 Task: Look for space in Lombard, United States from 14th June, 2023 to 30th June, 2023 for 5 adults in price range Rs.8000 to Rs.12000. Place can be entire place or private room with 5 bedrooms having 5 beds and 5 bathrooms. Property type can be house, flat, guest house. Amenities needed are: wifi, TV, free parkinig on premises, gym, breakfast. Booking option can be shelf check-in. Required host language is English.
Action: Mouse moved to (619, 117)
Screenshot: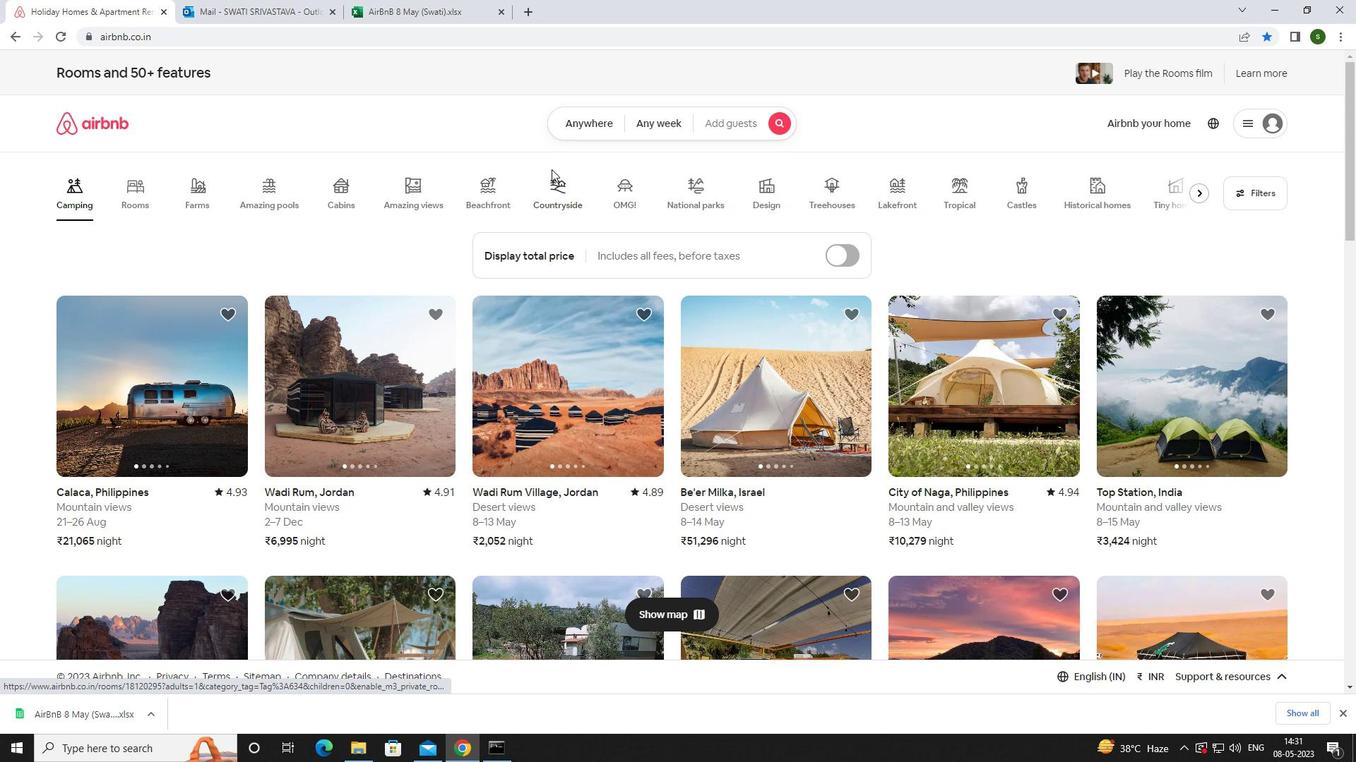 
Action: Mouse pressed left at (619, 117)
Screenshot: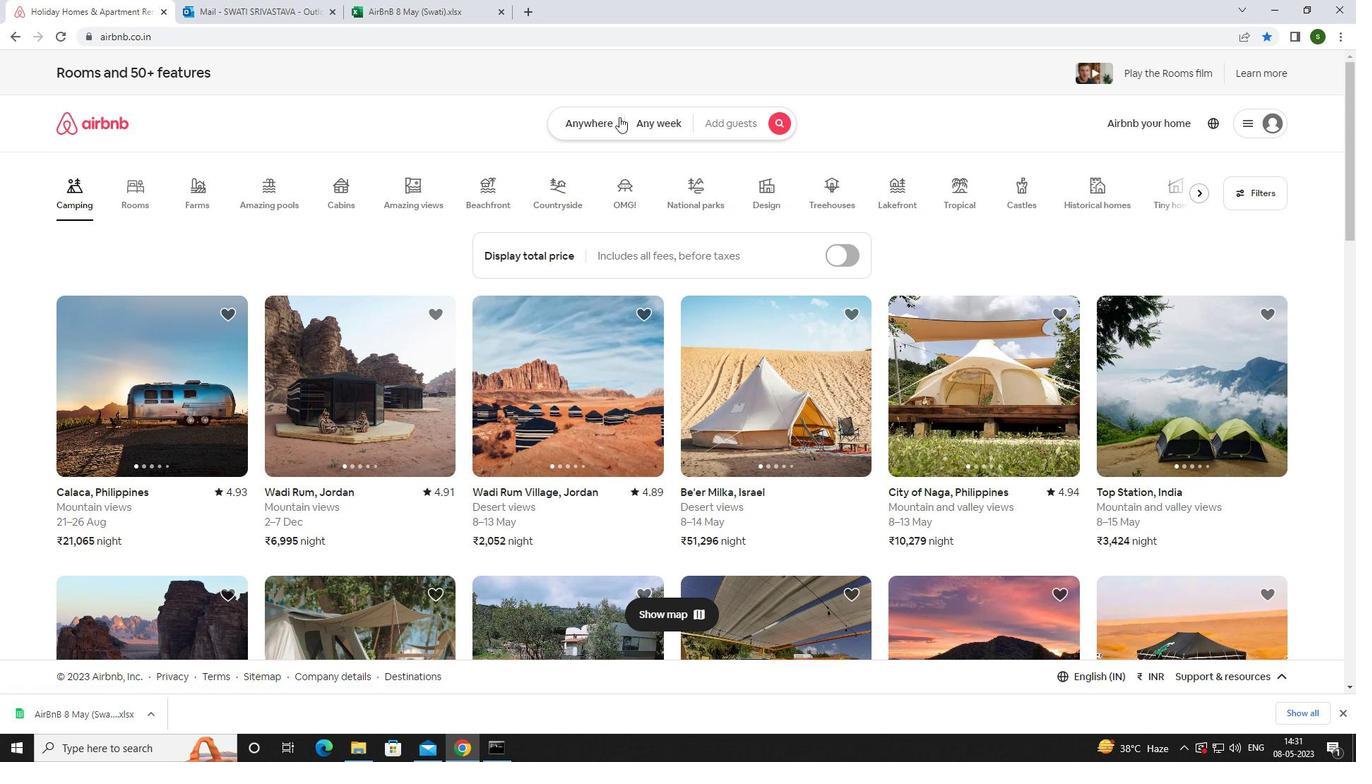 
Action: Mouse moved to (478, 169)
Screenshot: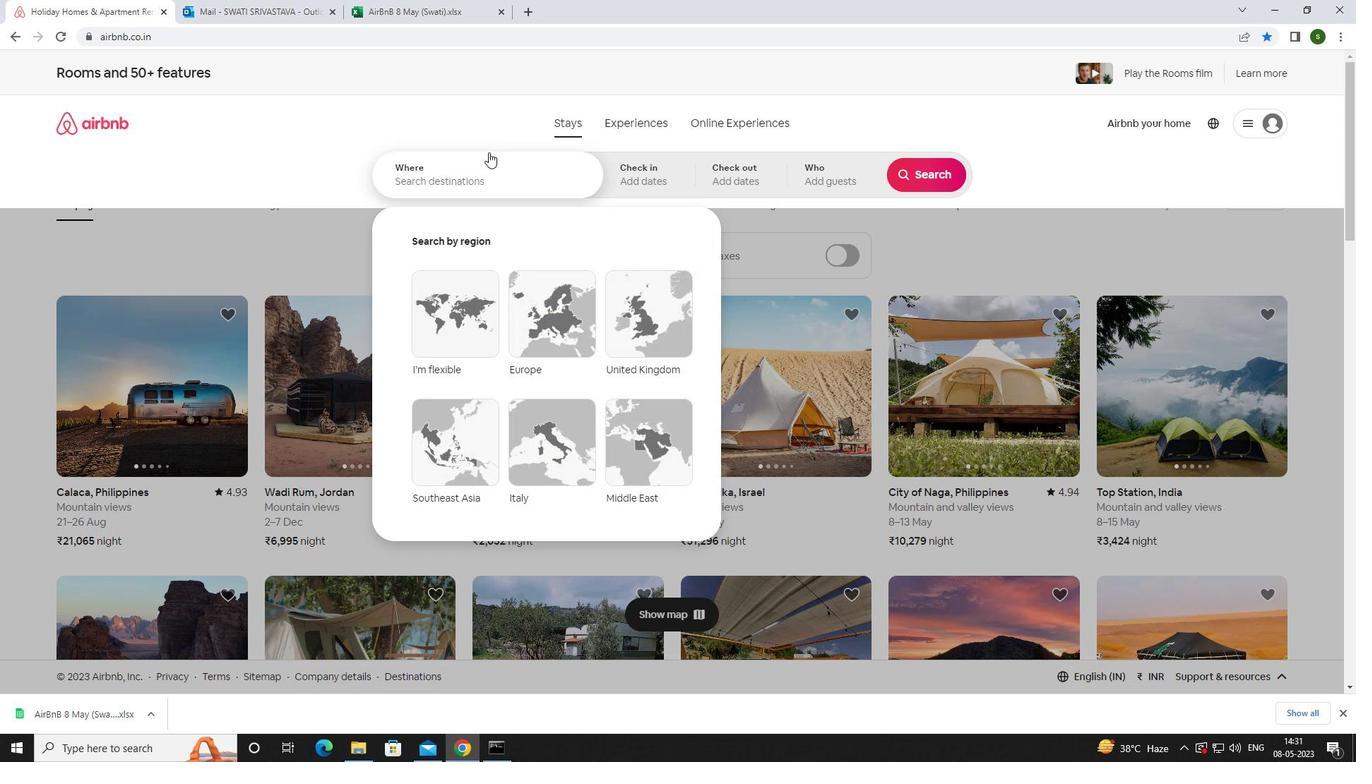 
Action: Mouse pressed left at (478, 169)
Screenshot: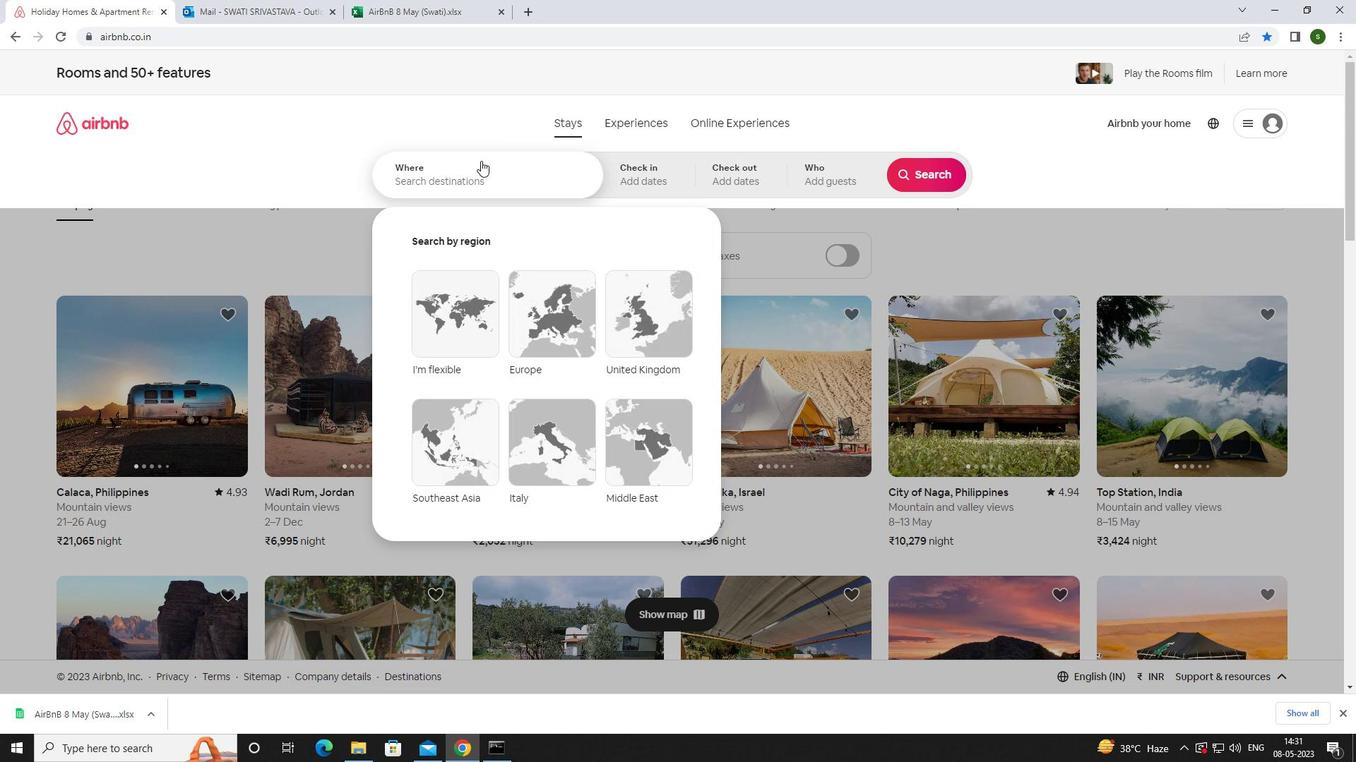 
Action: Key pressed <Key.caps_lock>l<Key.caps_lock>ombard,<Key.space><Key.caps_lock>u<Key.caps_lock>nited<Key.space><Key.caps_lock>s<Key.caps_lock>tates<Key.enter>
Screenshot: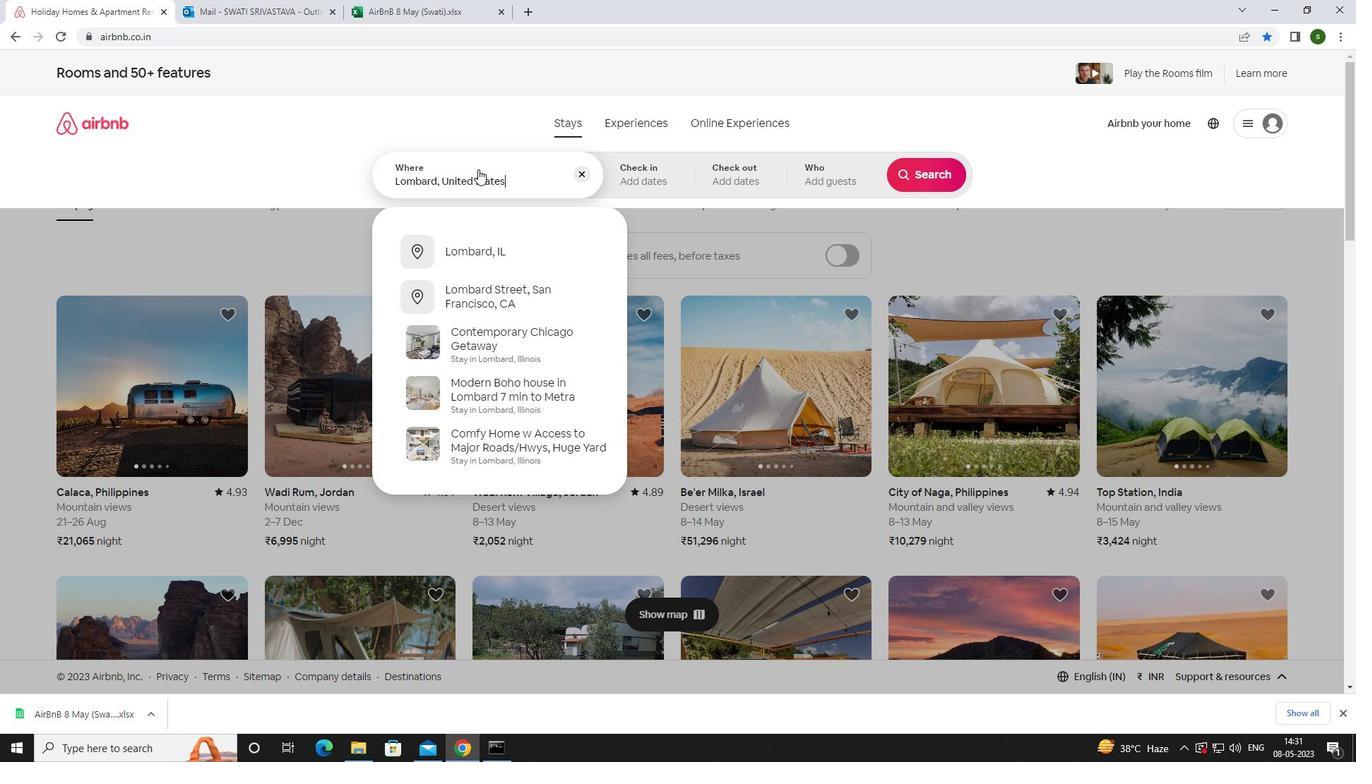 
Action: Mouse moved to (811, 408)
Screenshot: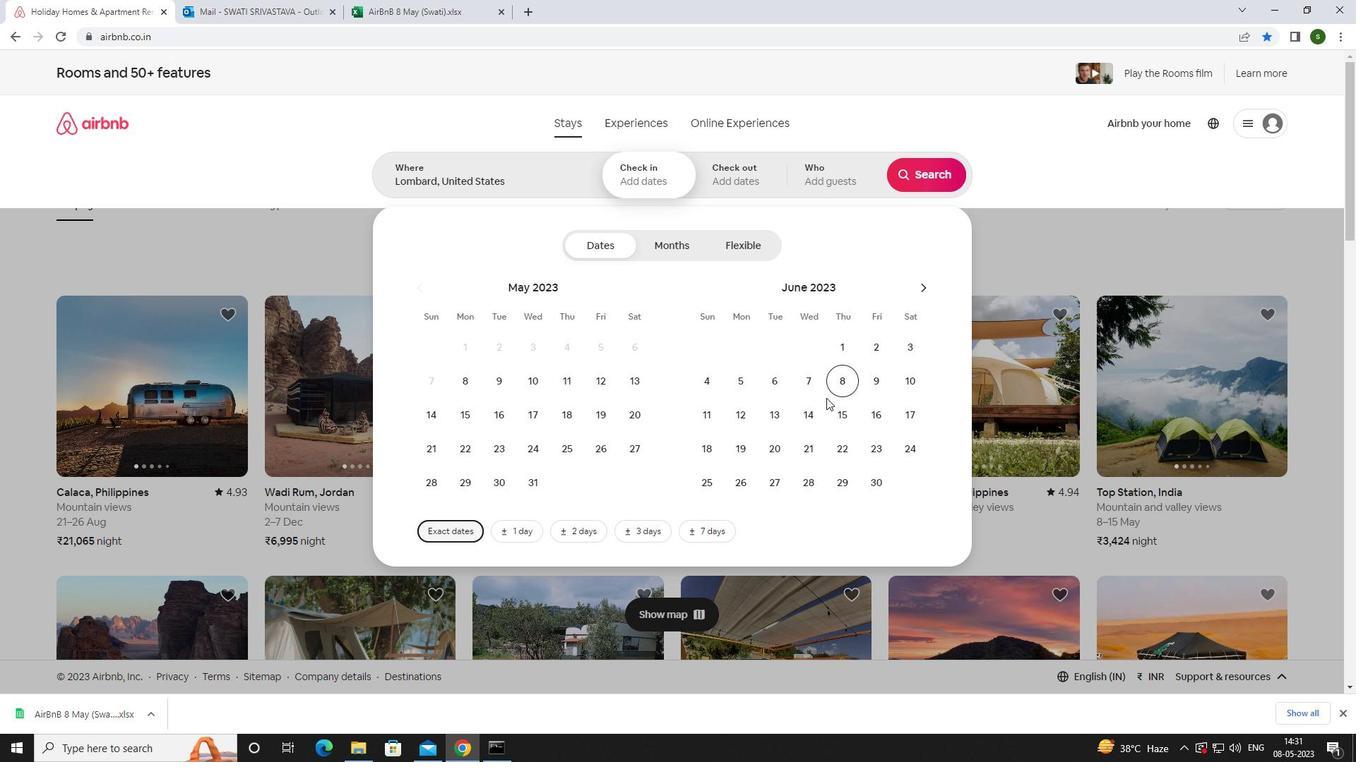 
Action: Mouse pressed left at (811, 408)
Screenshot: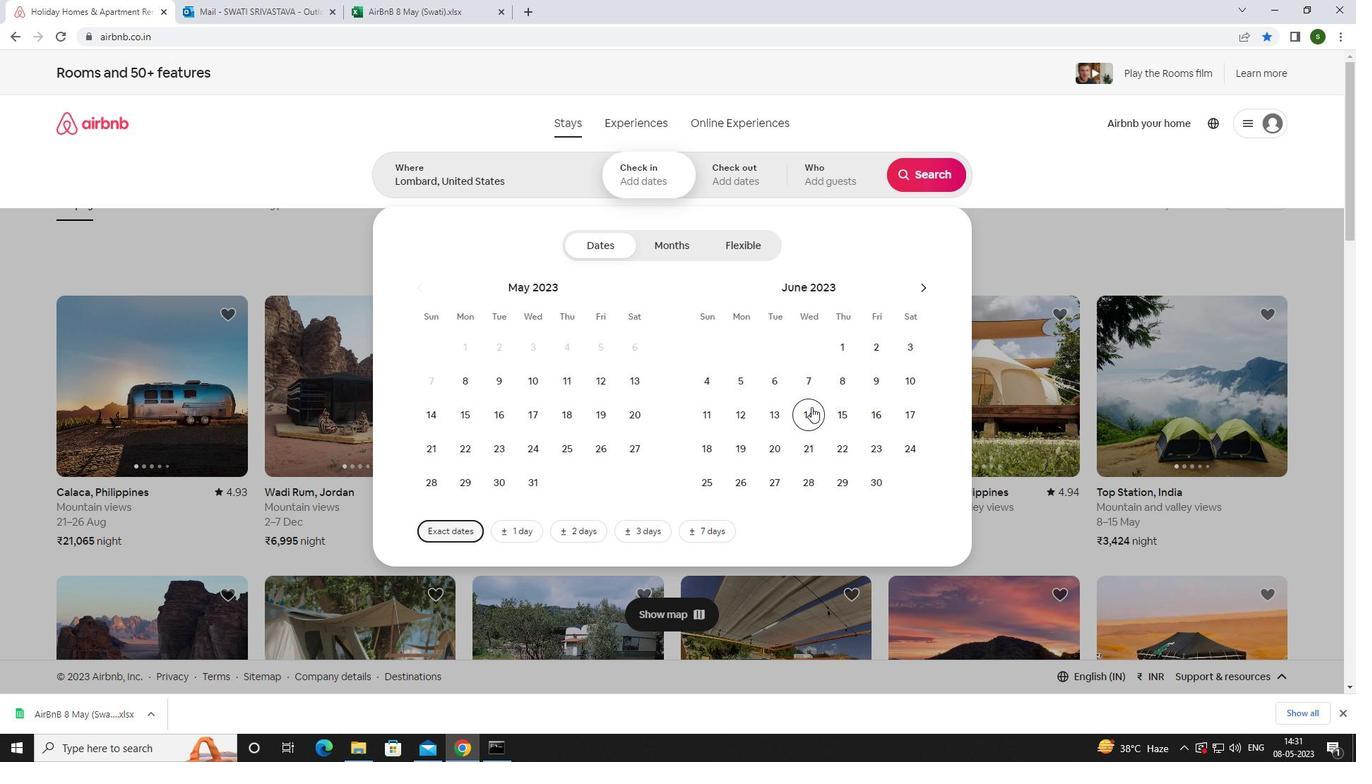 
Action: Mouse moved to (873, 484)
Screenshot: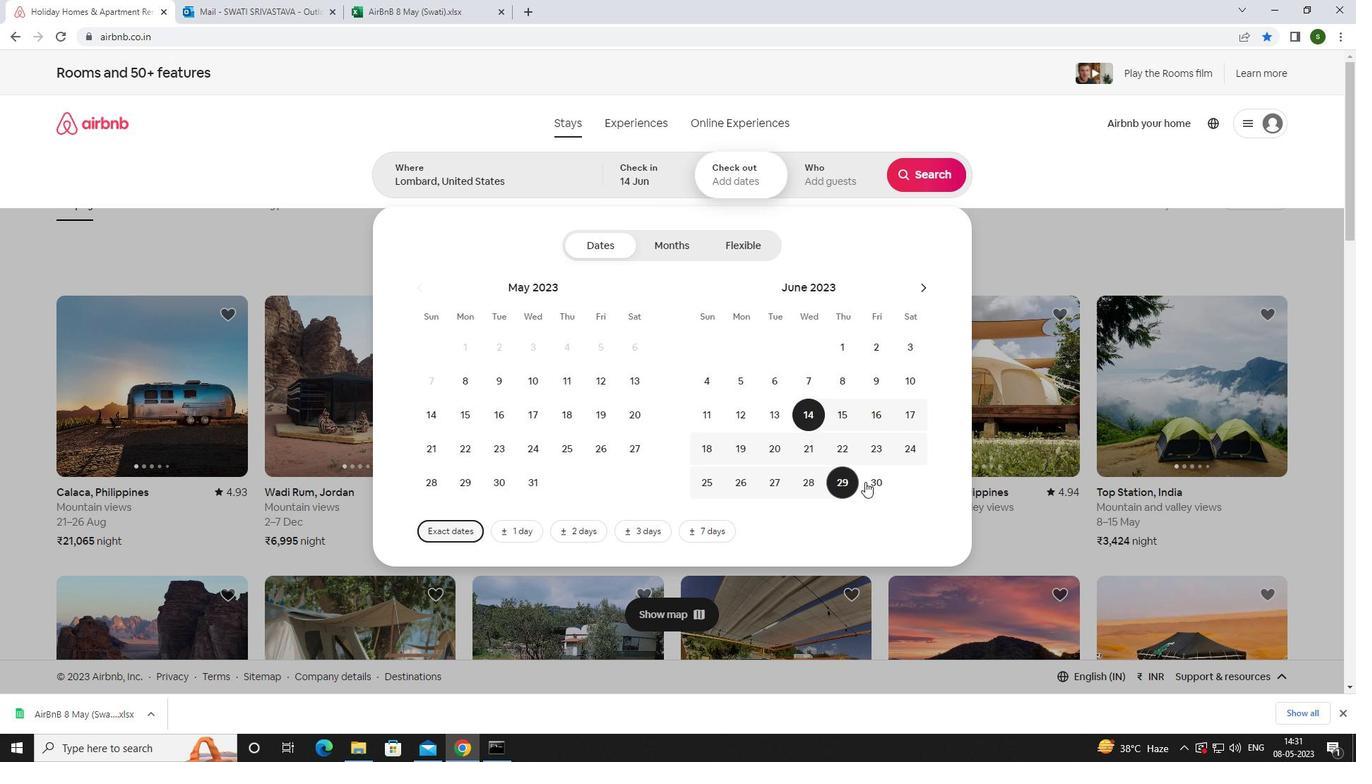 
Action: Mouse pressed left at (873, 484)
Screenshot: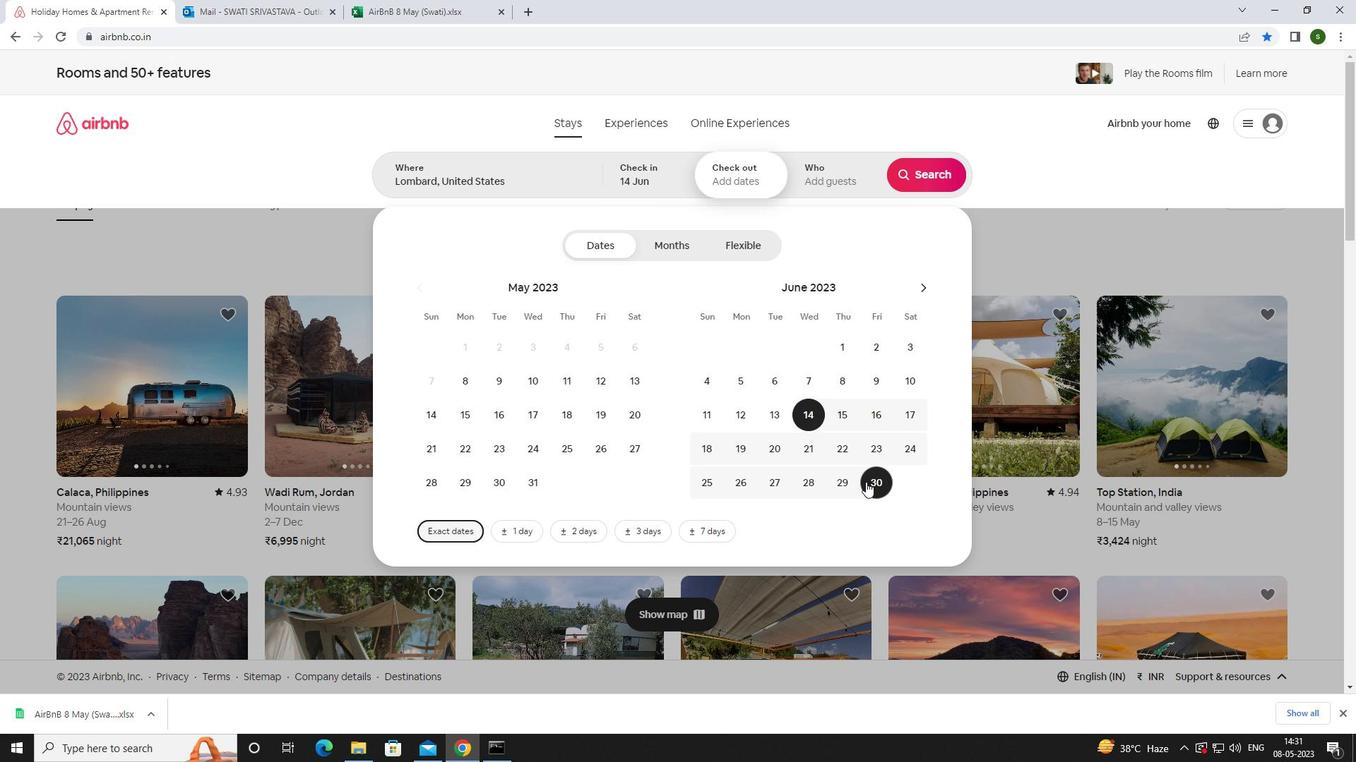 
Action: Mouse moved to (833, 174)
Screenshot: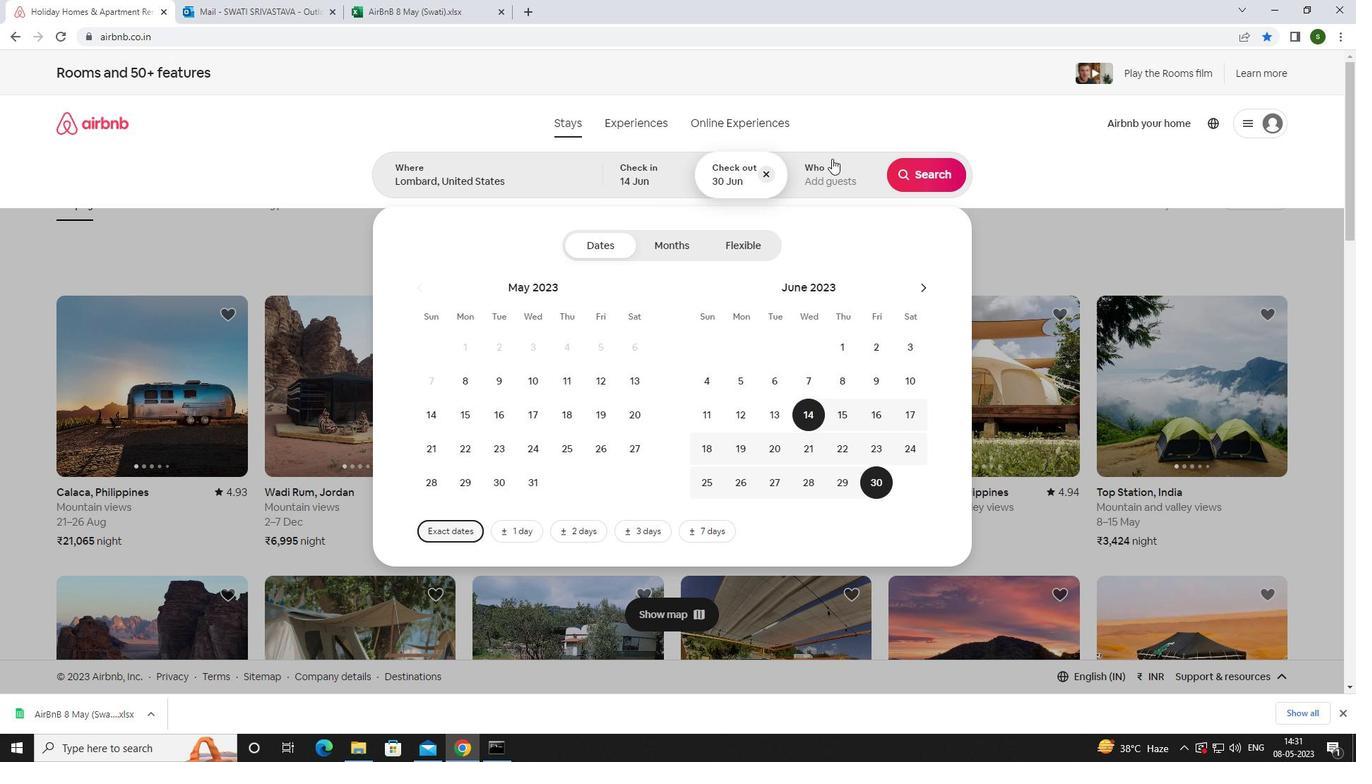 
Action: Mouse pressed left at (833, 174)
Screenshot: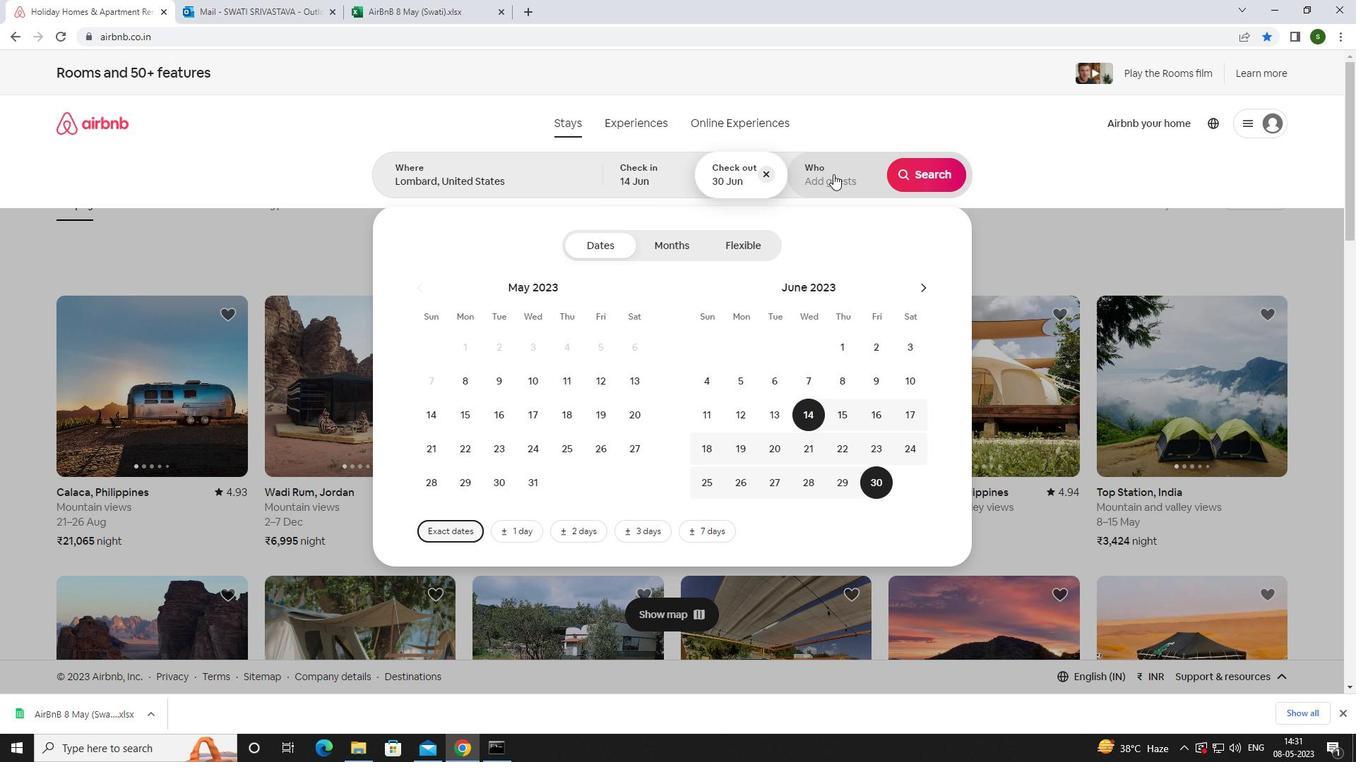 
Action: Mouse moved to (933, 250)
Screenshot: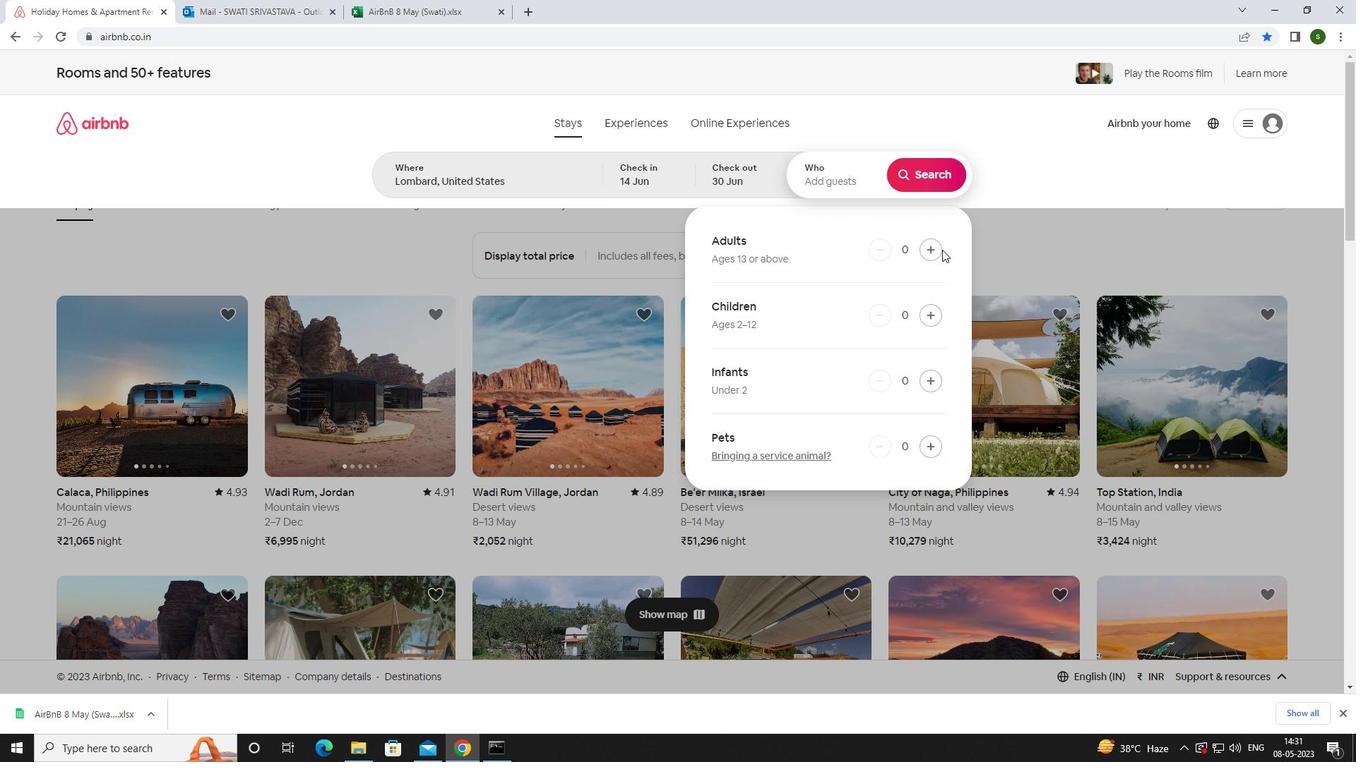 
Action: Mouse pressed left at (933, 250)
Screenshot: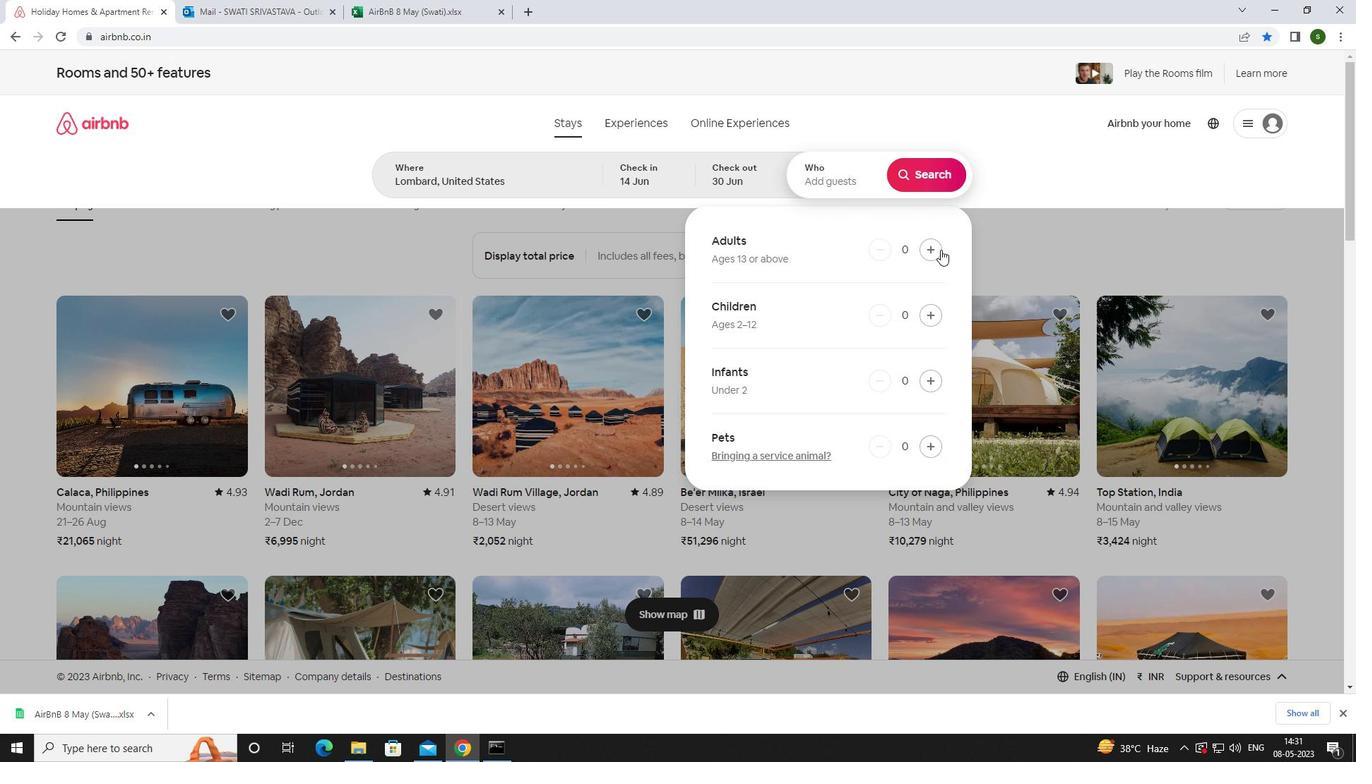 
Action: Mouse pressed left at (933, 250)
Screenshot: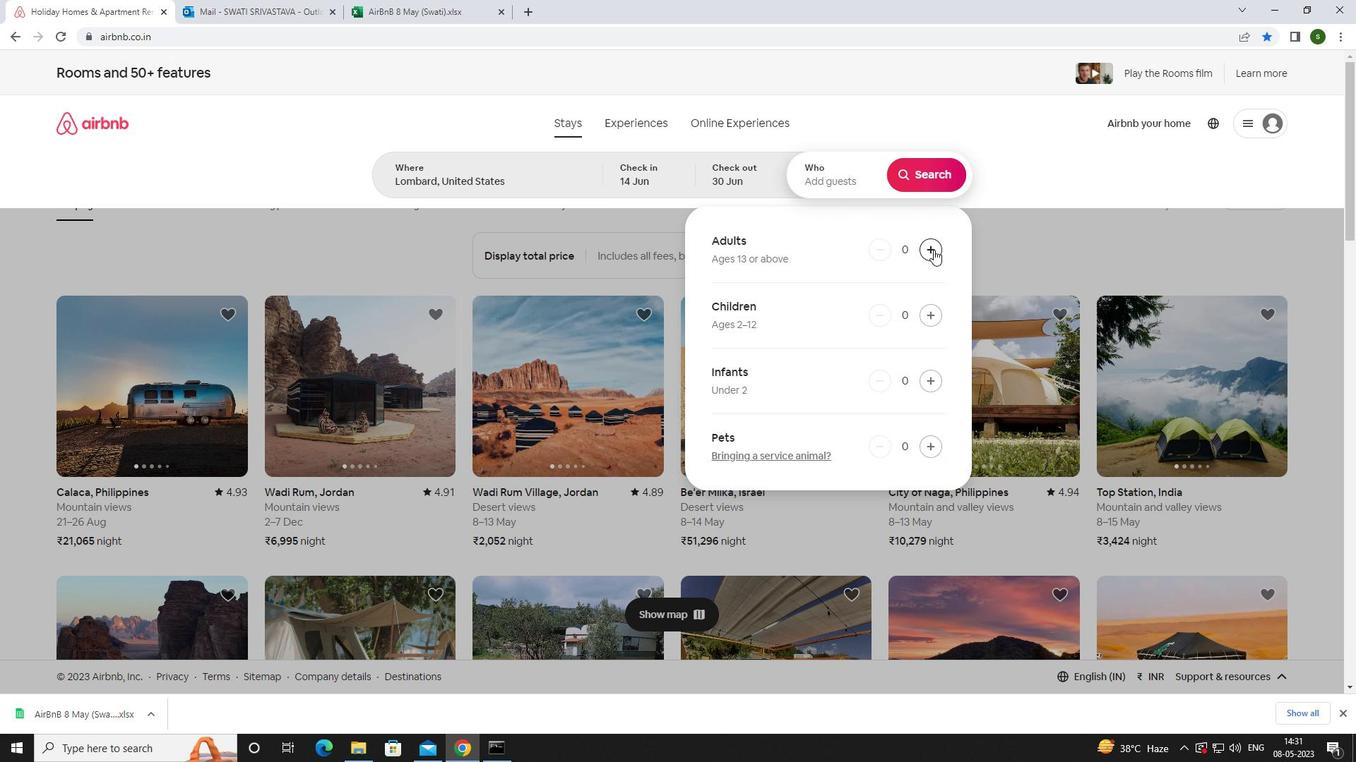 
Action: Mouse pressed left at (933, 250)
Screenshot: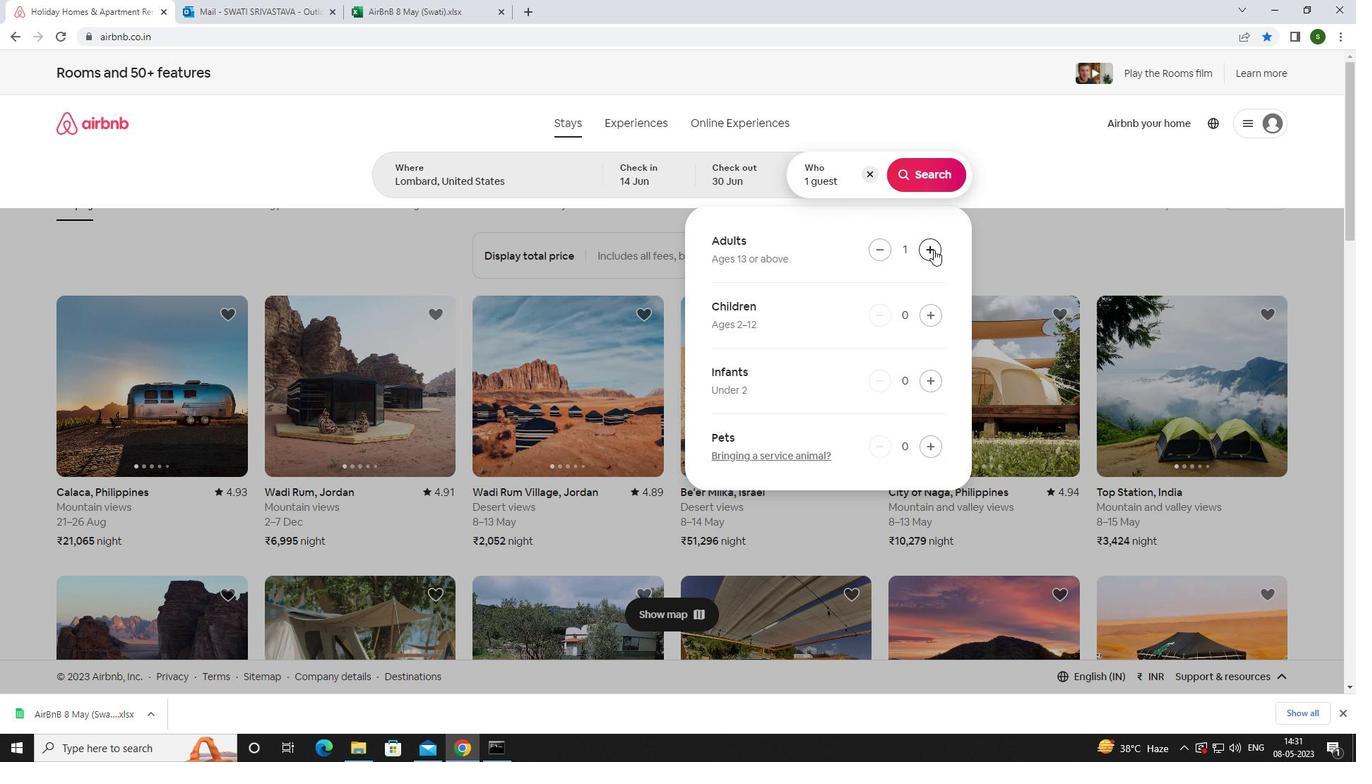 
Action: Mouse pressed left at (933, 250)
Screenshot: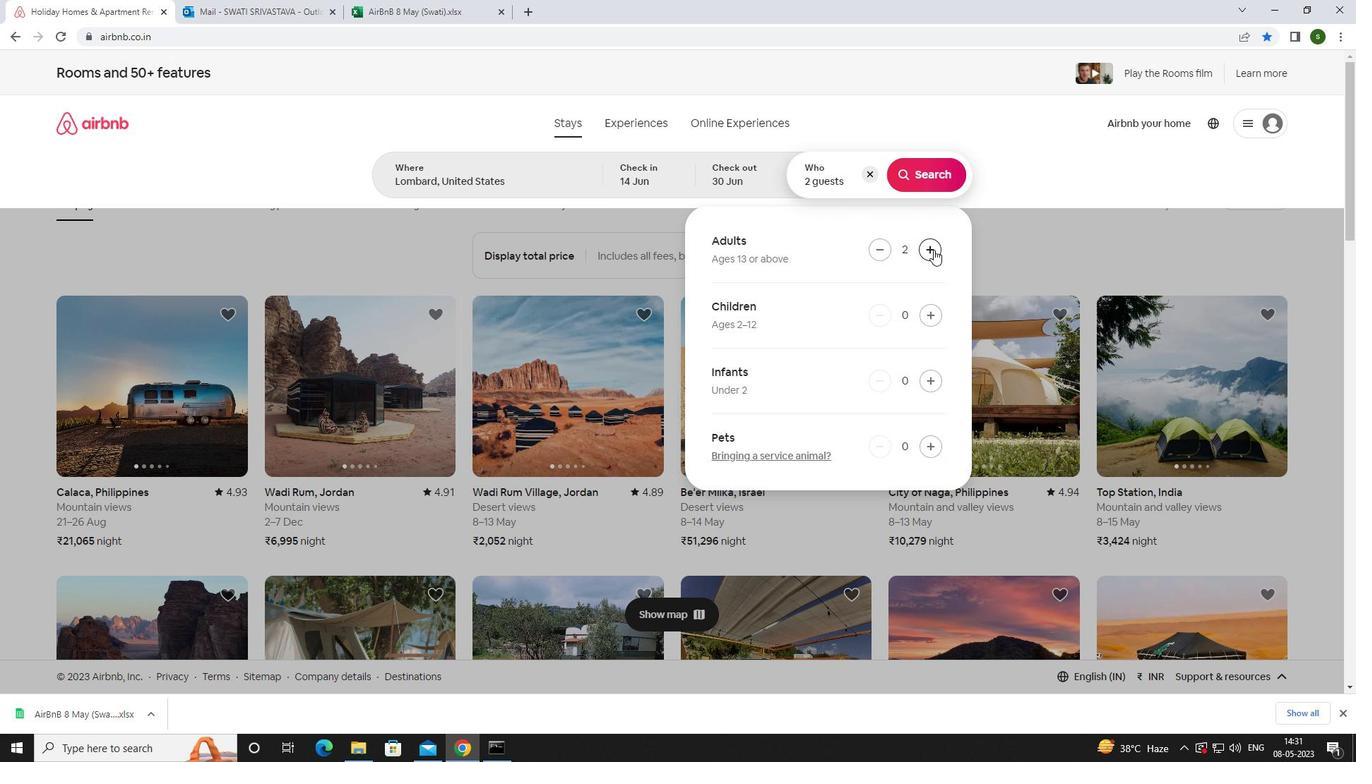 
Action: Mouse pressed left at (933, 250)
Screenshot: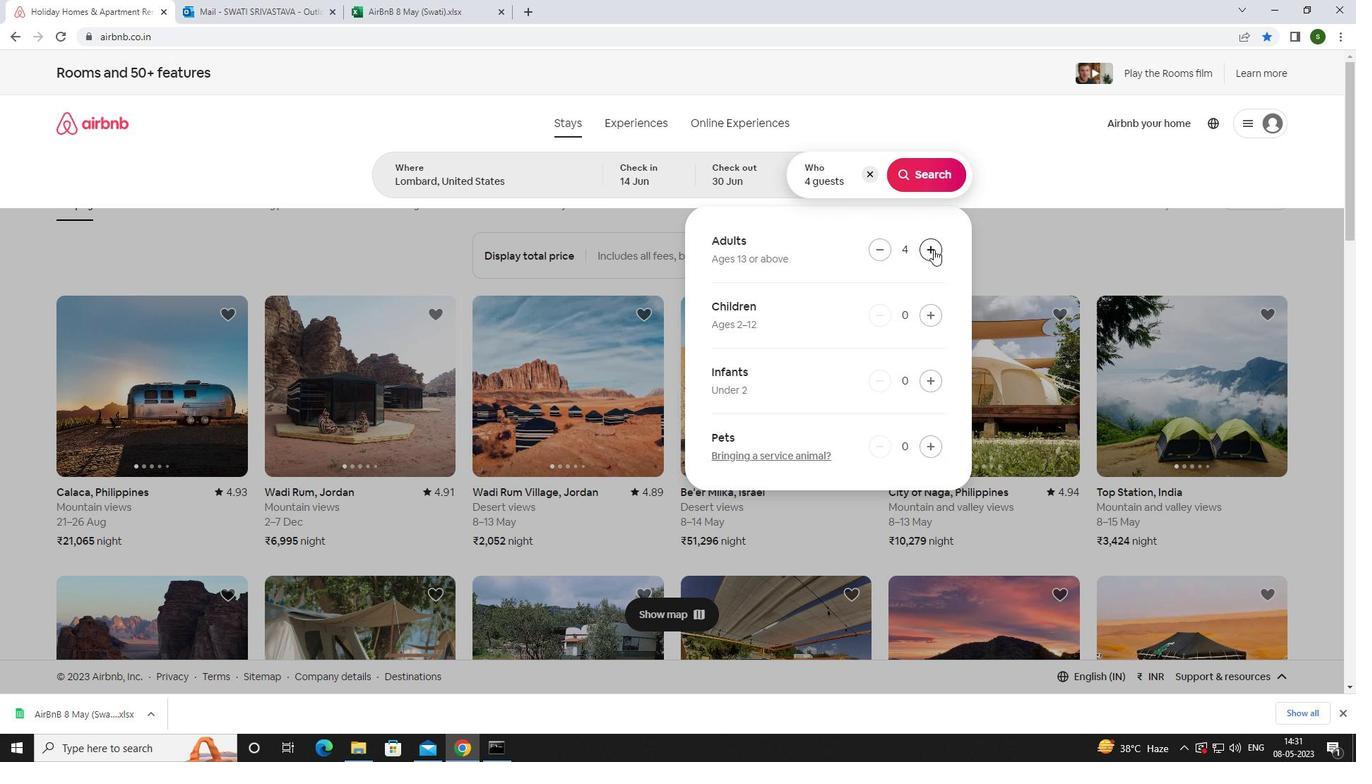 
Action: Mouse moved to (925, 166)
Screenshot: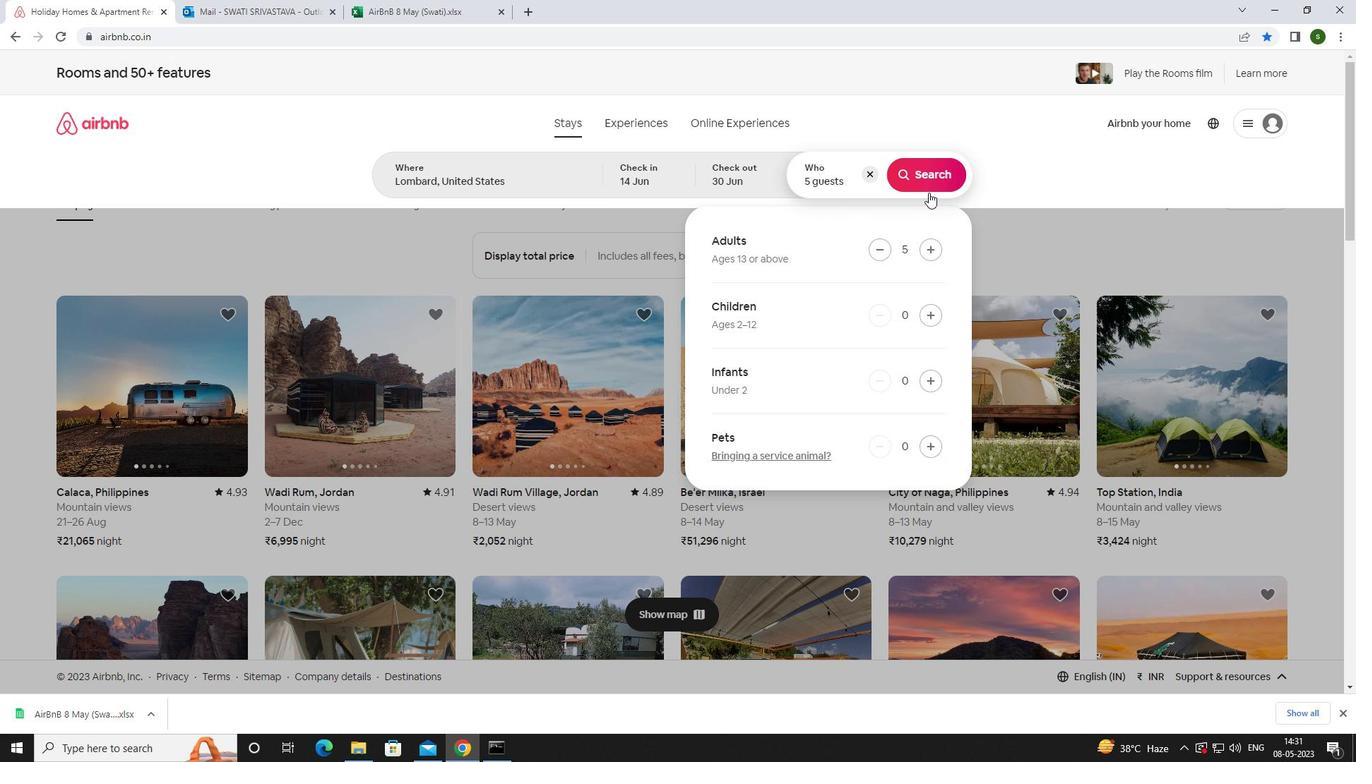 
Action: Mouse pressed left at (925, 166)
Screenshot: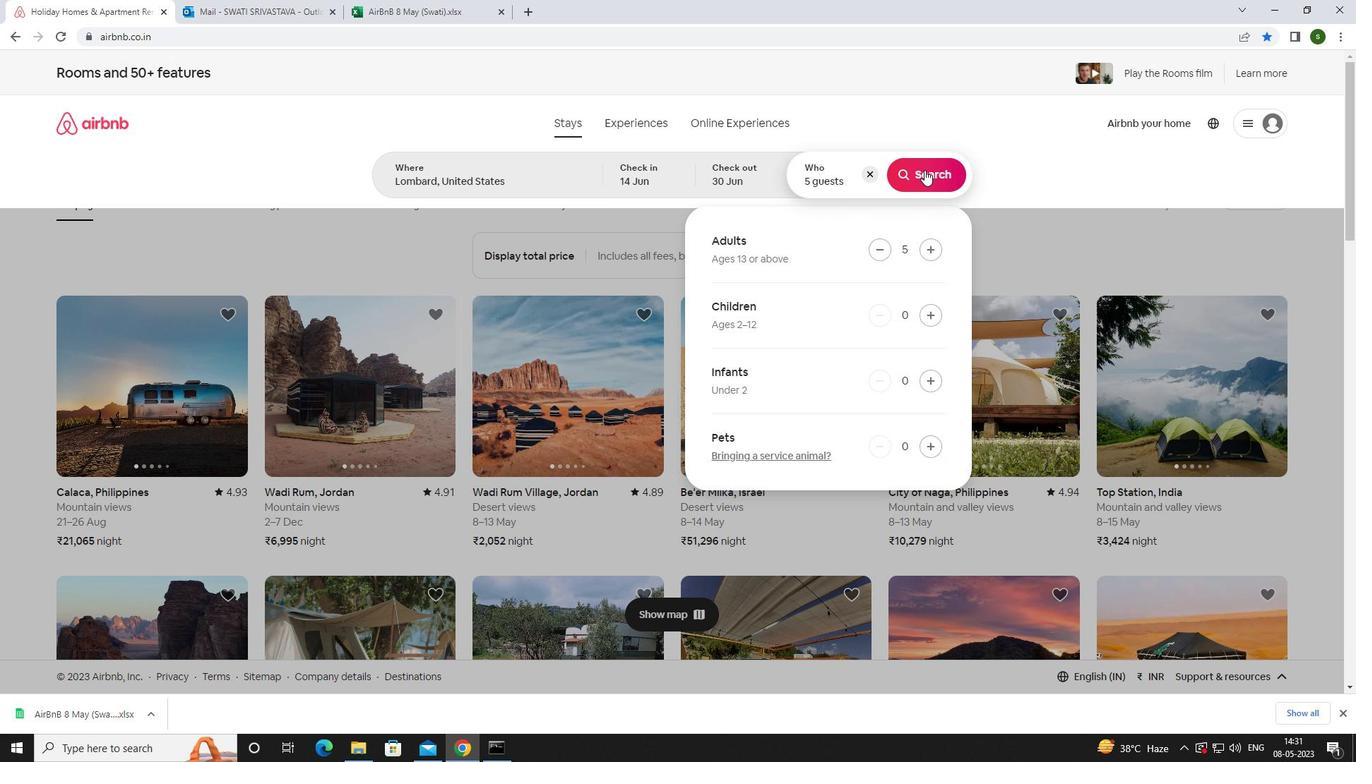 
Action: Mouse moved to (1292, 138)
Screenshot: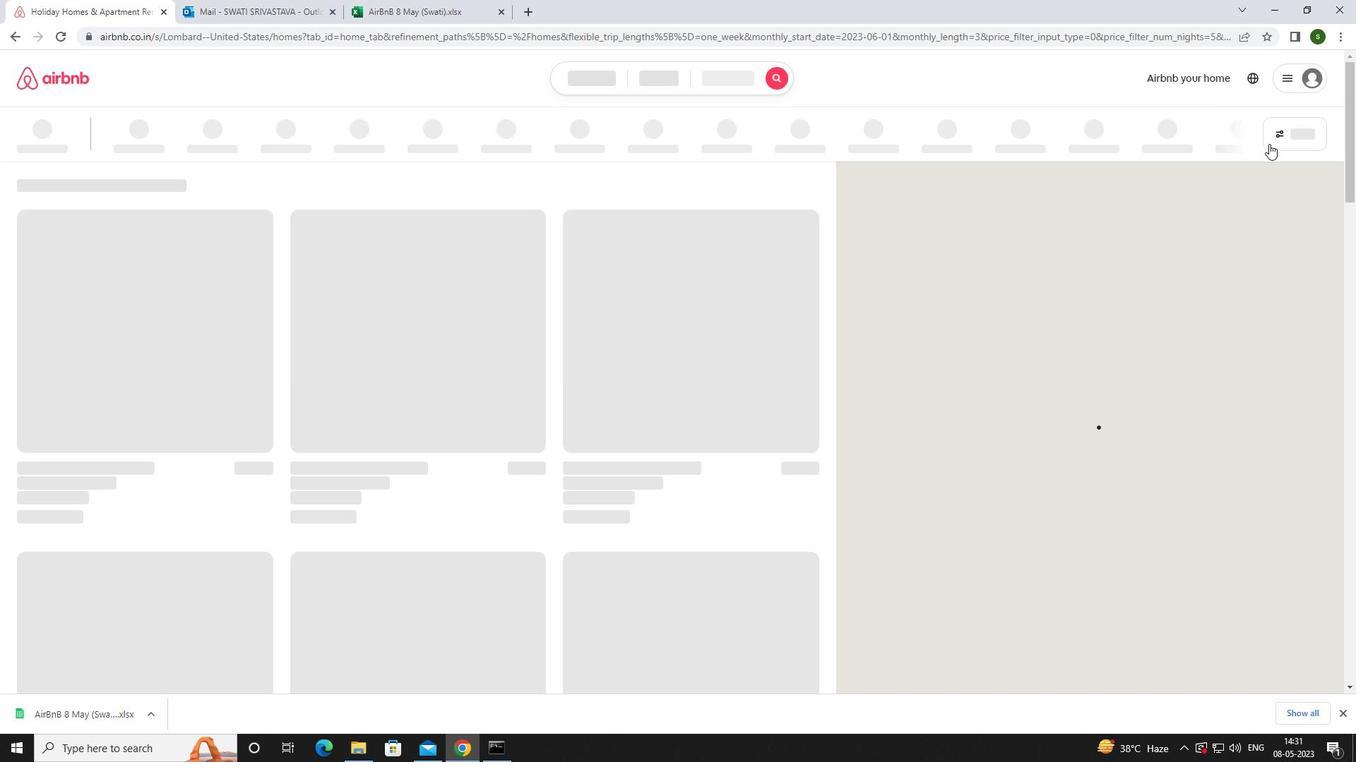 
Action: Mouse pressed left at (1292, 138)
Screenshot: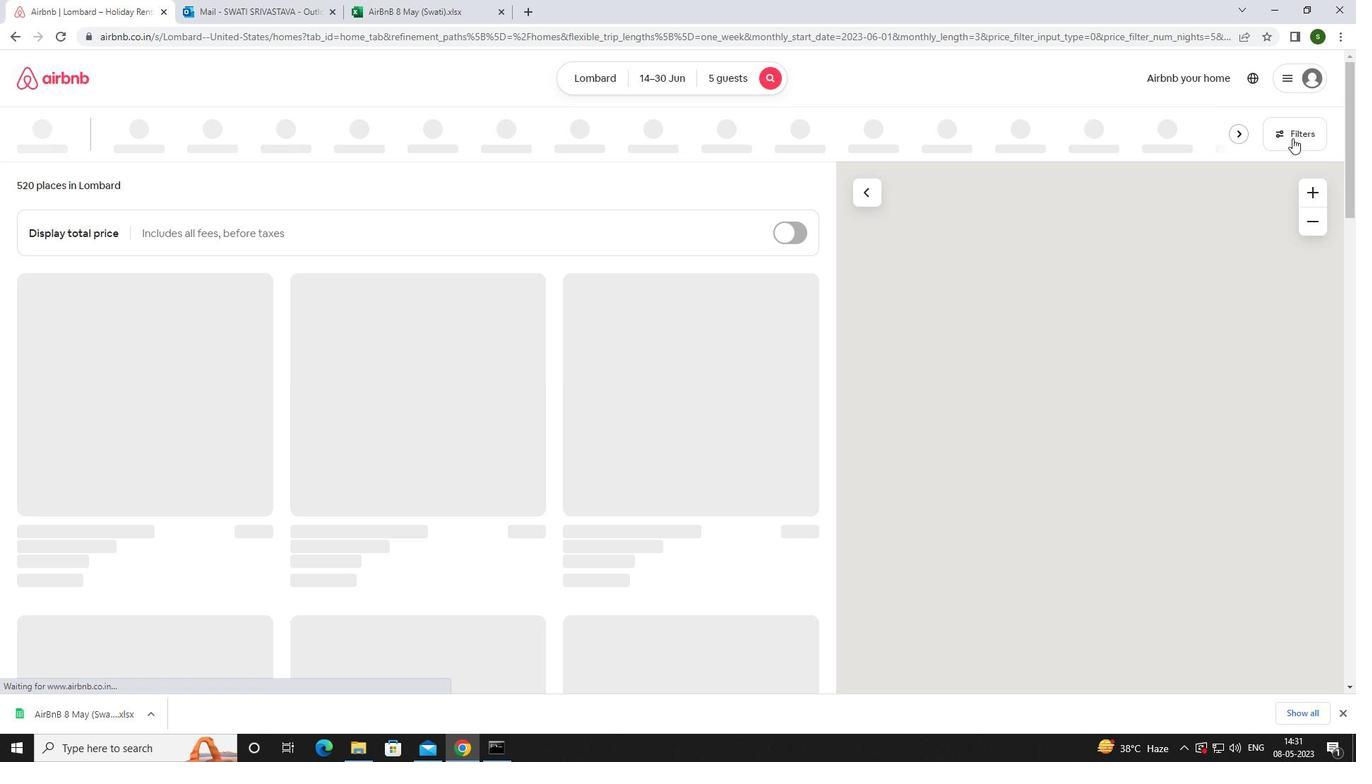 
Action: Mouse moved to (514, 478)
Screenshot: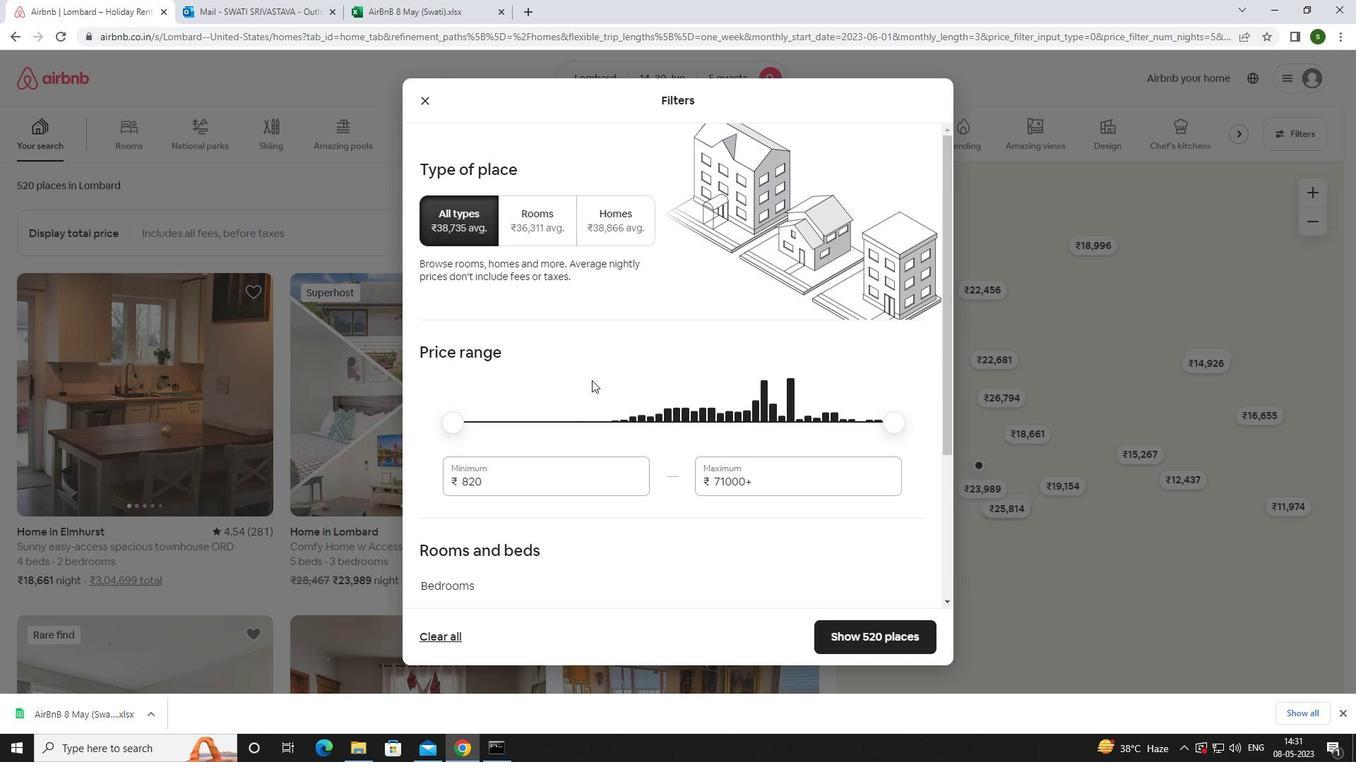 
Action: Mouse pressed left at (514, 478)
Screenshot: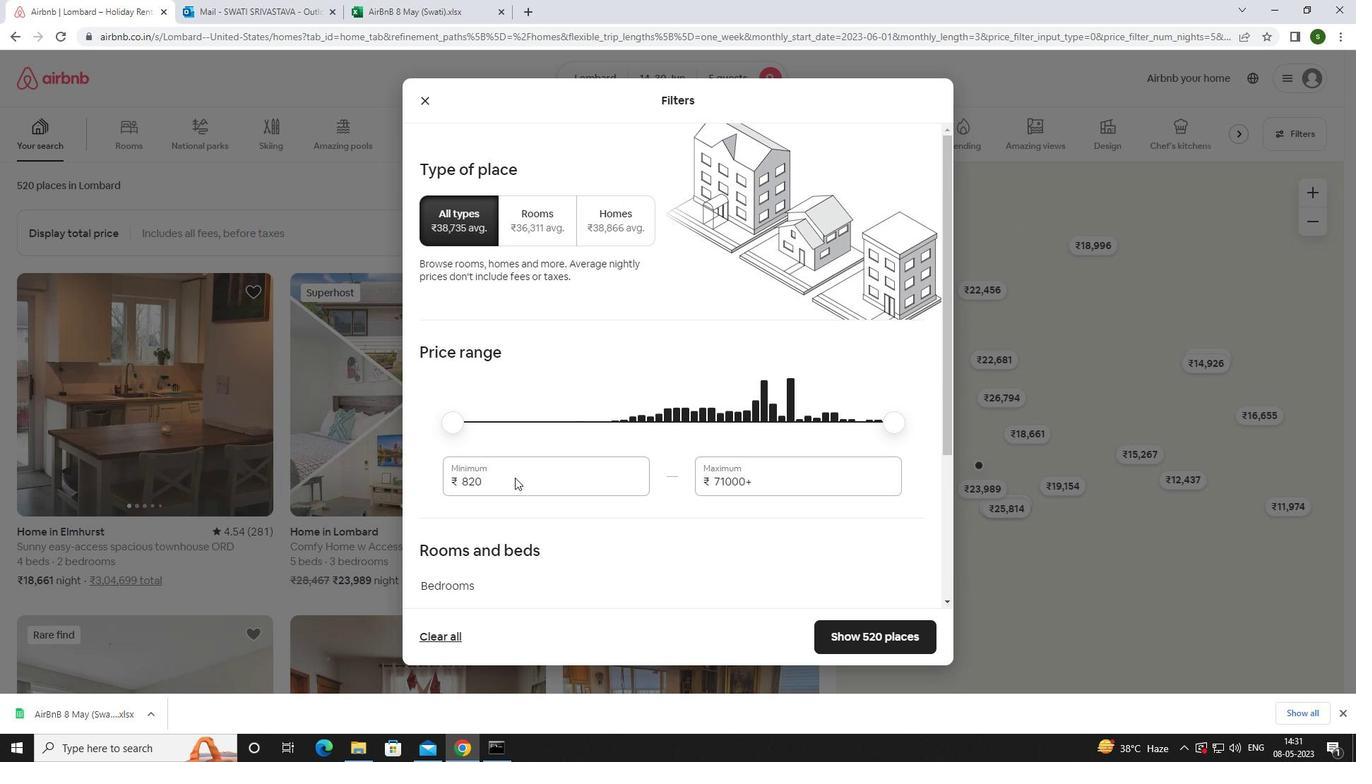
Action: Mouse moved to (513, 479)
Screenshot: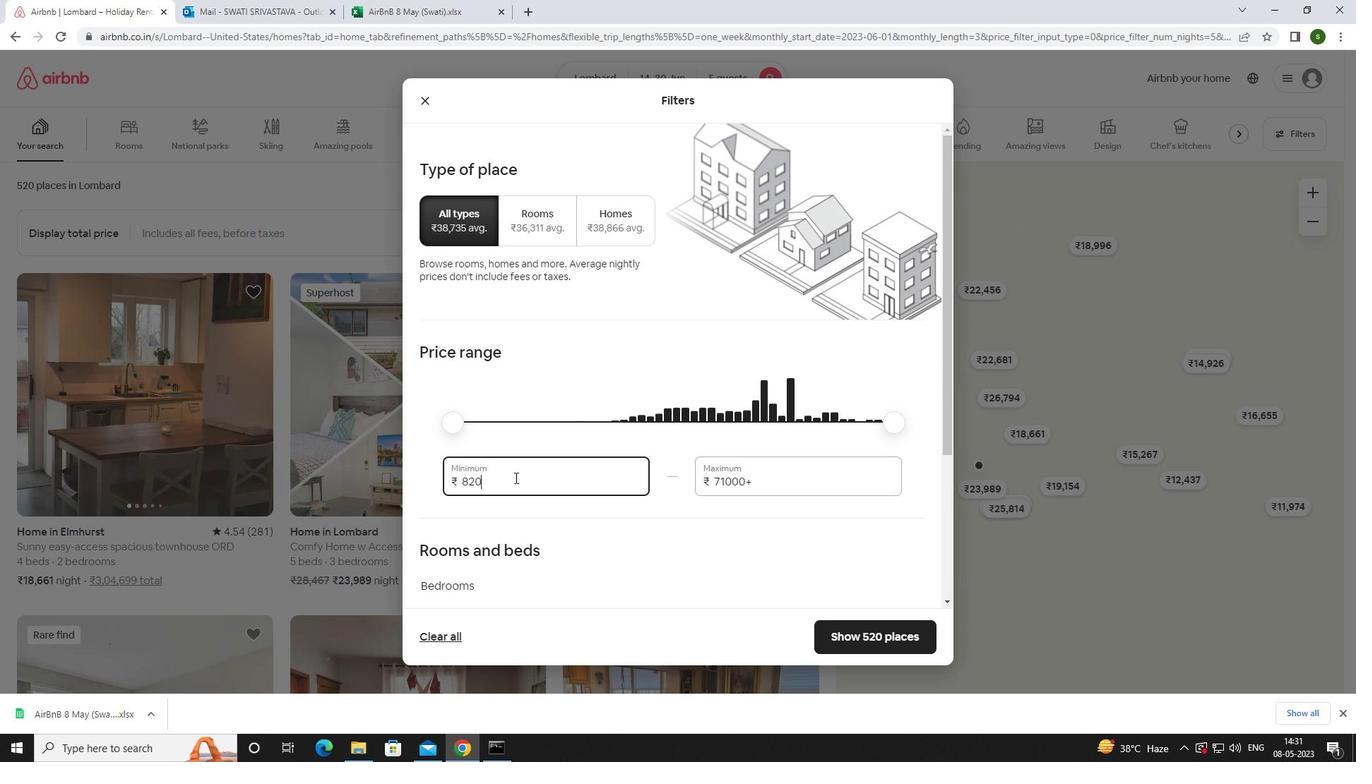 
Action: Key pressed <Key.backspace><Key.backspace><Key.backspace>8000
Screenshot: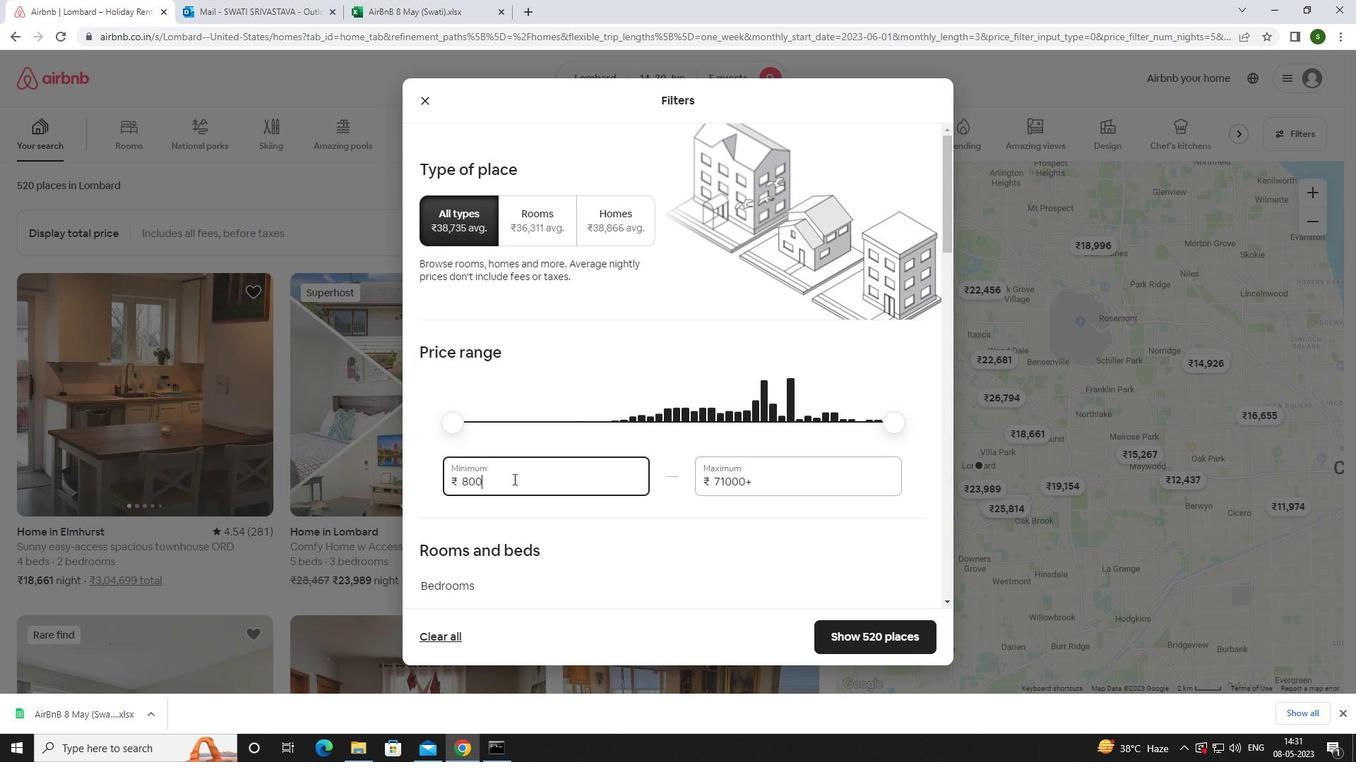 
Action: Mouse moved to (767, 481)
Screenshot: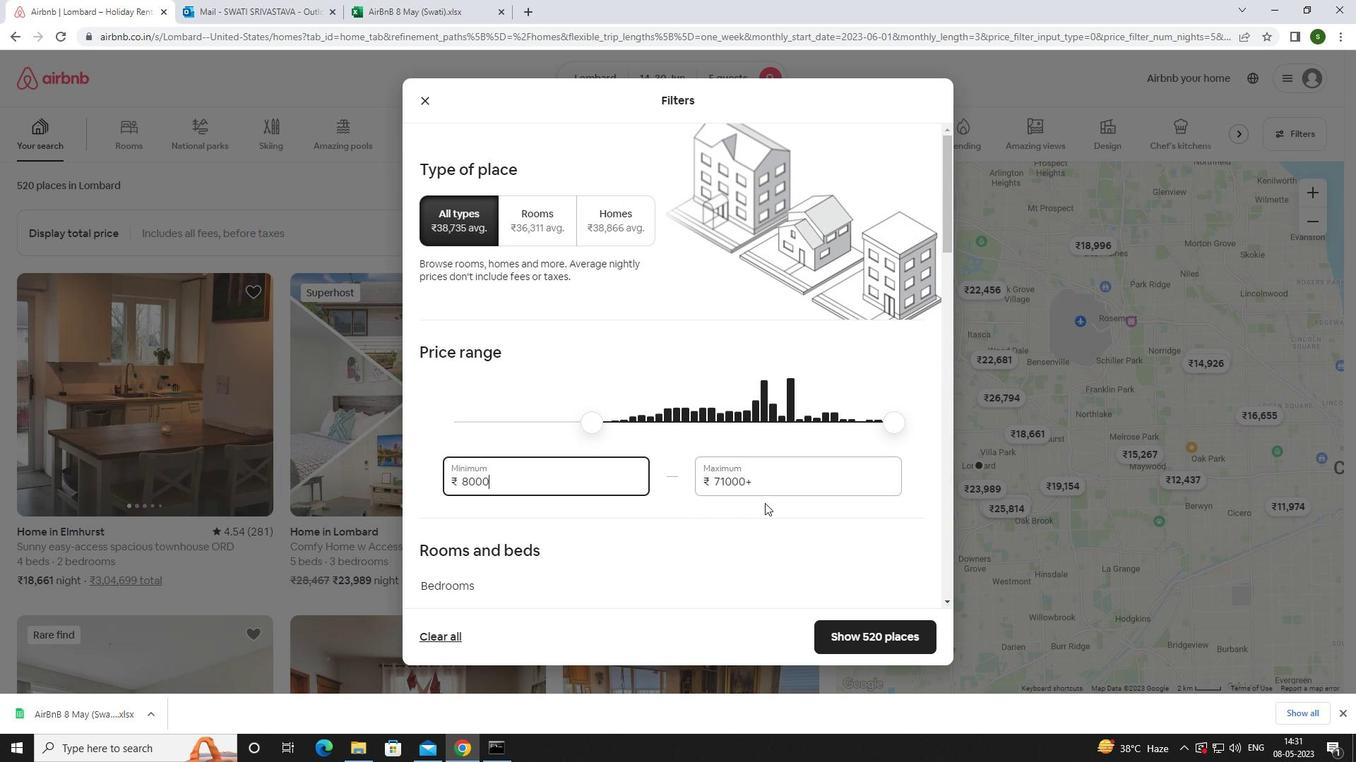 
Action: Mouse pressed left at (767, 481)
Screenshot: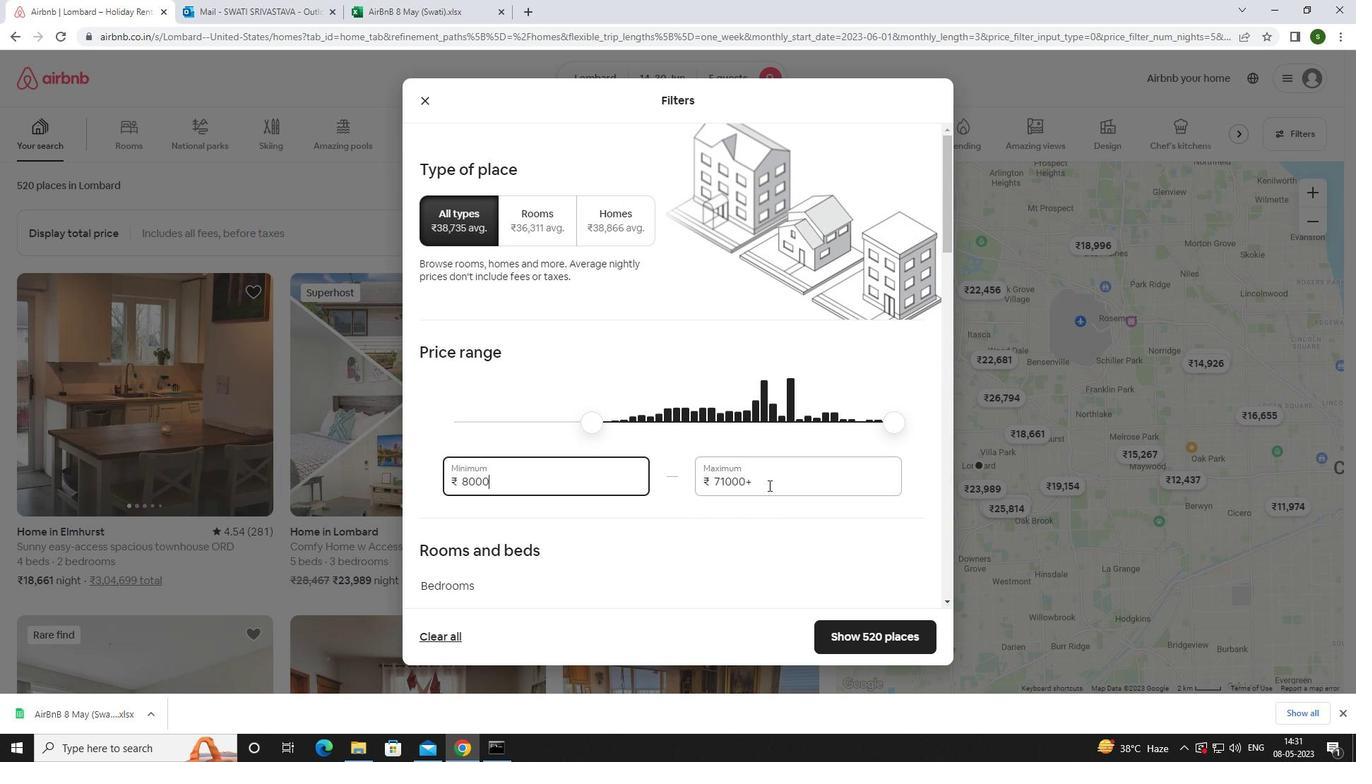 
Action: Key pressed <Key.backspace><Key.backspace><Key.backspace><Key.backspace><Key.backspace><Key.backspace><Key.backspace><Key.backspace><Key.backspace><Key.backspace>12000
Screenshot: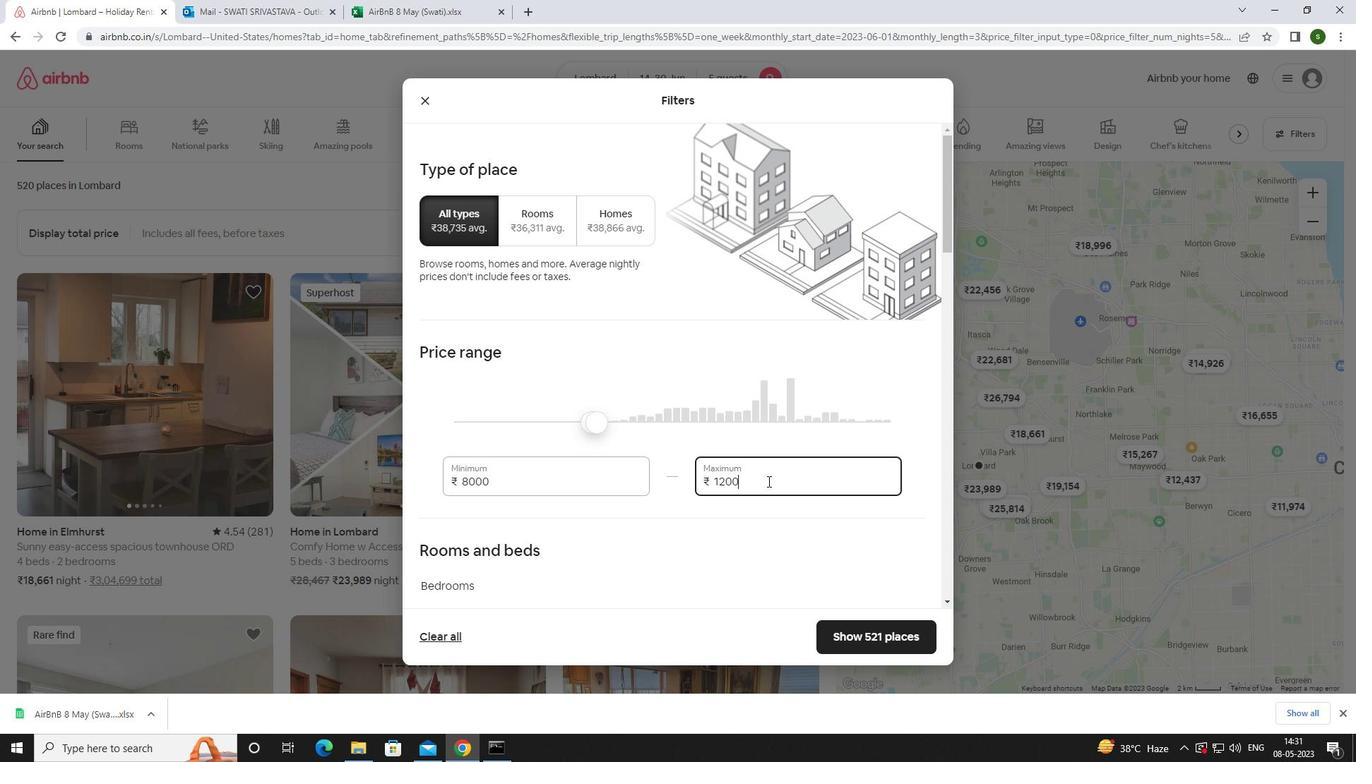 
Action: Mouse moved to (667, 454)
Screenshot: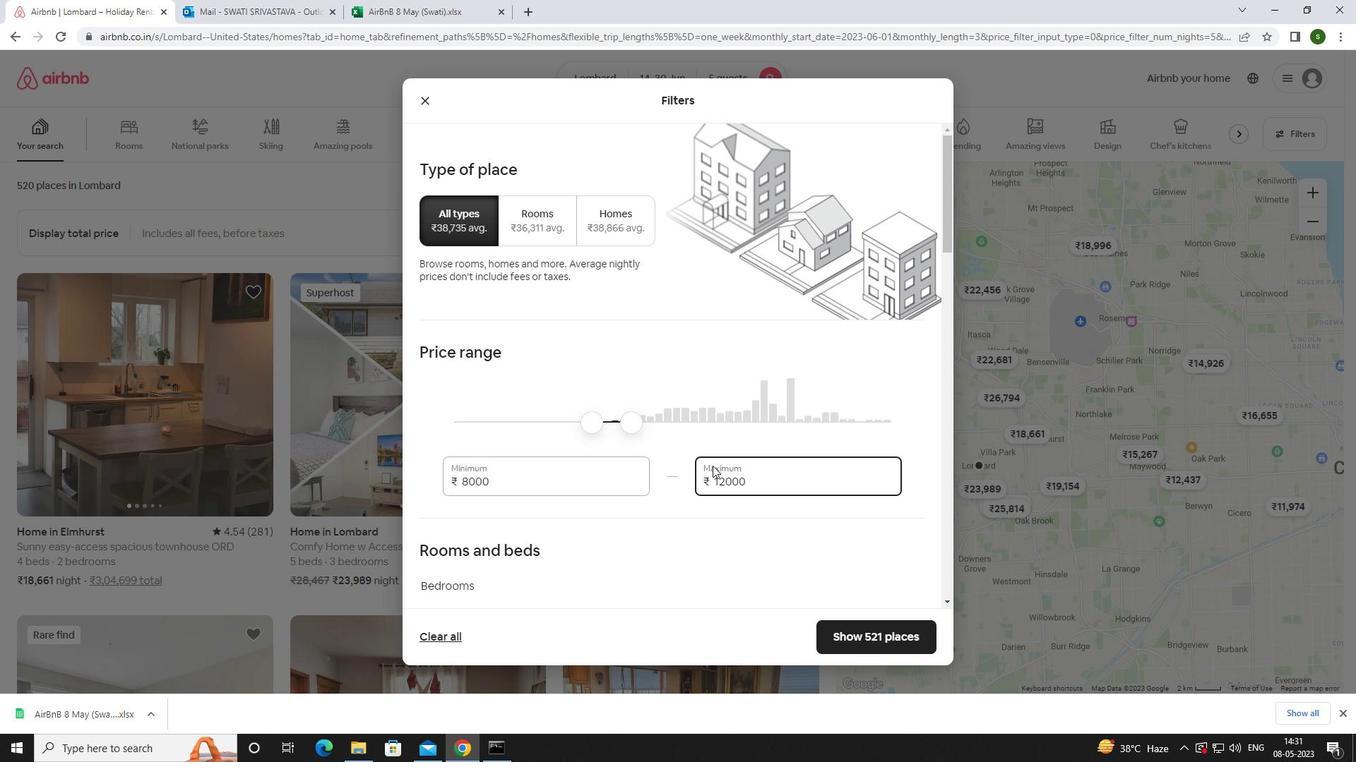 
Action: Mouse scrolled (667, 453) with delta (0, 0)
Screenshot: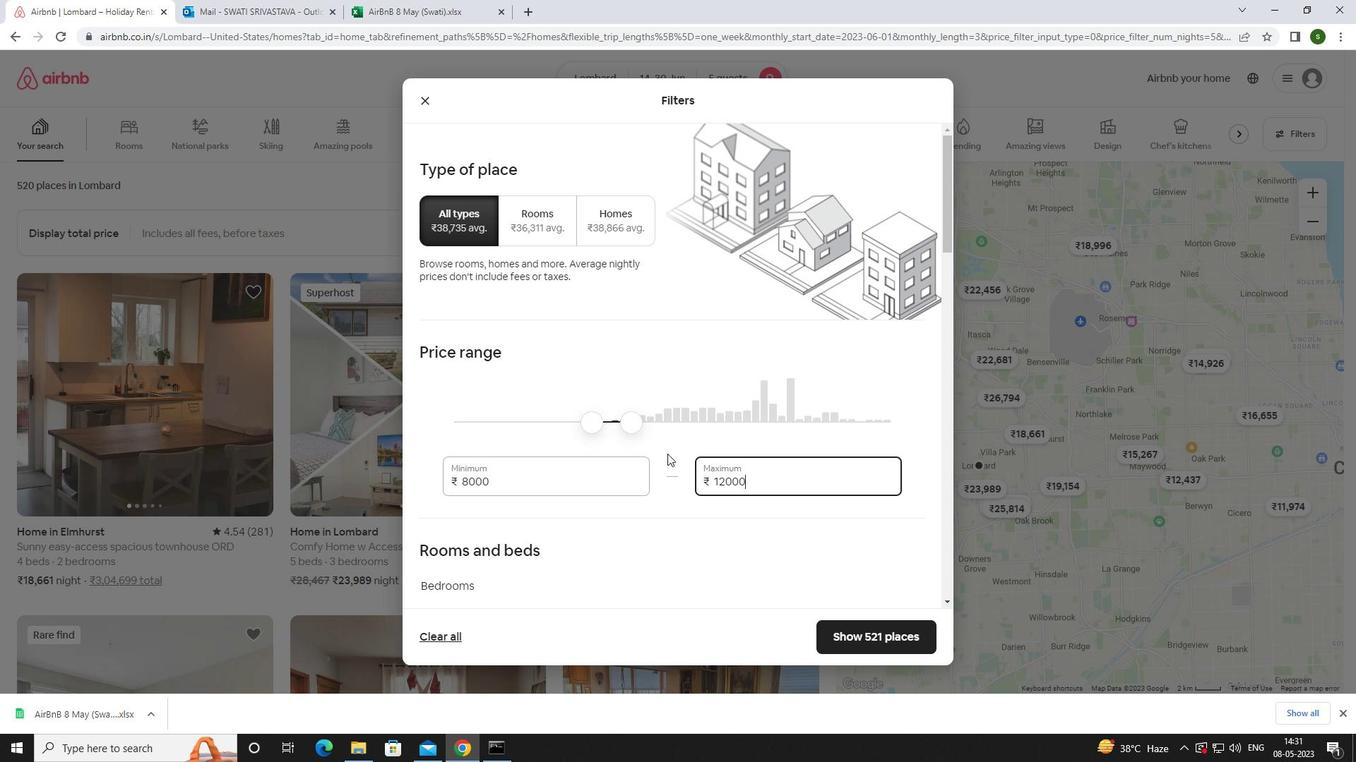 
Action: Mouse scrolled (667, 453) with delta (0, 0)
Screenshot: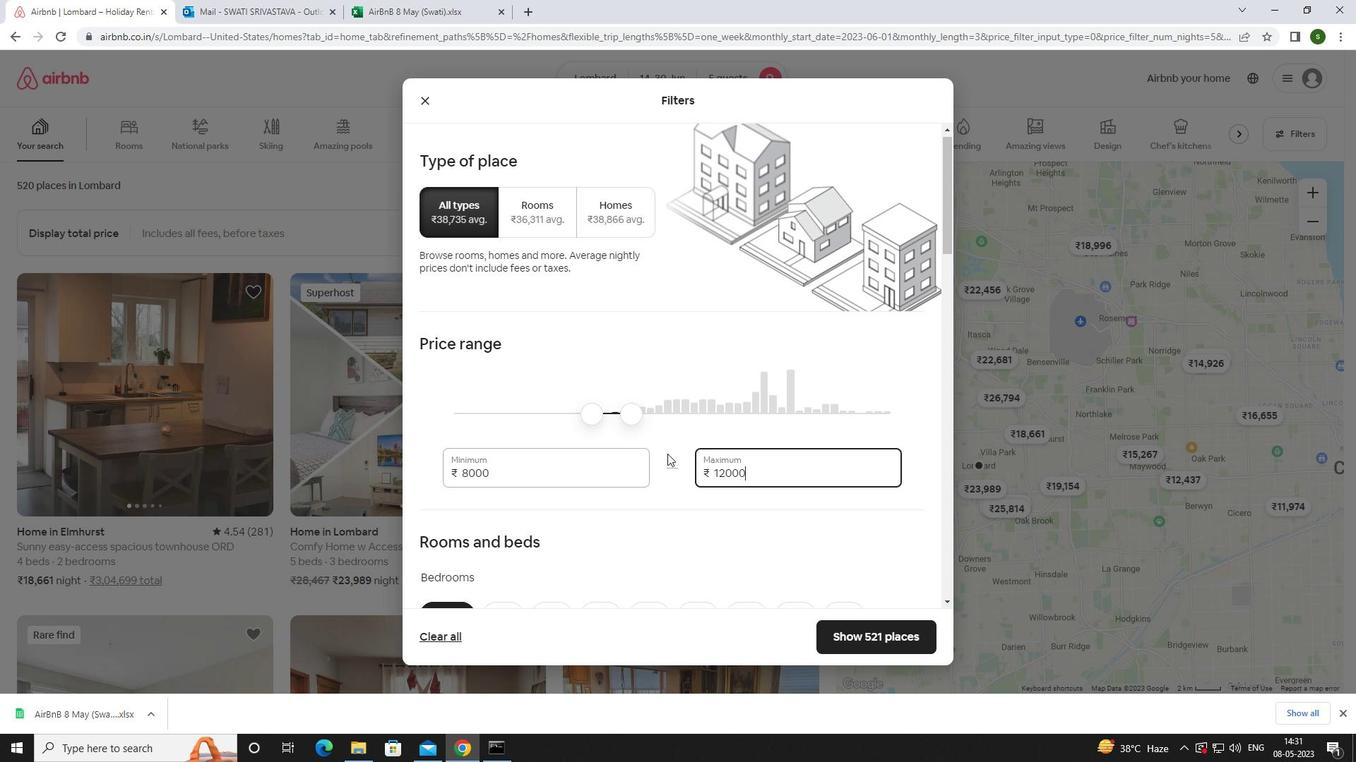 
Action: Mouse scrolled (667, 453) with delta (0, 0)
Screenshot: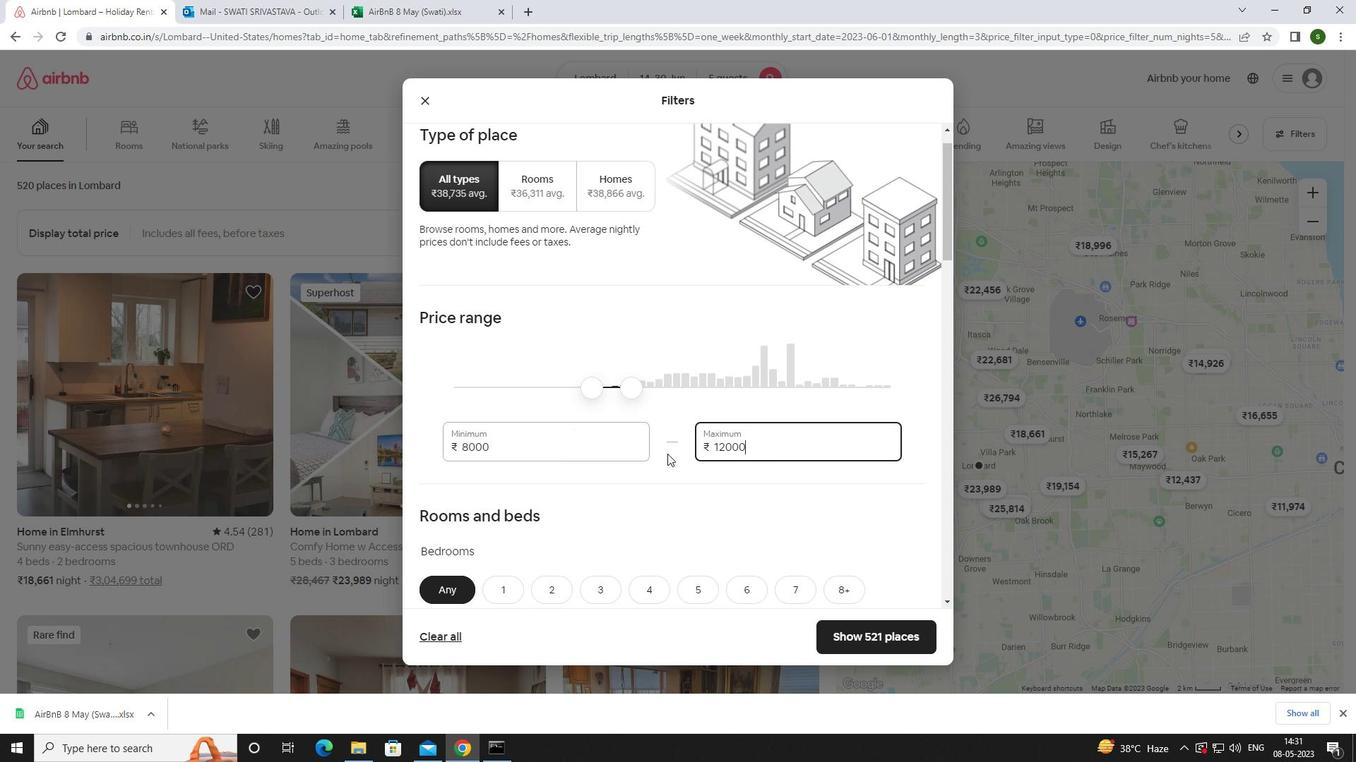 
Action: Mouse scrolled (667, 453) with delta (0, 0)
Screenshot: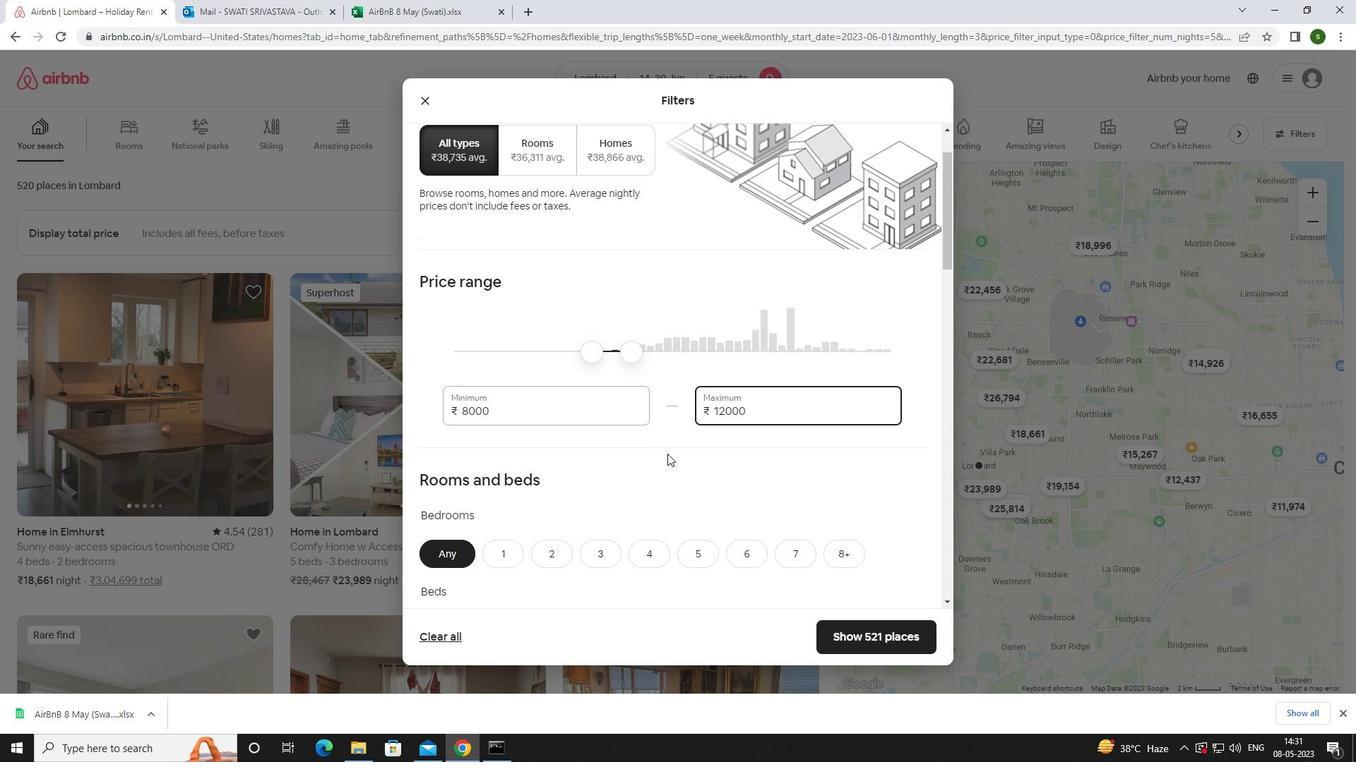 
Action: Mouse moved to (683, 347)
Screenshot: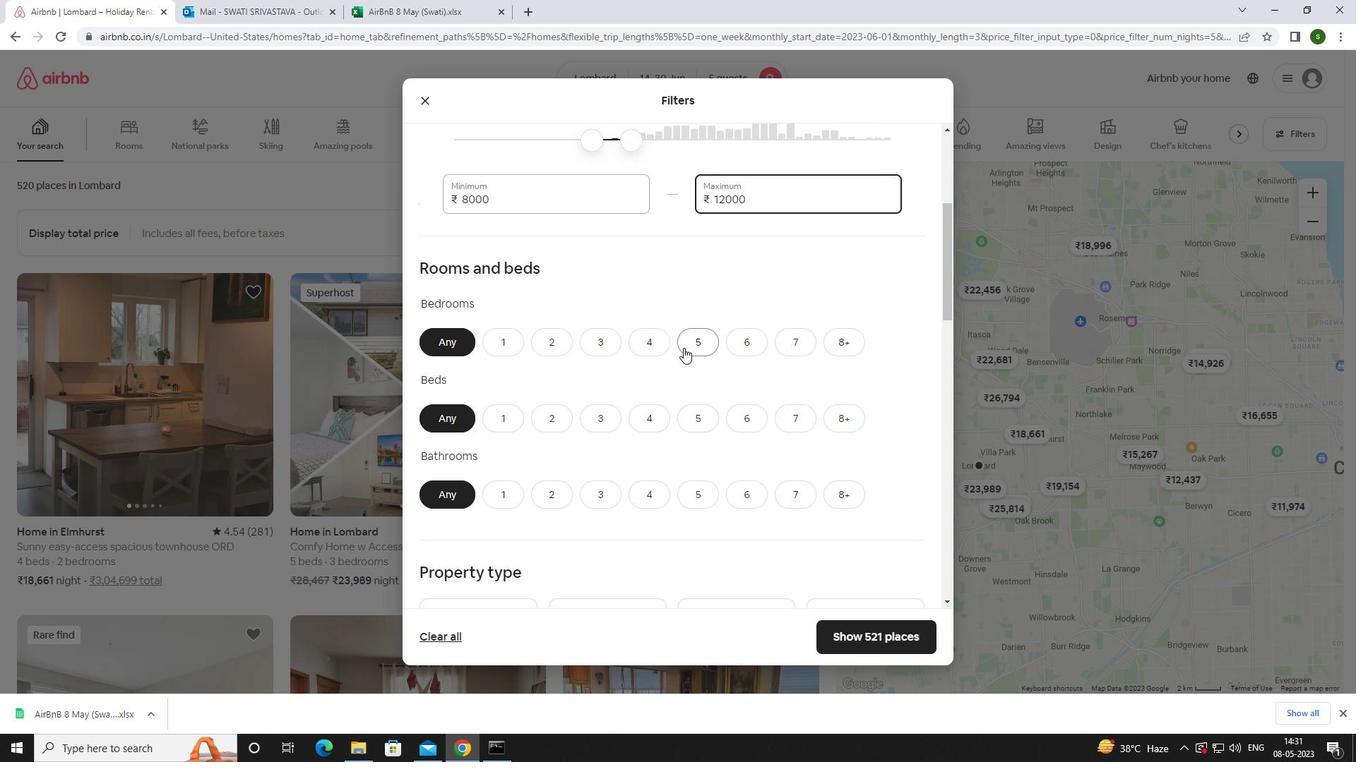 
Action: Mouse pressed left at (683, 347)
Screenshot: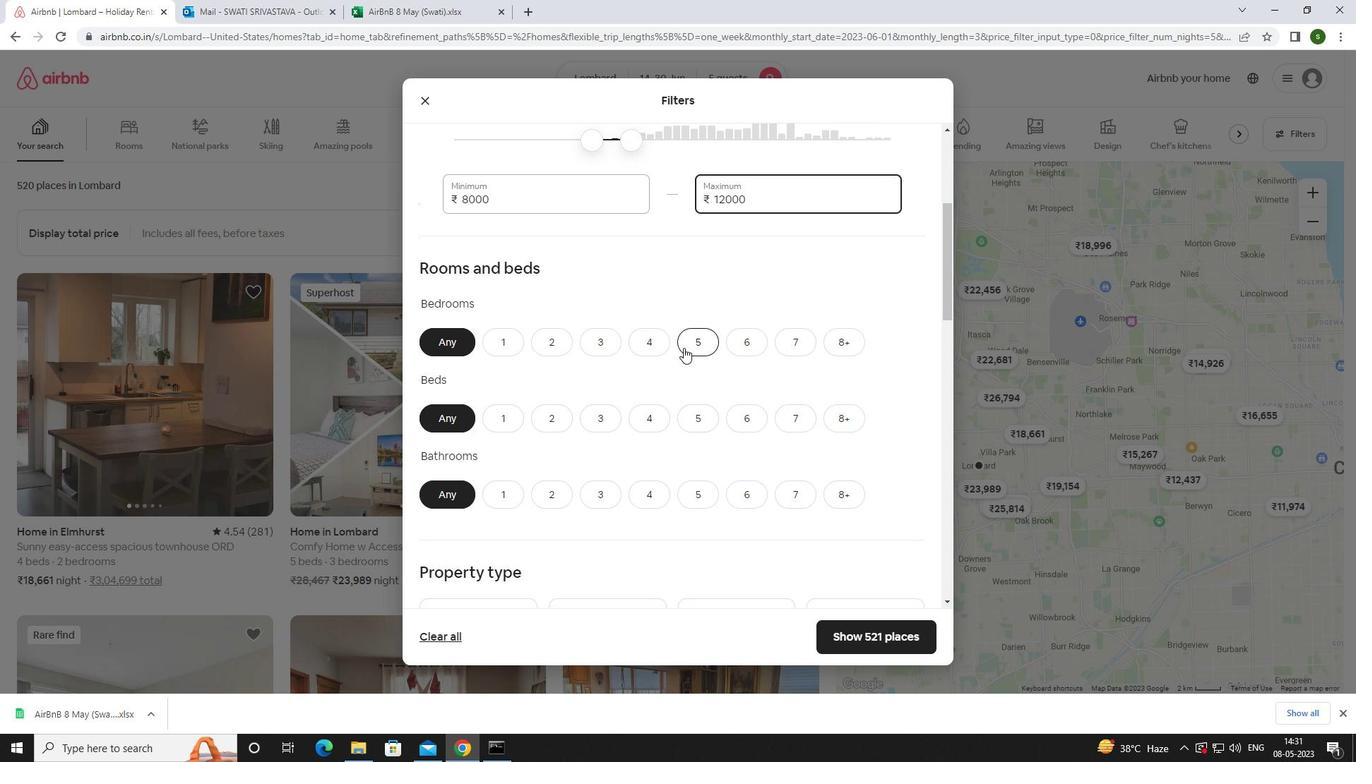 
Action: Mouse moved to (694, 420)
Screenshot: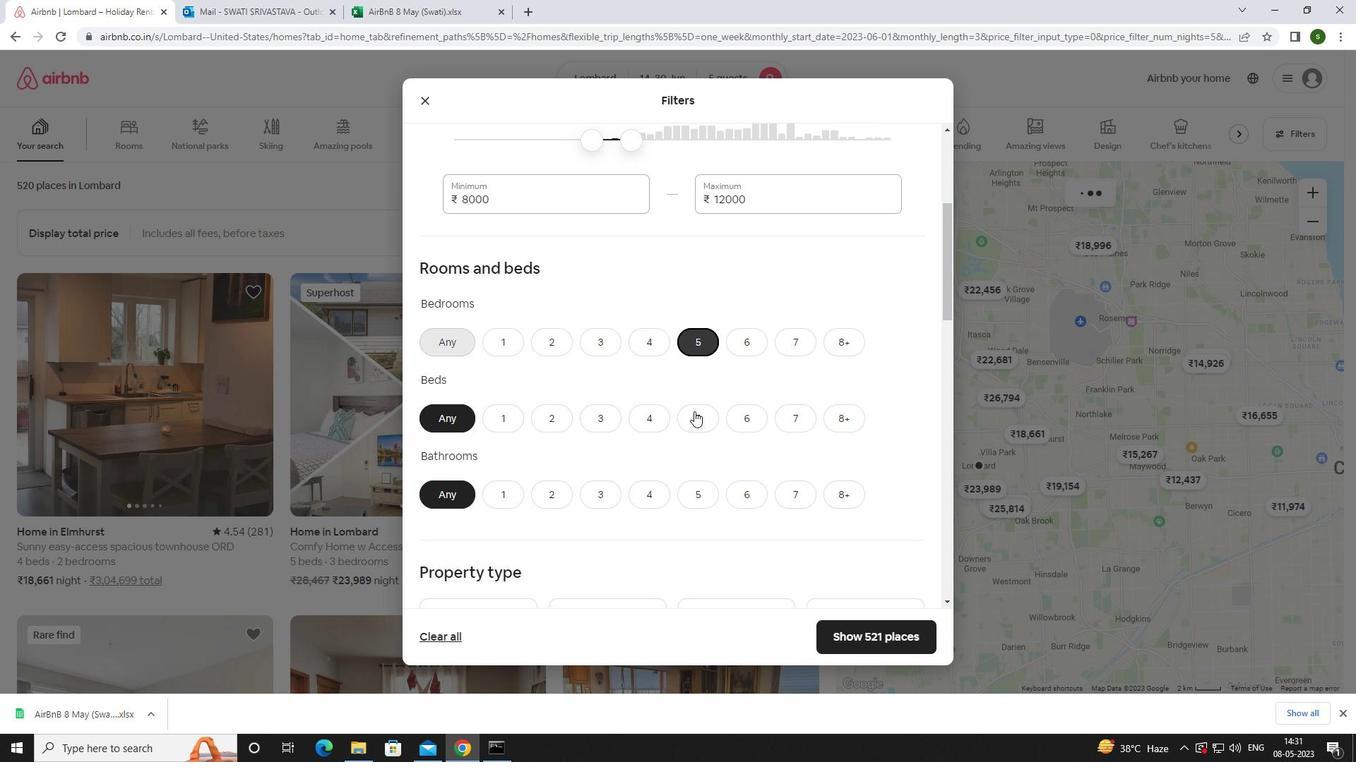 
Action: Mouse pressed left at (694, 420)
Screenshot: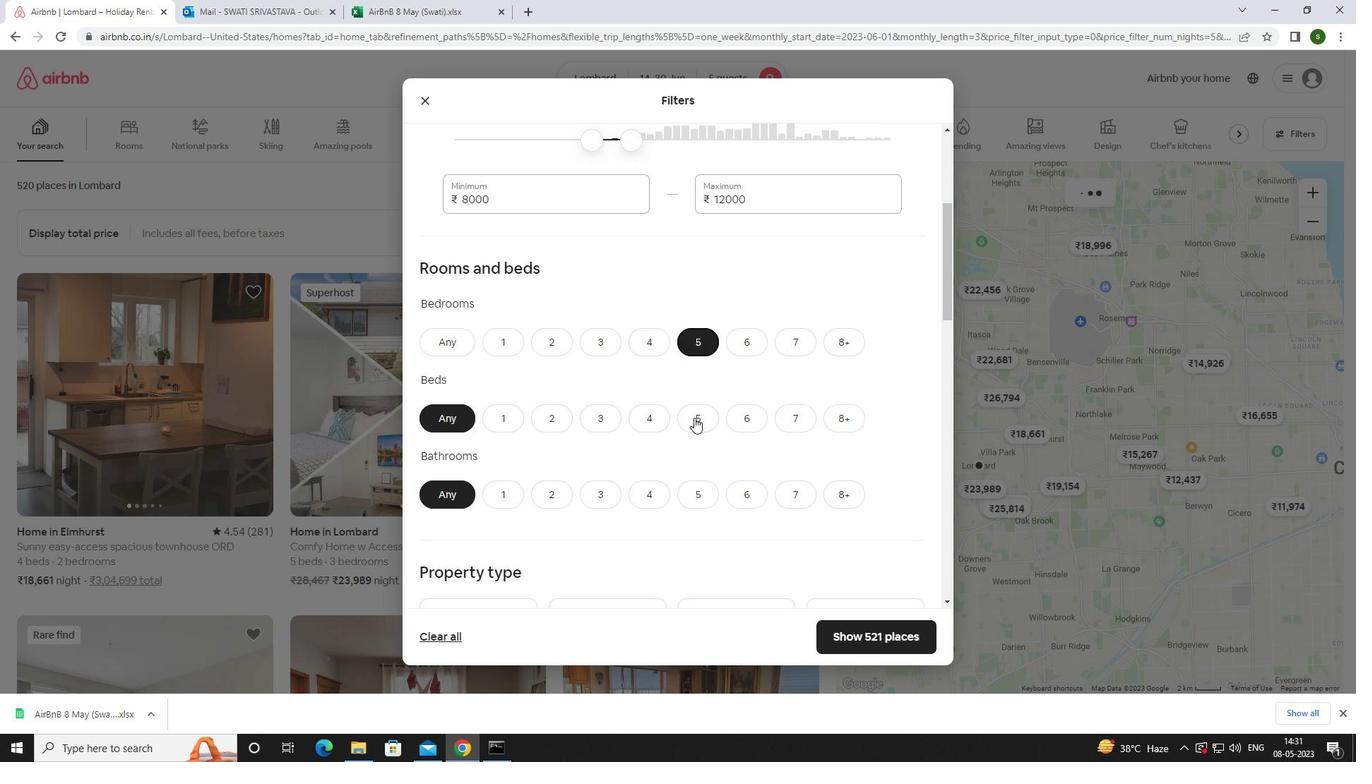 
Action: Mouse moved to (686, 500)
Screenshot: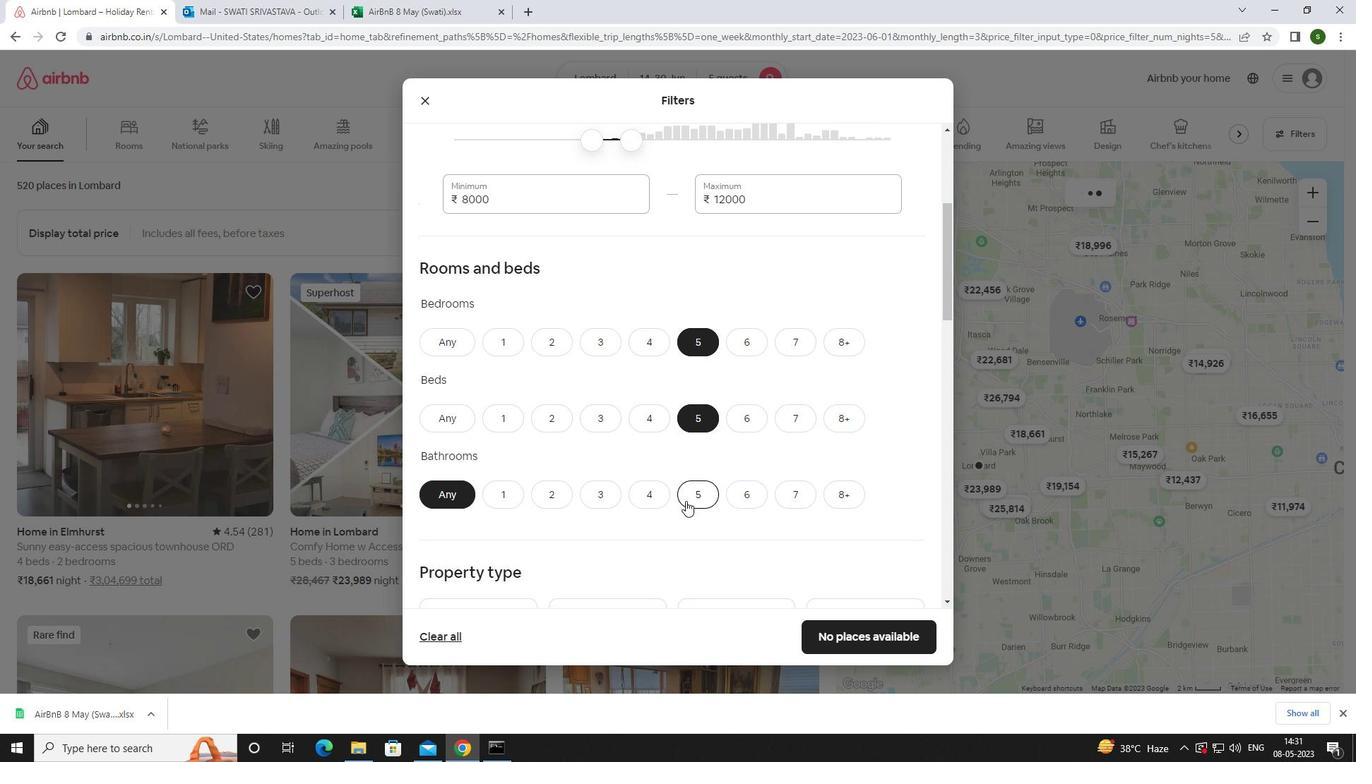 
Action: Mouse pressed left at (686, 500)
Screenshot: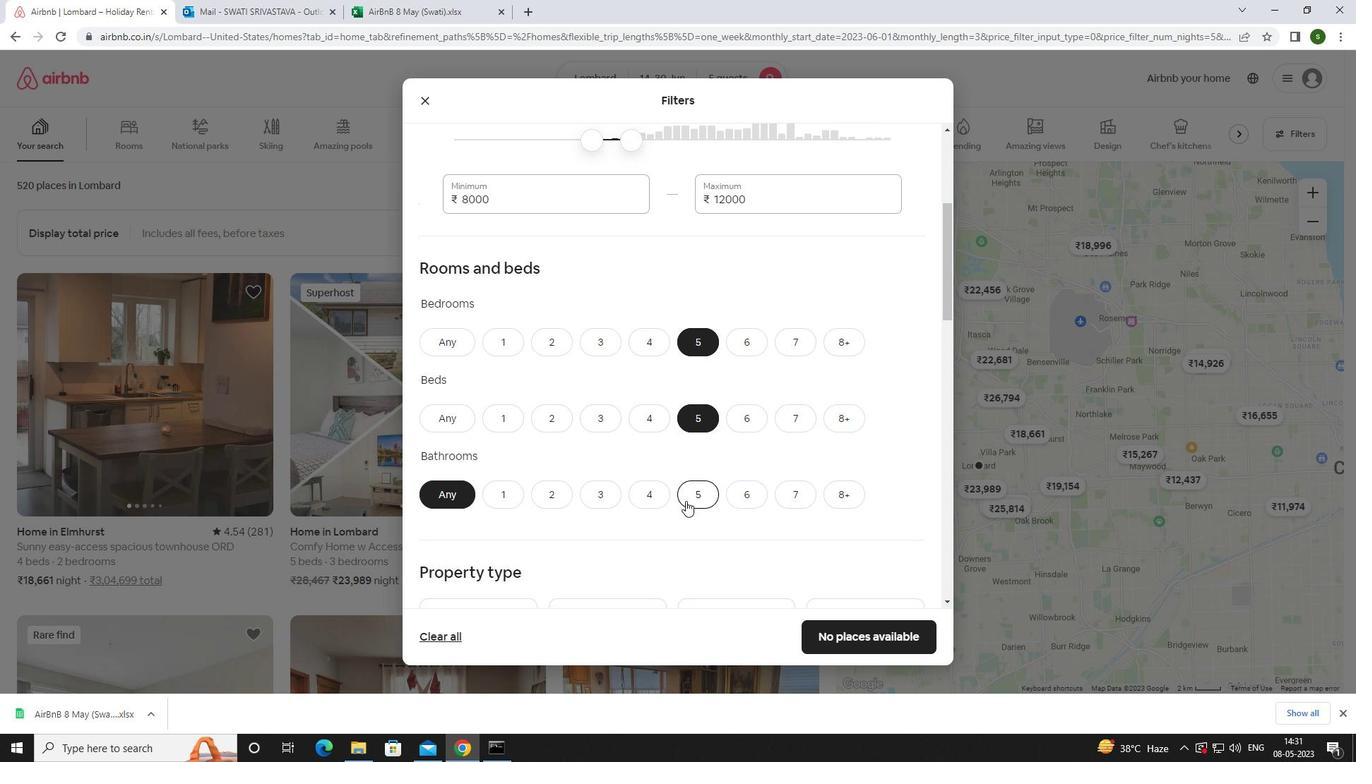 
Action: Mouse moved to (686, 500)
Screenshot: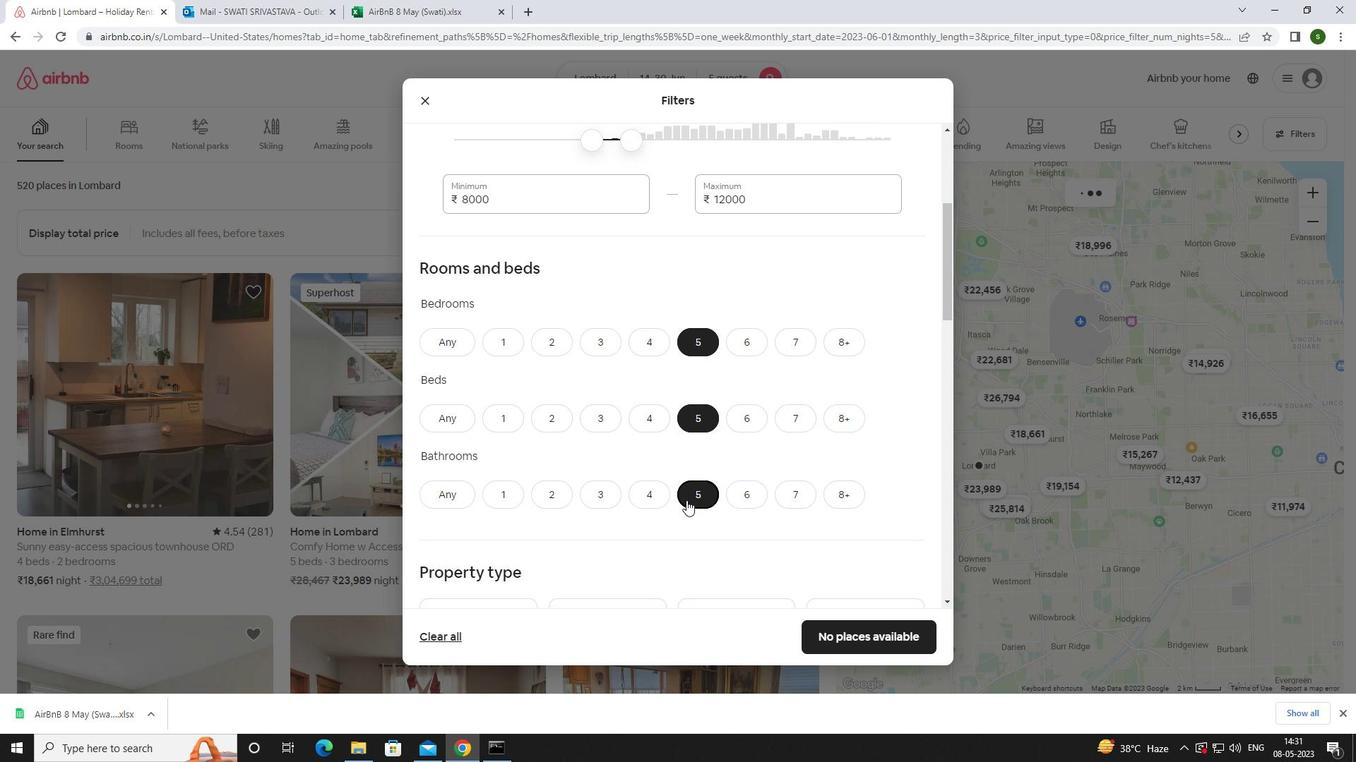 
Action: Mouse scrolled (686, 500) with delta (0, 0)
Screenshot: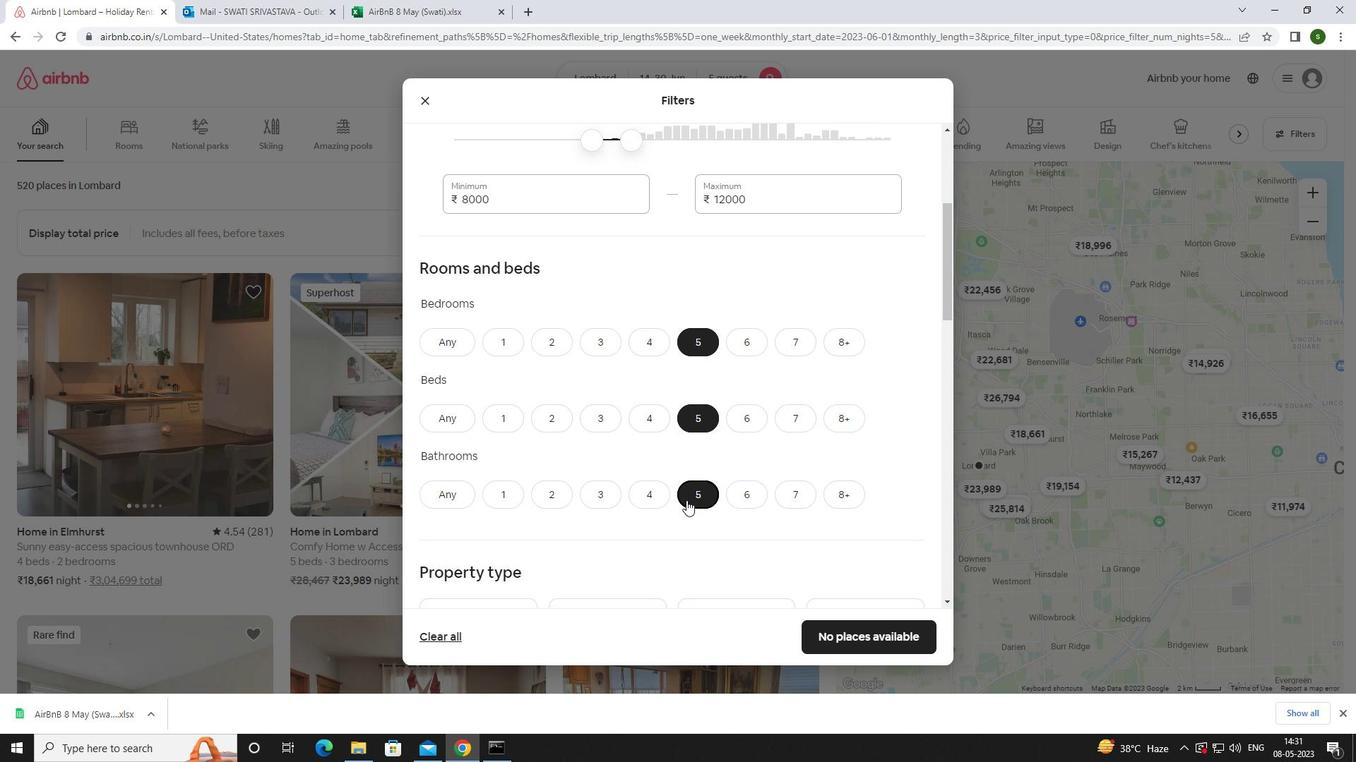 
Action: Mouse scrolled (686, 500) with delta (0, 0)
Screenshot: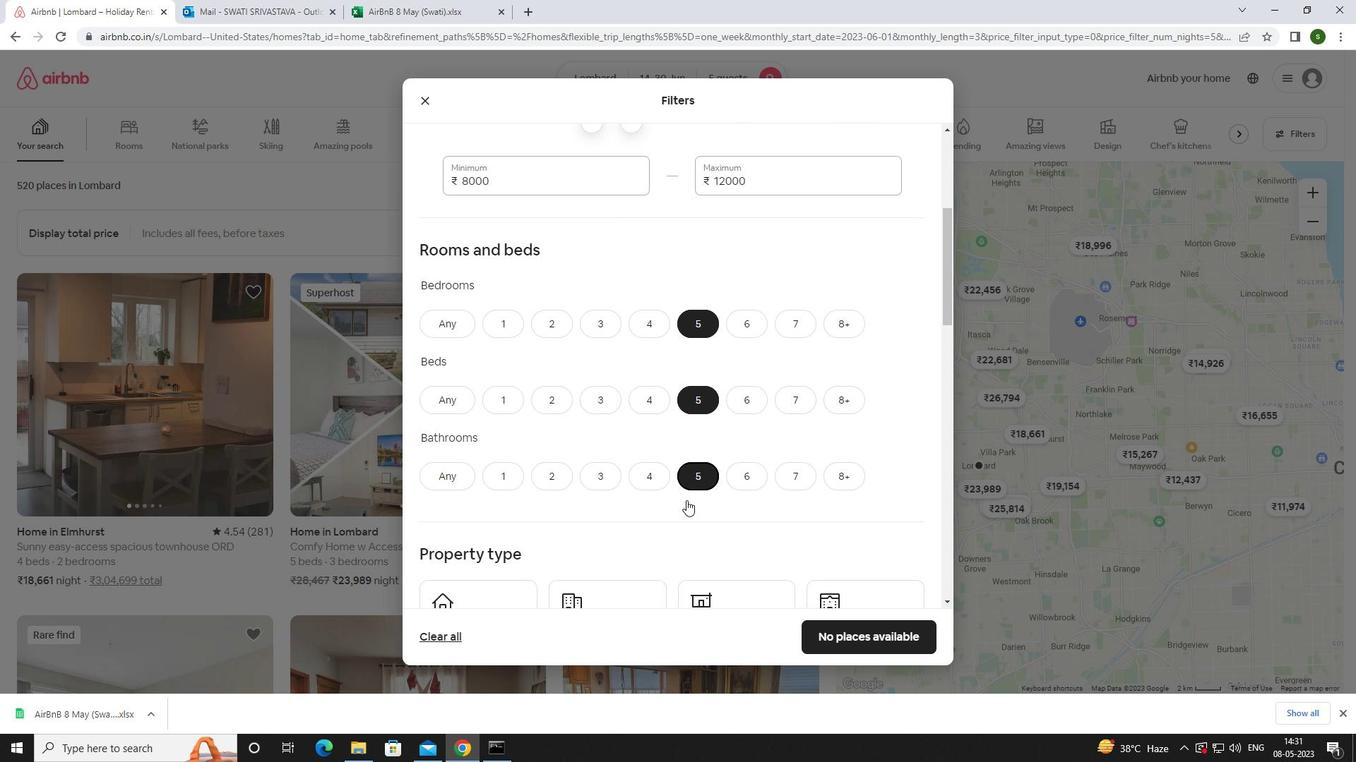 
Action: Mouse scrolled (686, 500) with delta (0, 0)
Screenshot: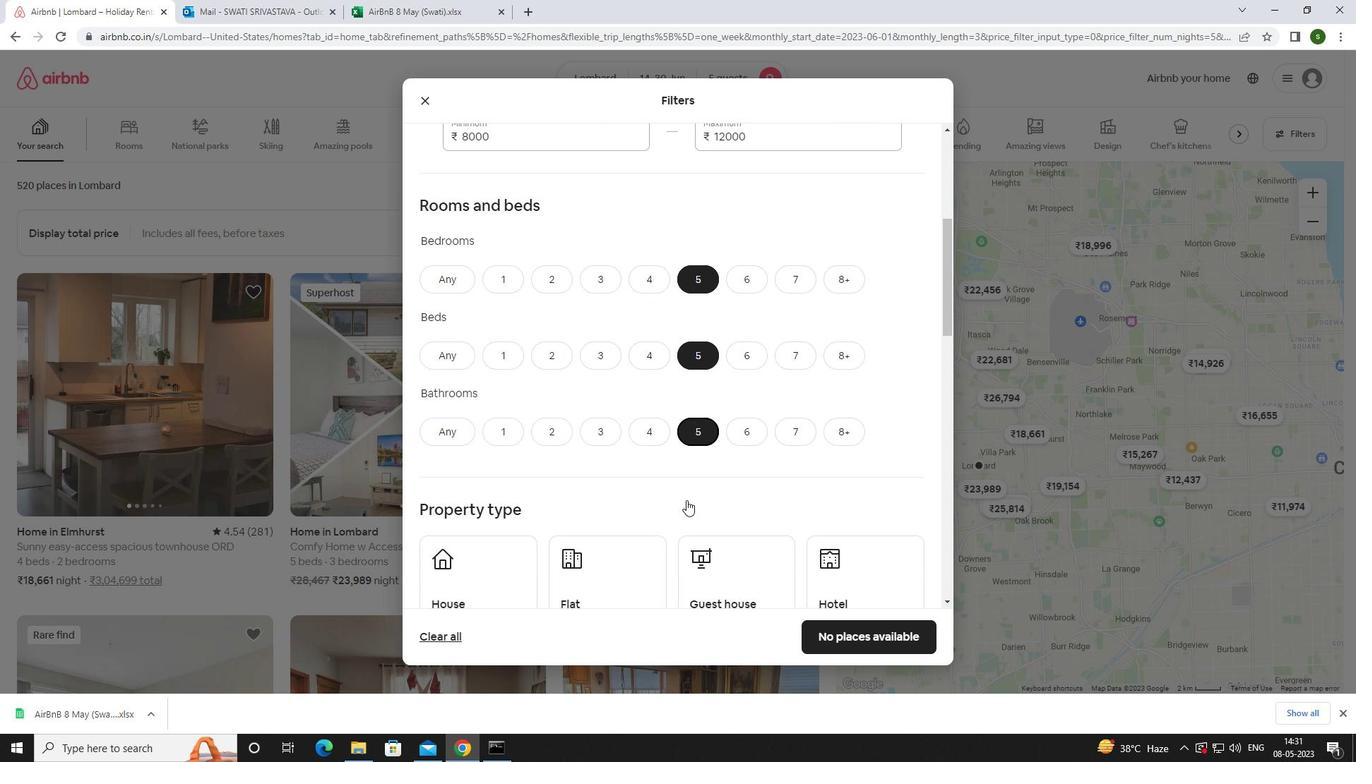 
Action: Mouse moved to (477, 427)
Screenshot: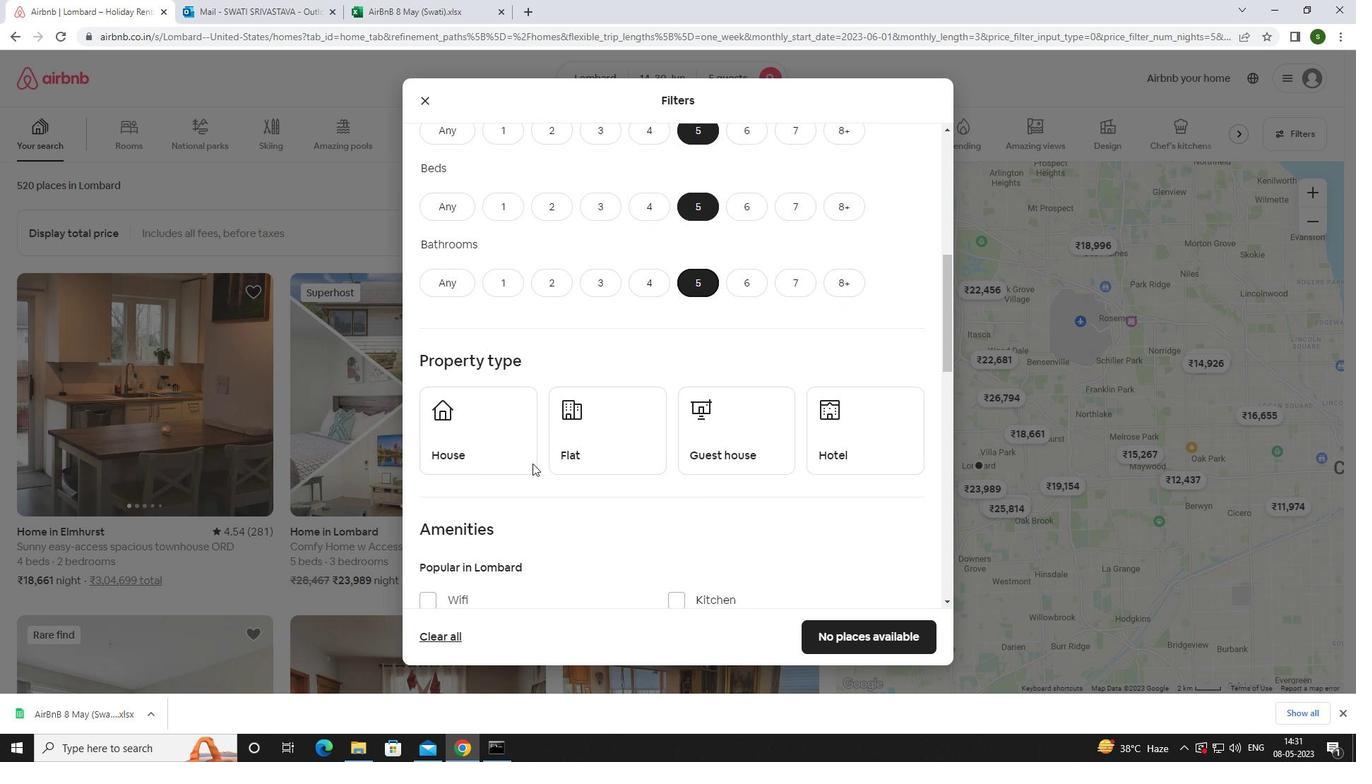 
Action: Mouse pressed left at (477, 427)
Screenshot: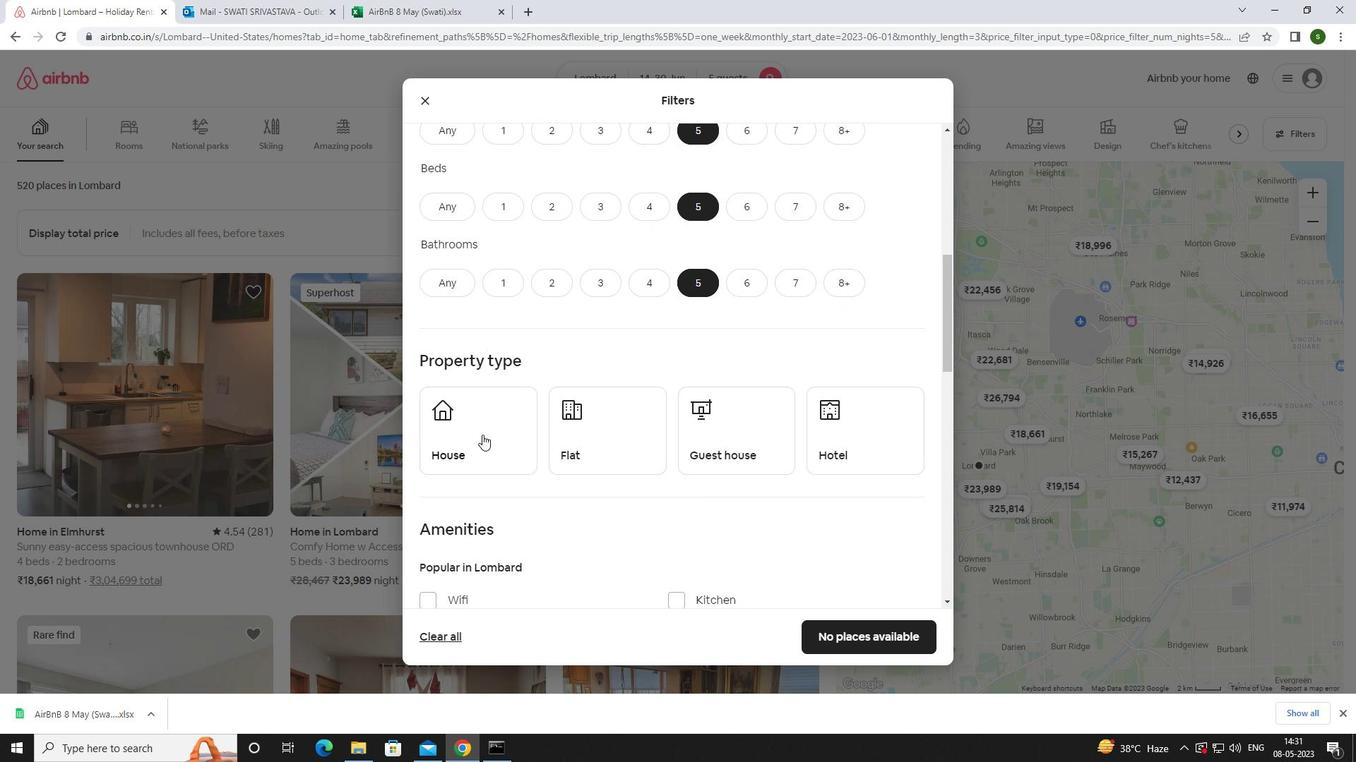 
Action: Mouse moved to (591, 439)
Screenshot: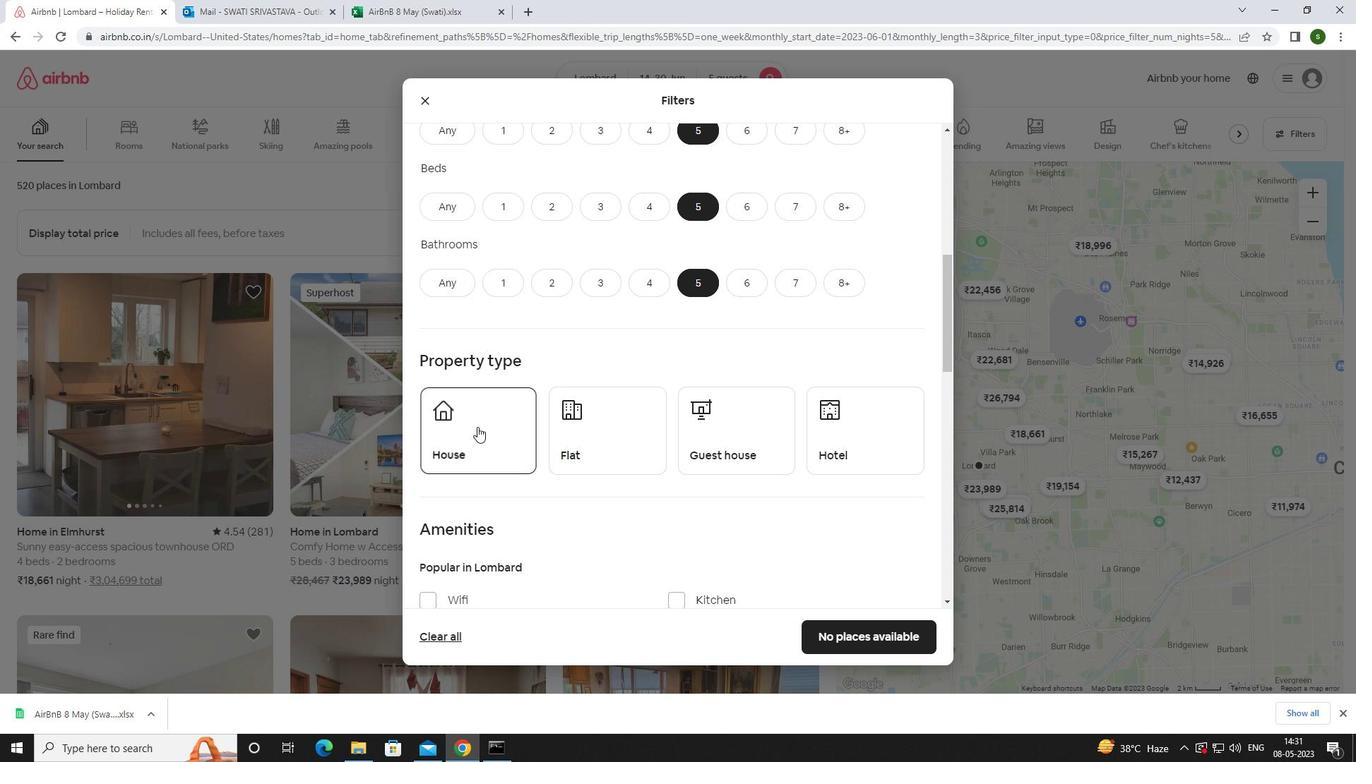 
Action: Mouse pressed left at (591, 439)
Screenshot: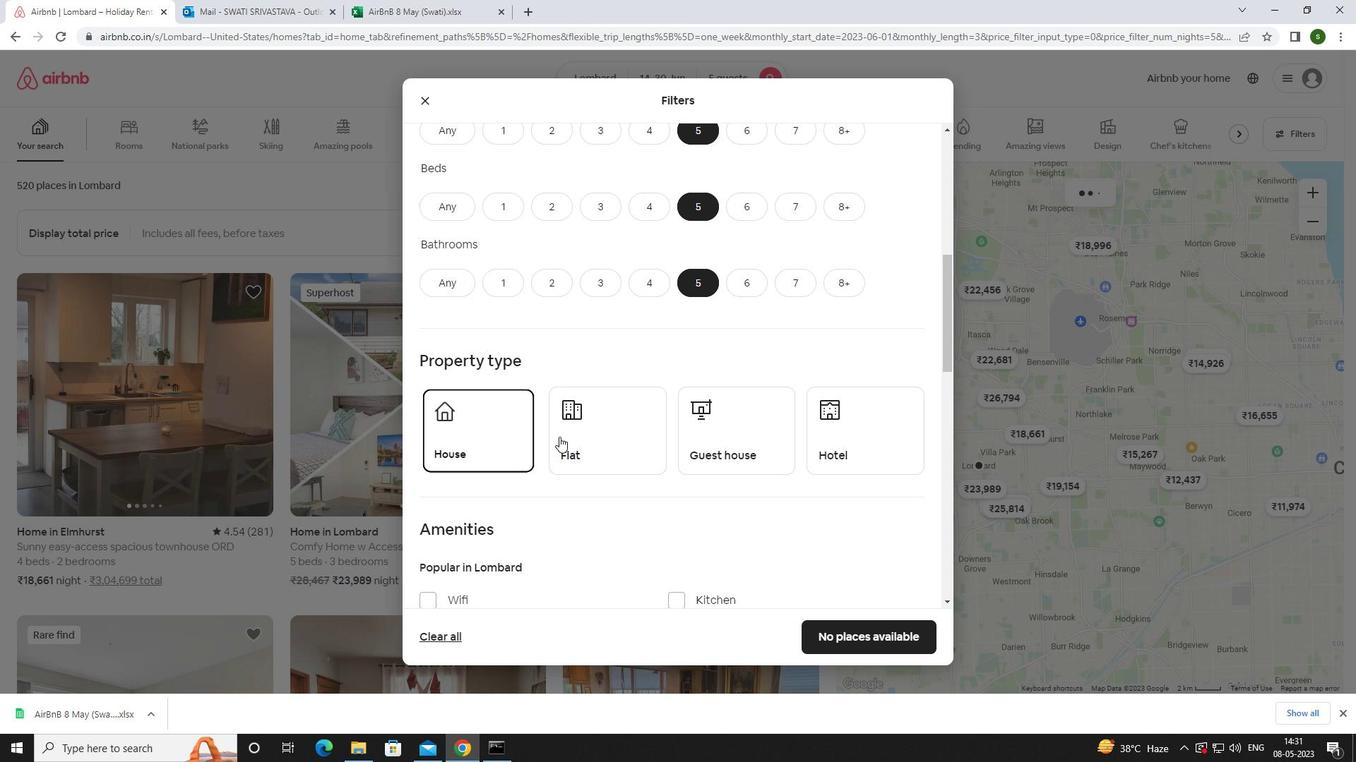
Action: Mouse moved to (712, 440)
Screenshot: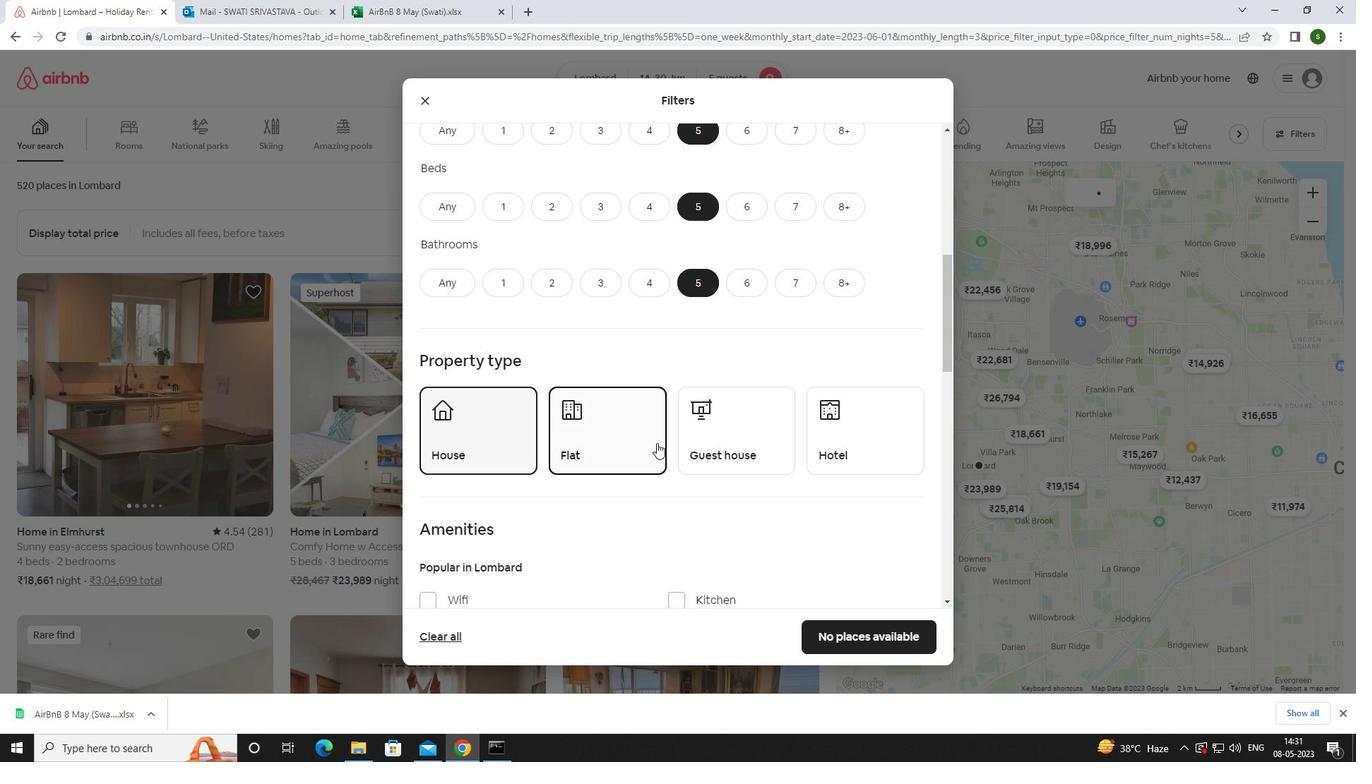 
Action: Mouse pressed left at (712, 440)
Screenshot: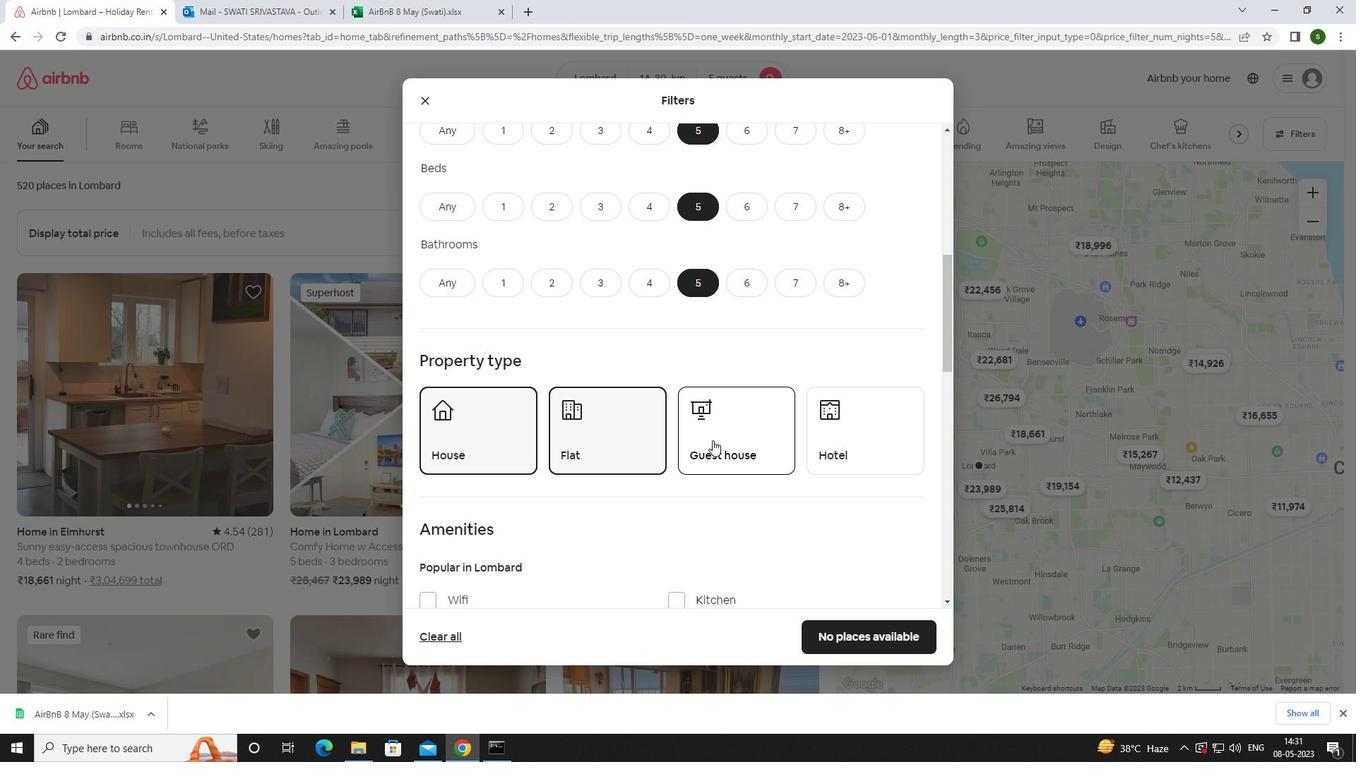 
Action: Mouse scrolled (712, 440) with delta (0, 0)
Screenshot: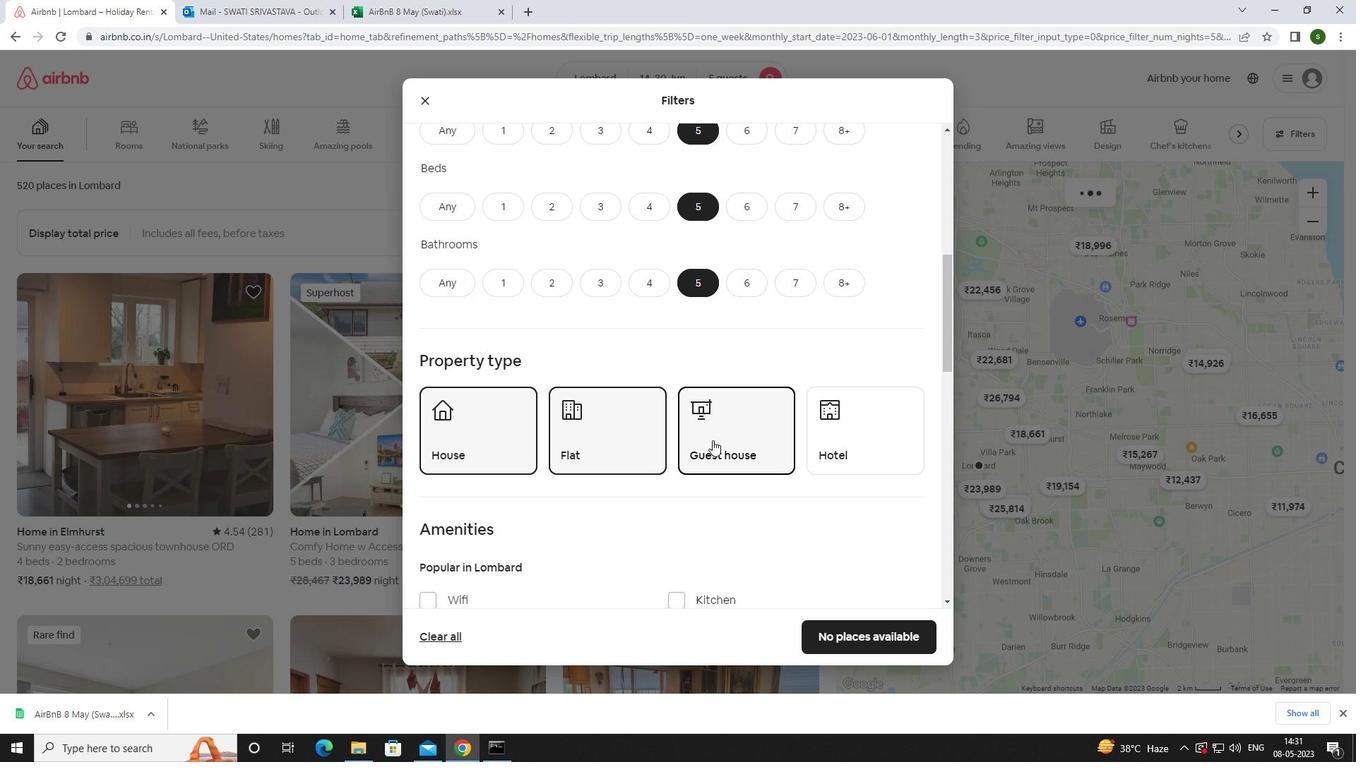 
Action: Mouse scrolled (712, 440) with delta (0, 0)
Screenshot: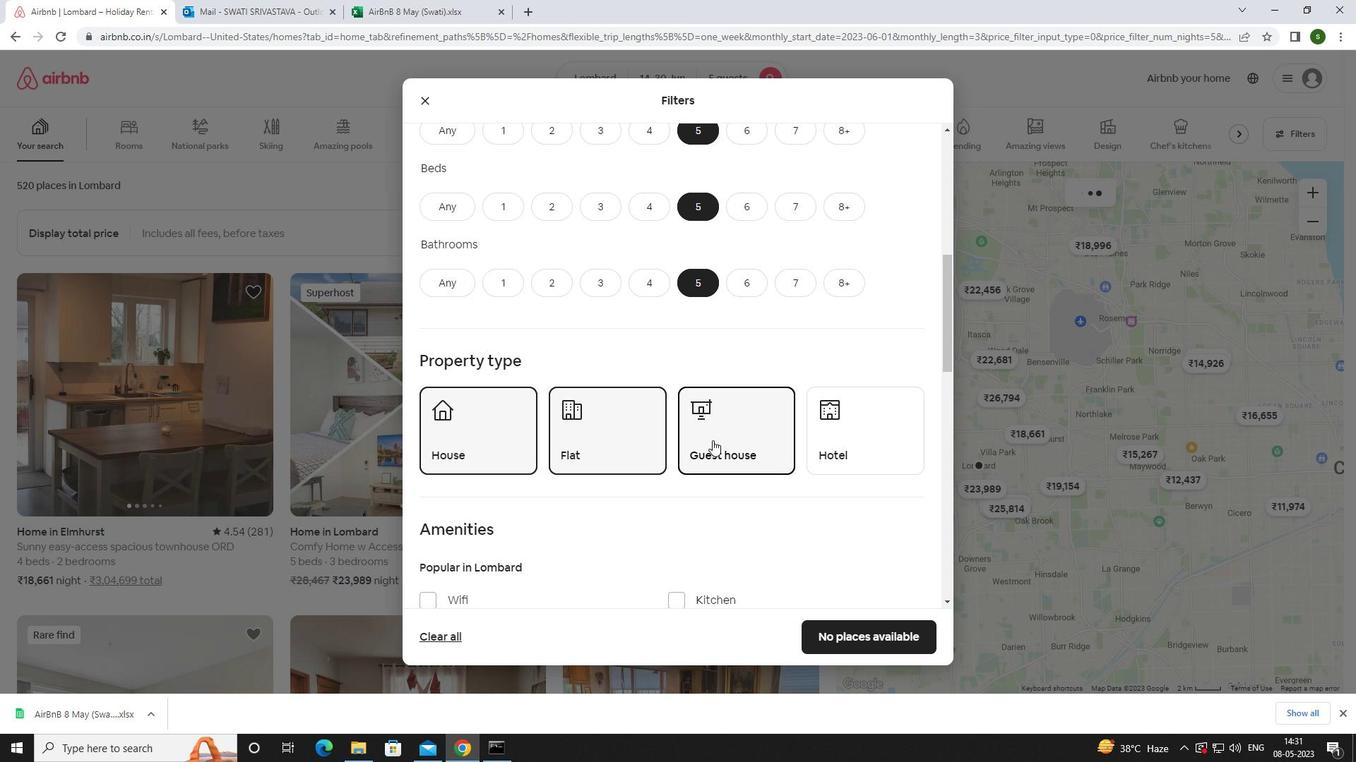 
Action: Mouse scrolled (712, 440) with delta (0, 0)
Screenshot: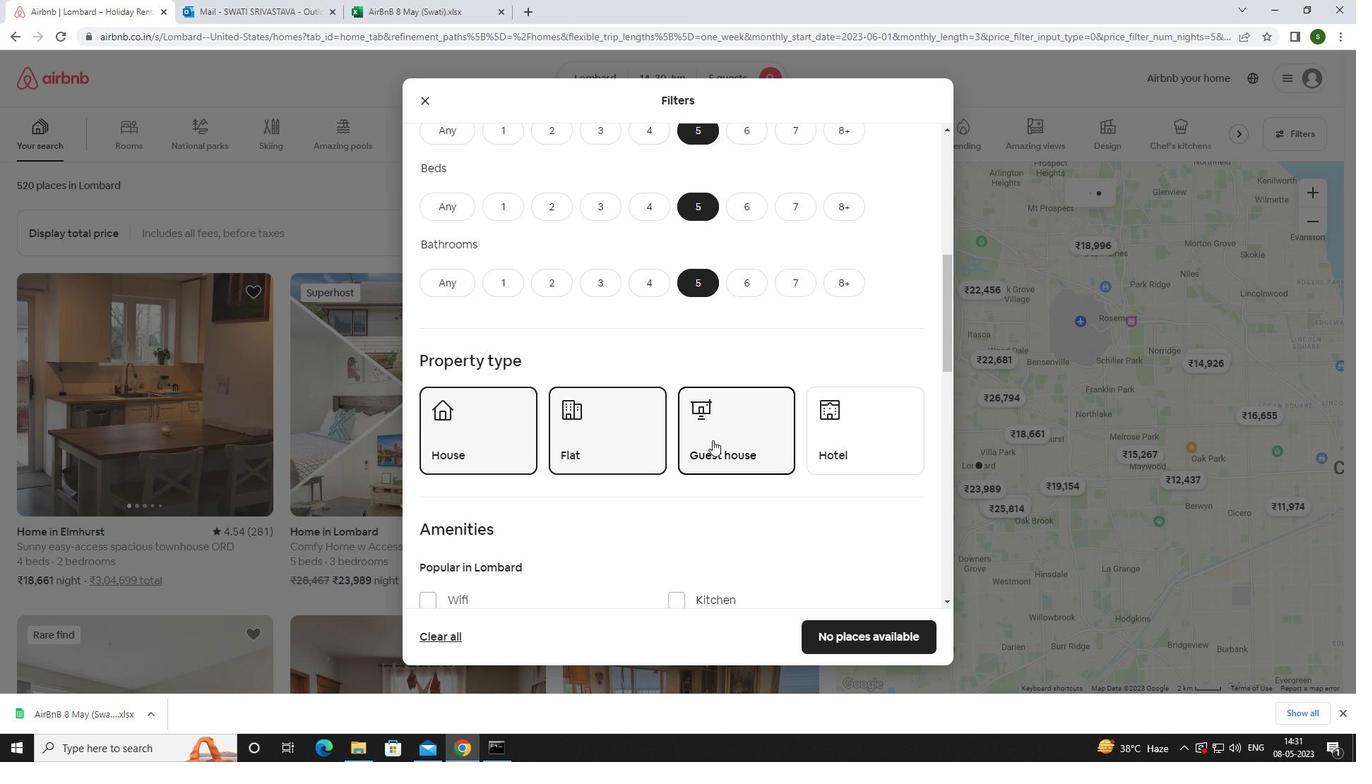 
Action: Mouse moved to (428, 378)
Screenshot: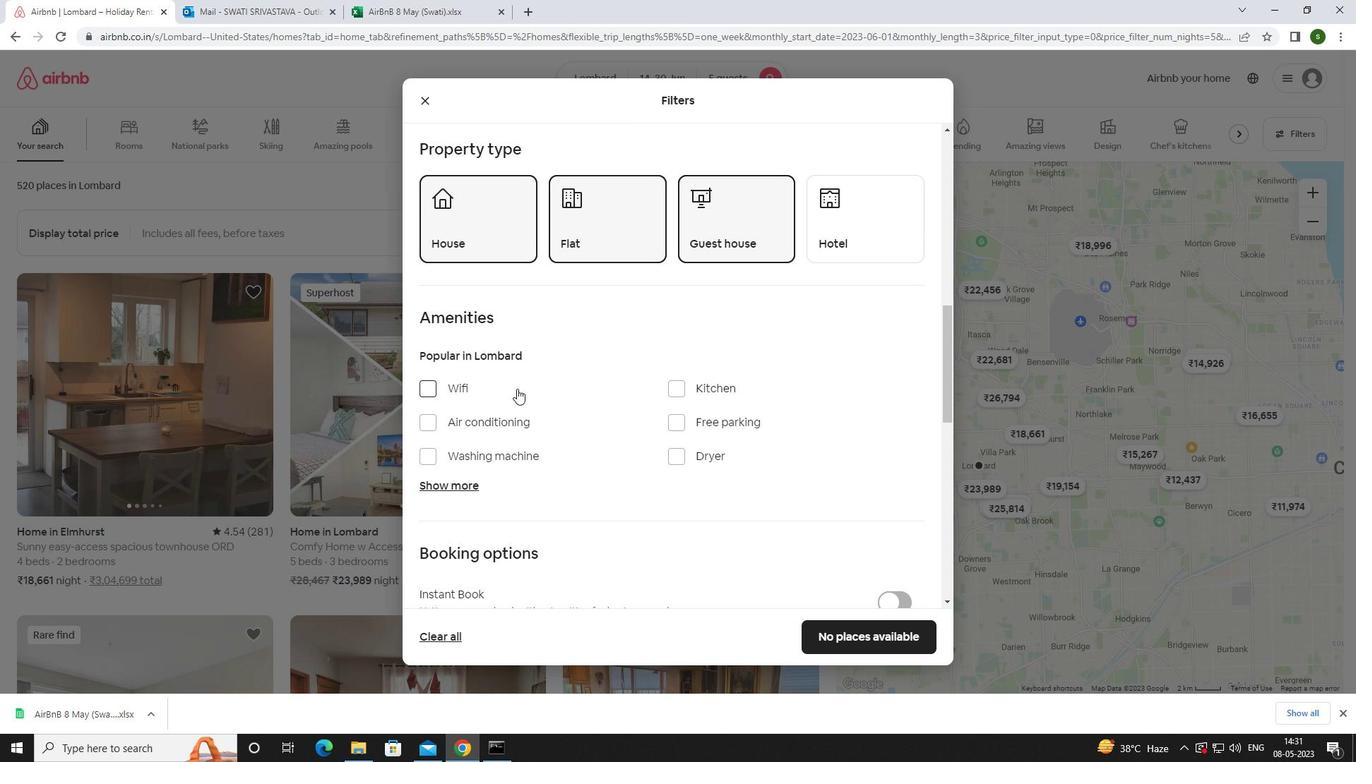 
Action: Mouse pressed left at (428, 378)
Screenshot: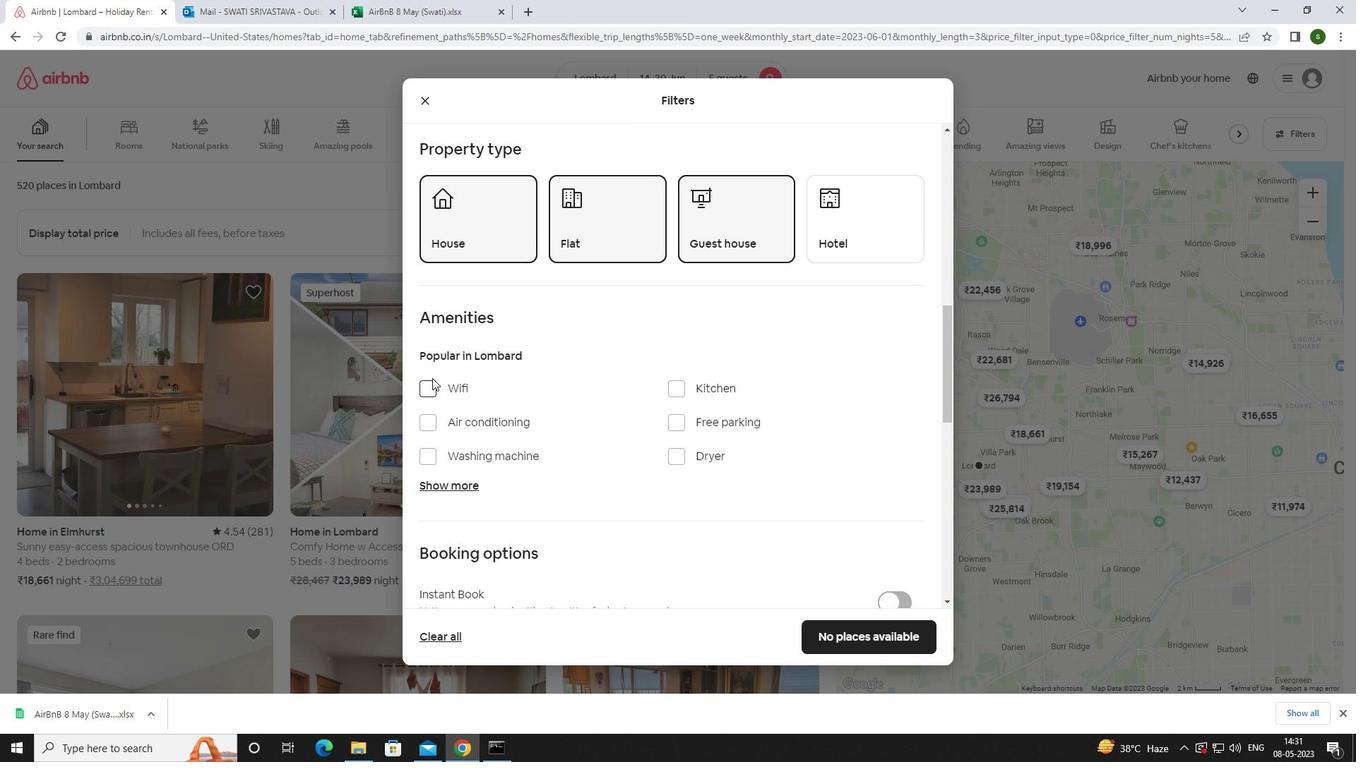 
Action: Mouse moved to (433, 386)
Screenshot: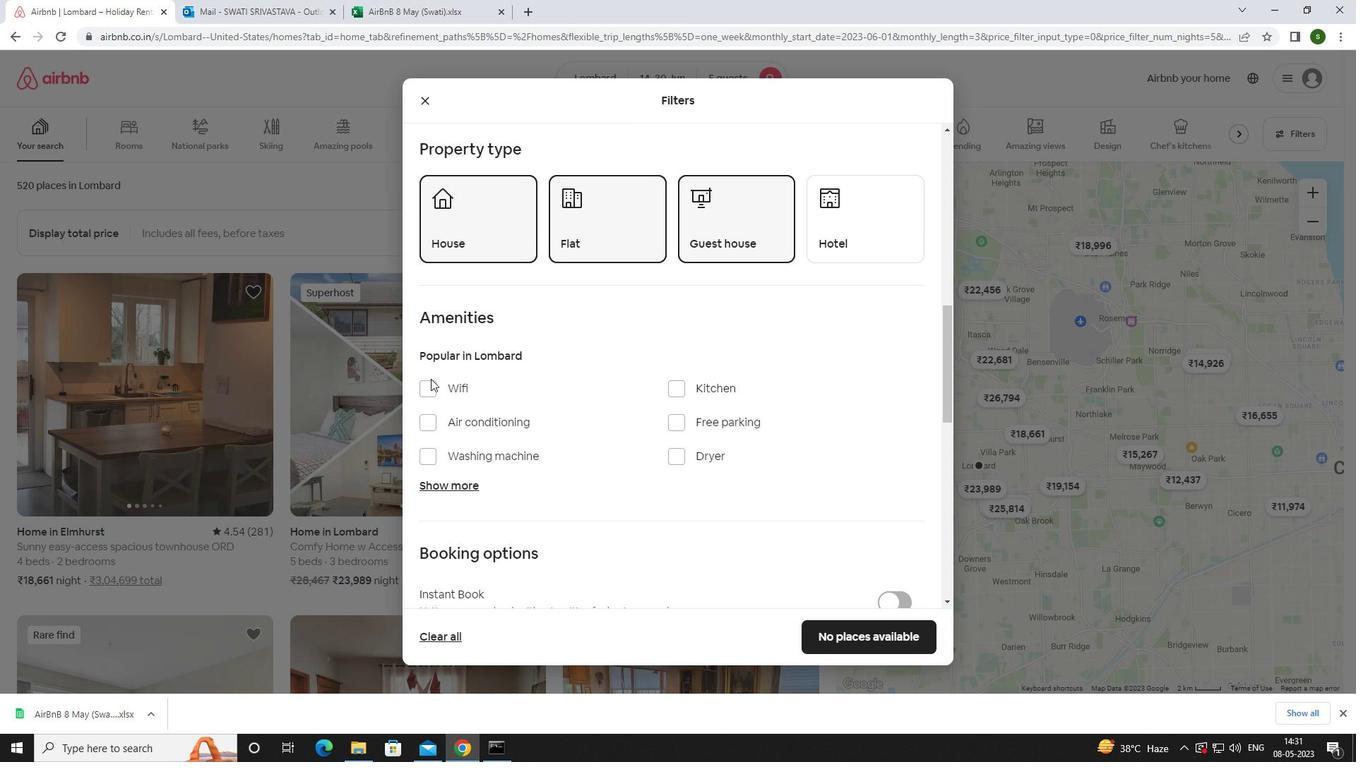 
Action: Mouse pressed left at (433, 386)
Screenshot: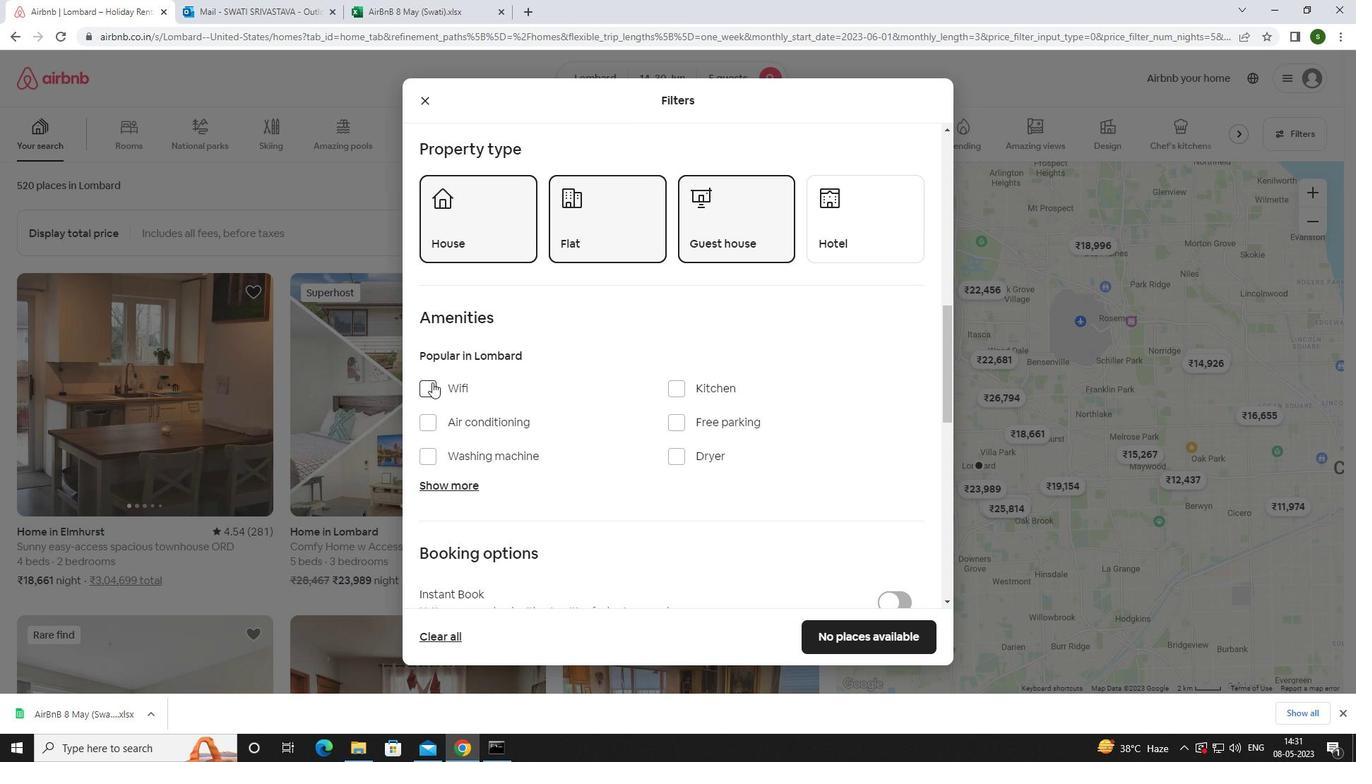 
Action: Mouse moved to (693, 423)
Screenshot: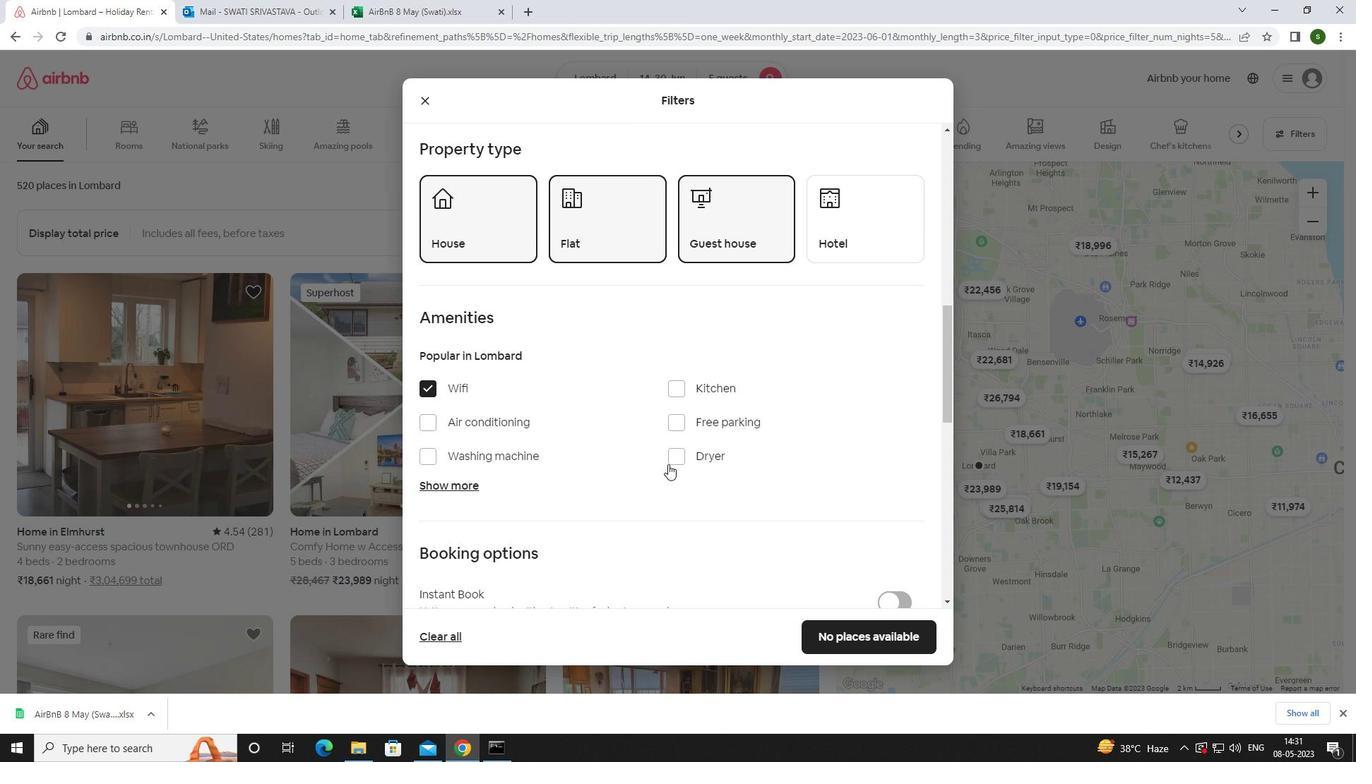 
Action: Mouse pressed left at (693, 423)
Screenshot: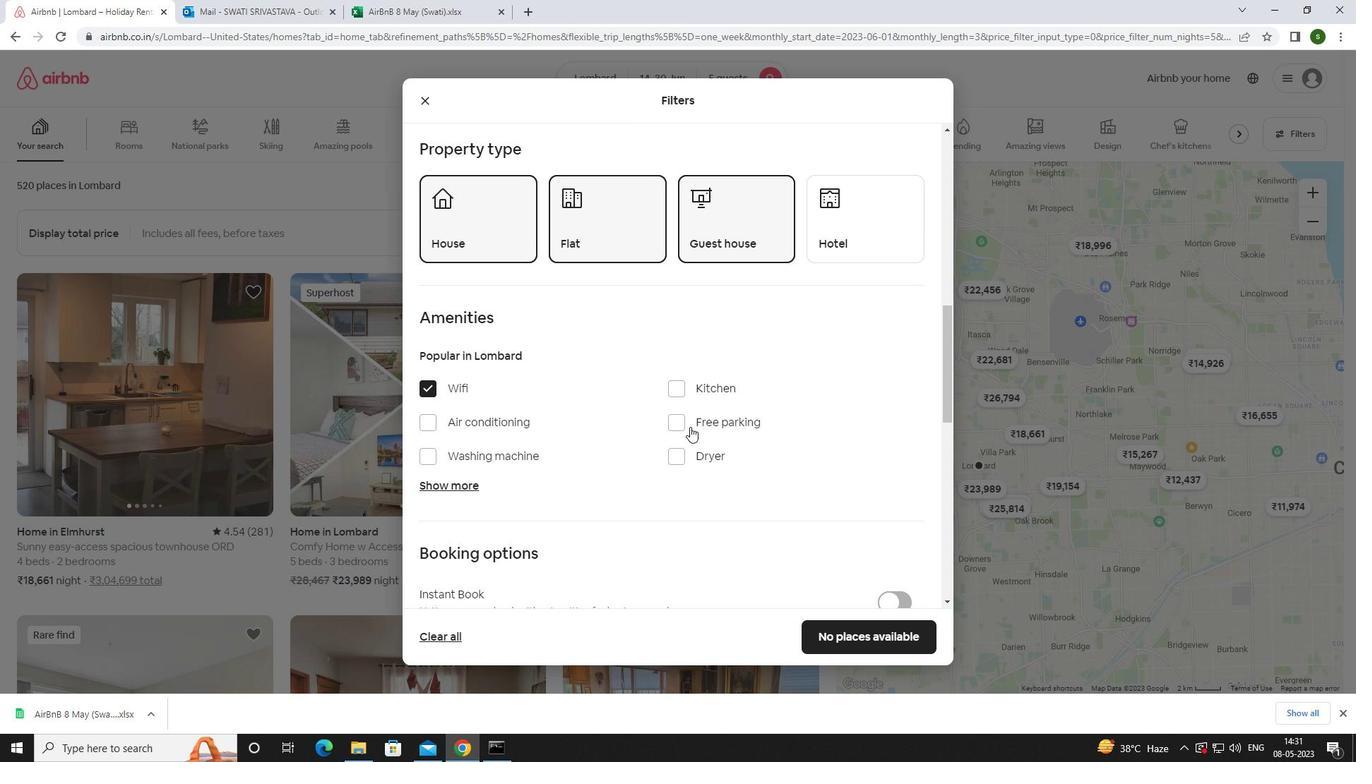 
Action: Mouse moved to (445, 483)
Screenshot: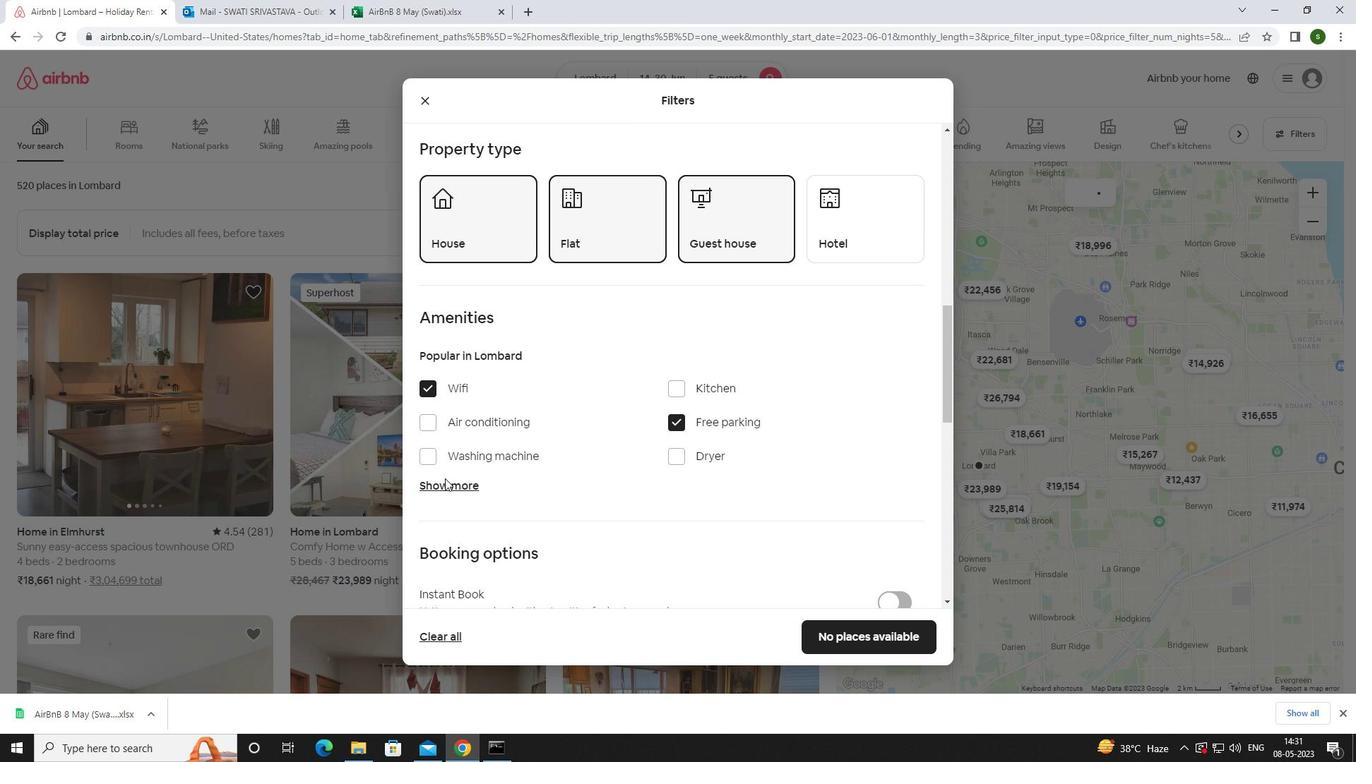 
Action: Mouse pressed left at (445, 483)
Screenshot: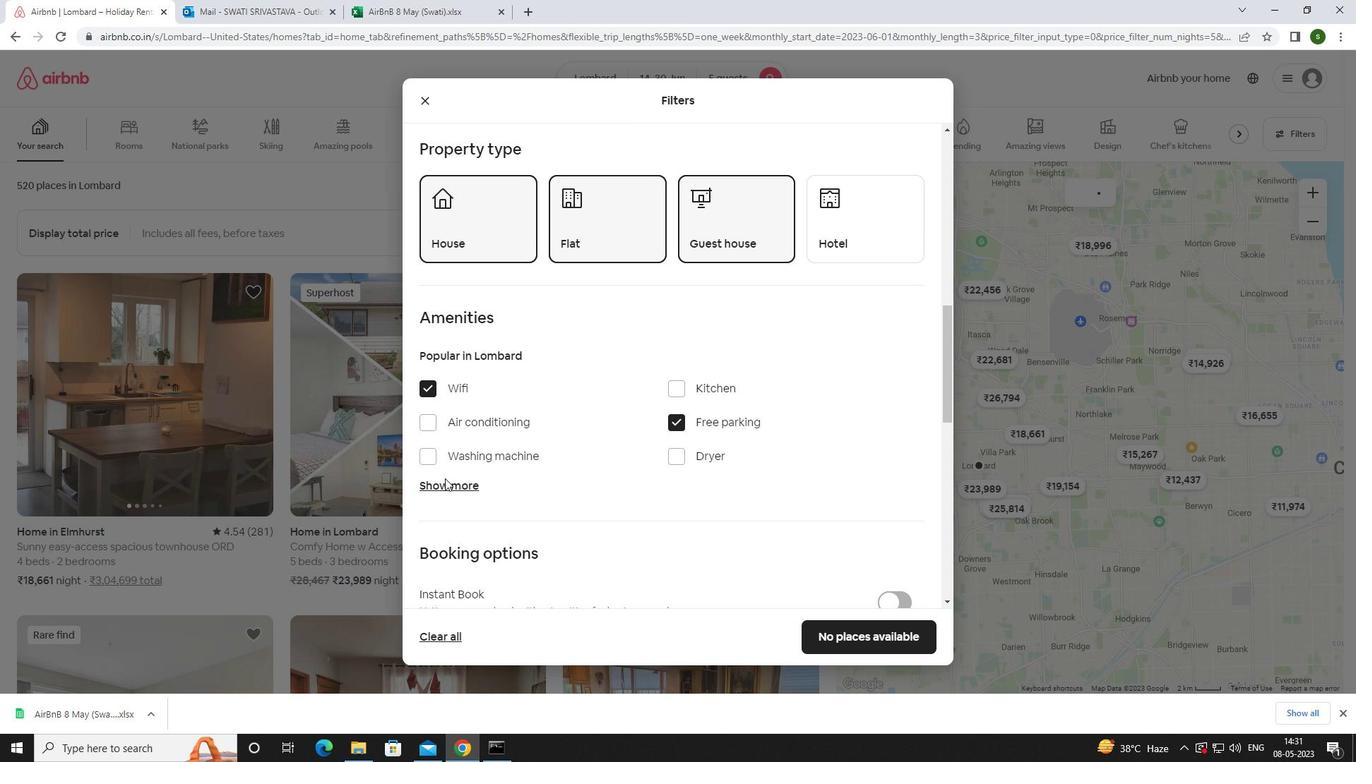 
Action: Mouse moved to (630, 471)
Screenshot: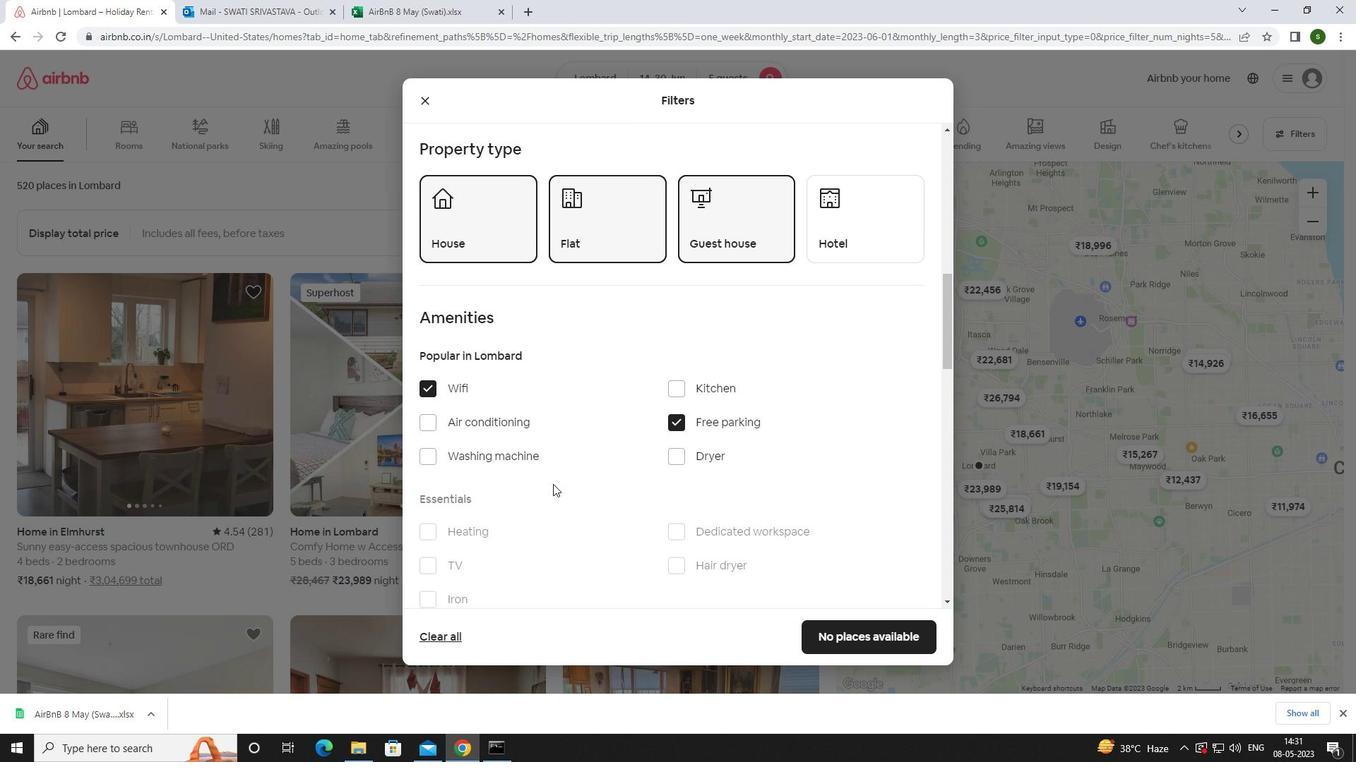 
Action: Mouse scrolled (630, 470) with delta (0, 0)
Screenshot: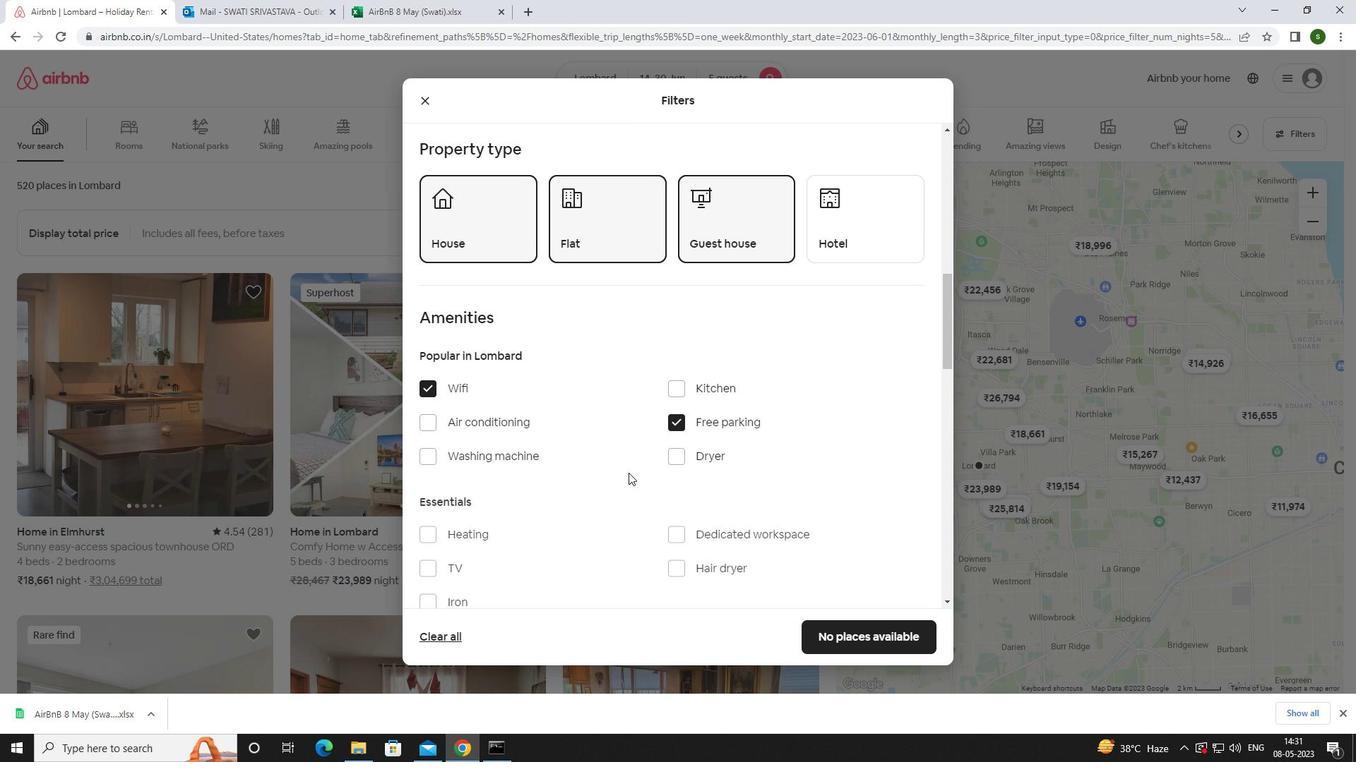 
Action: Mouse scrolled (630, 470) with delta (0, 0)
Screenshot: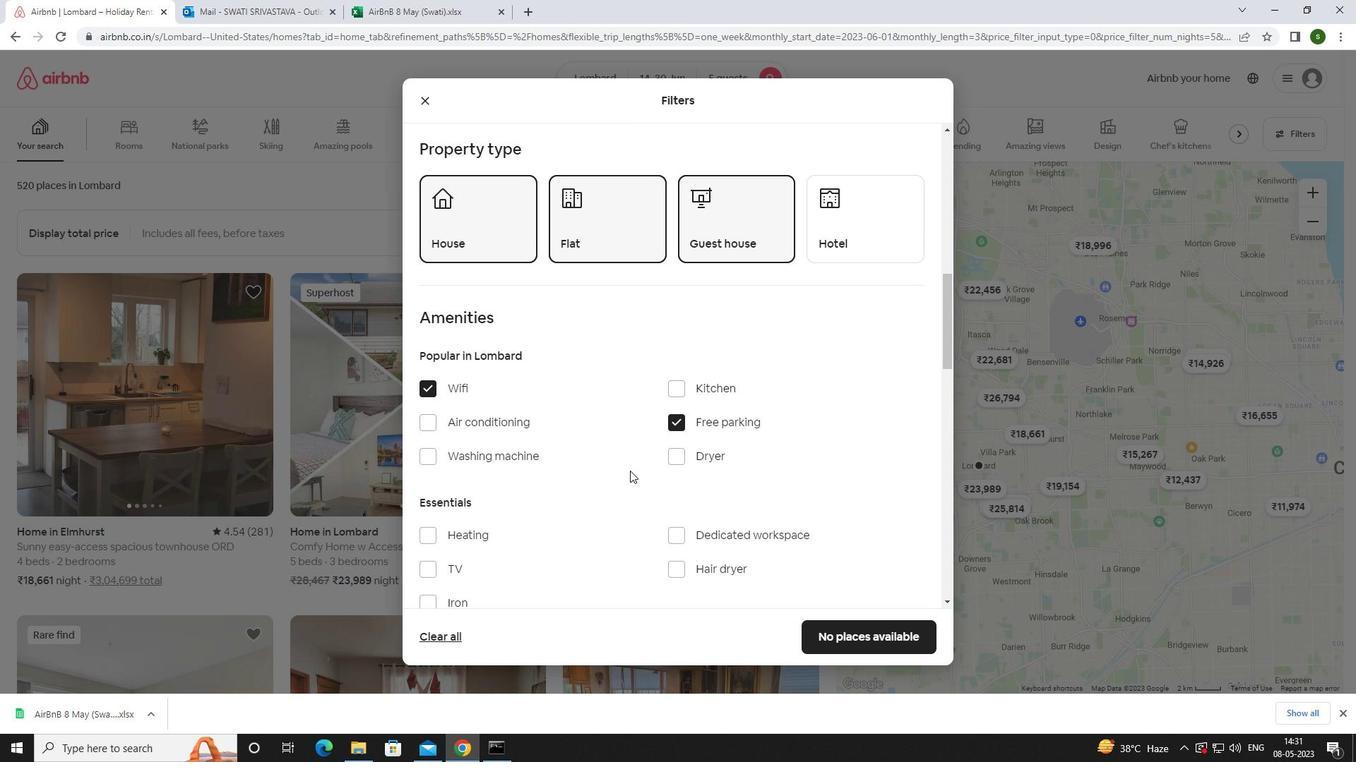 
Action: Mouse moved to (434, 420)
Screenshot: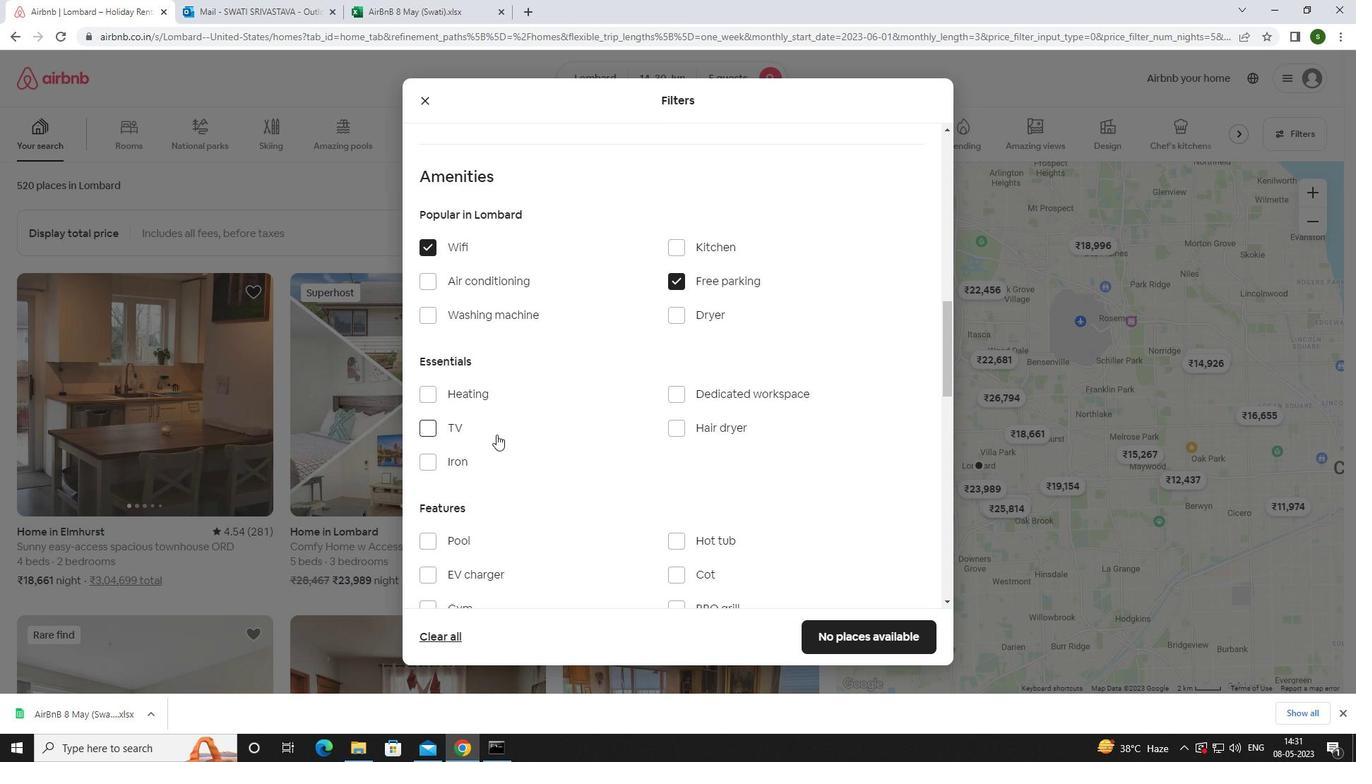 
Action: Mouse pressed left at (434, 420)
Screenshot: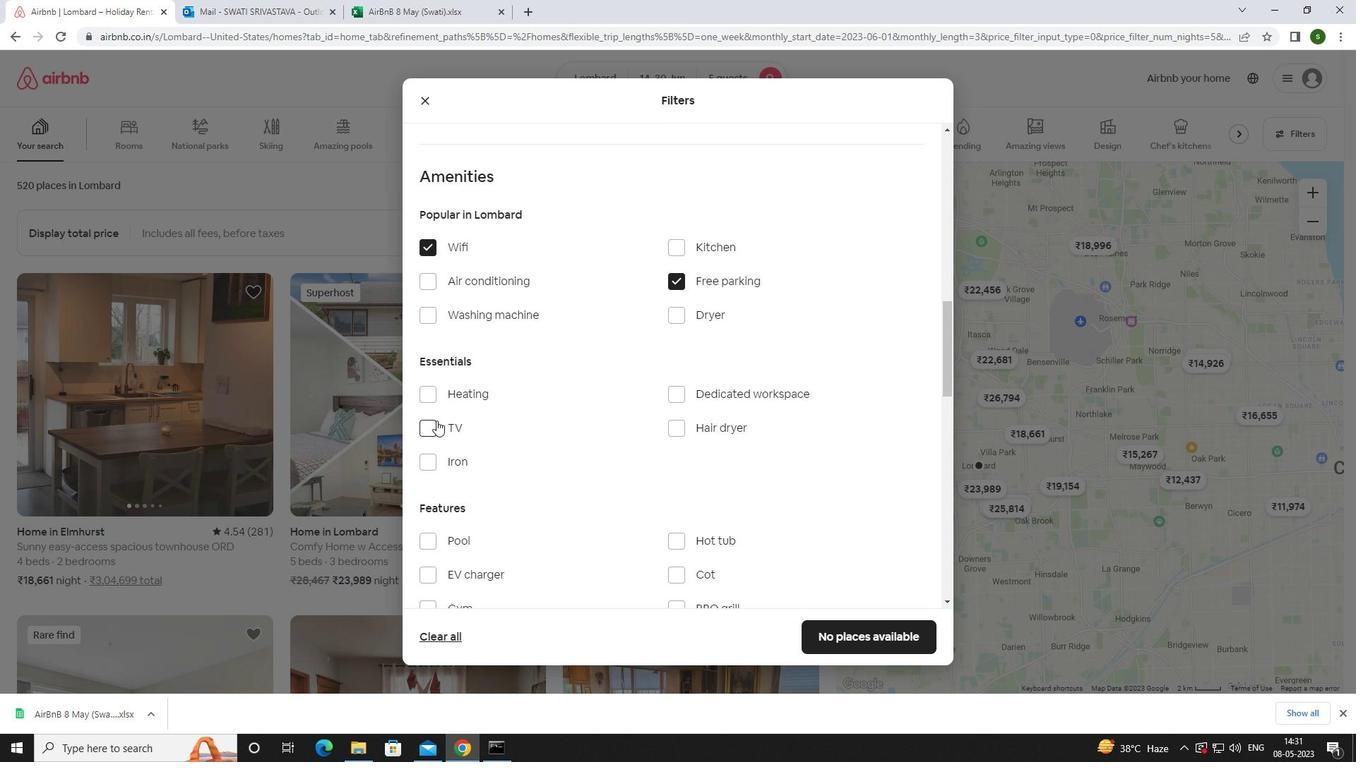
Action: Mouse moved to (559, 450)
Screenshot: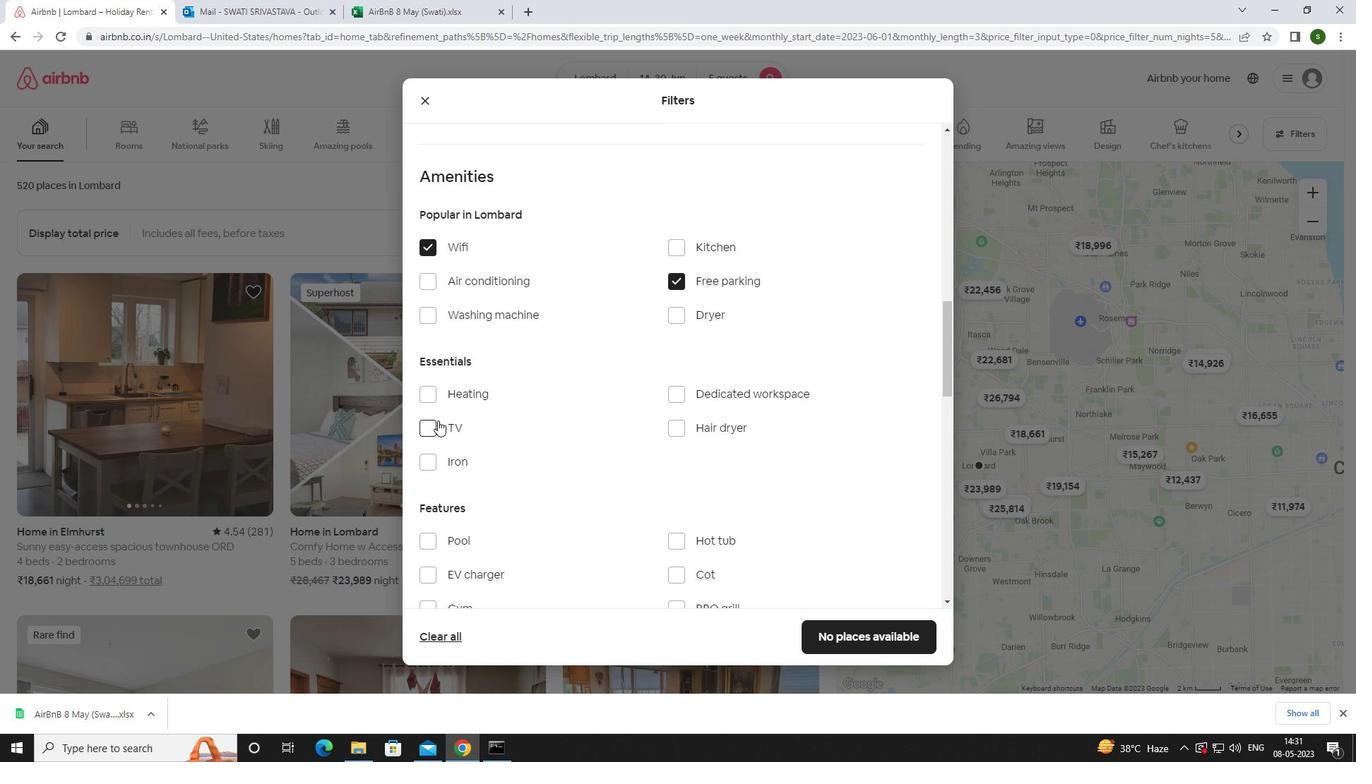 
Action: Mouse scrolled (559, 449) with delta (0, 0)
Screenshot: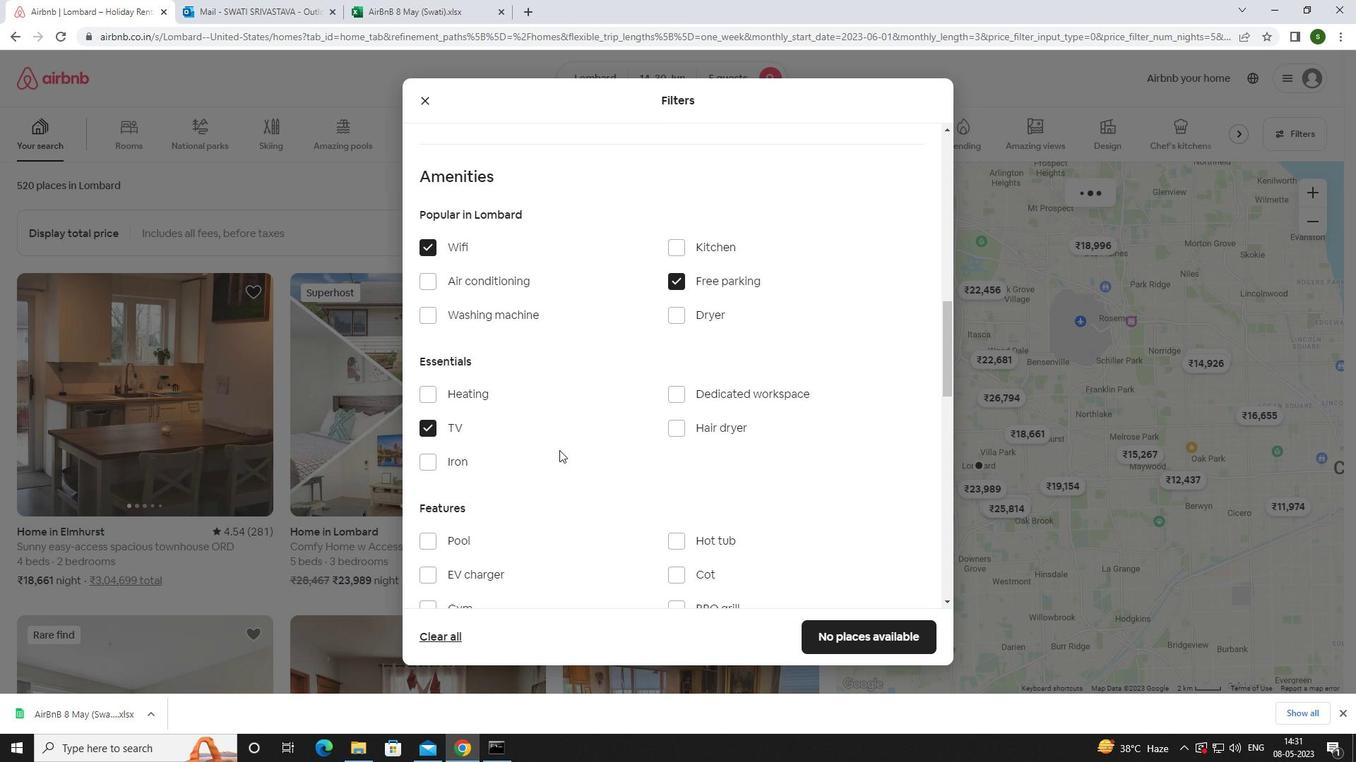 
Action: Mouse scrolled (559, 449) with delta (0, 0)
Screenshot: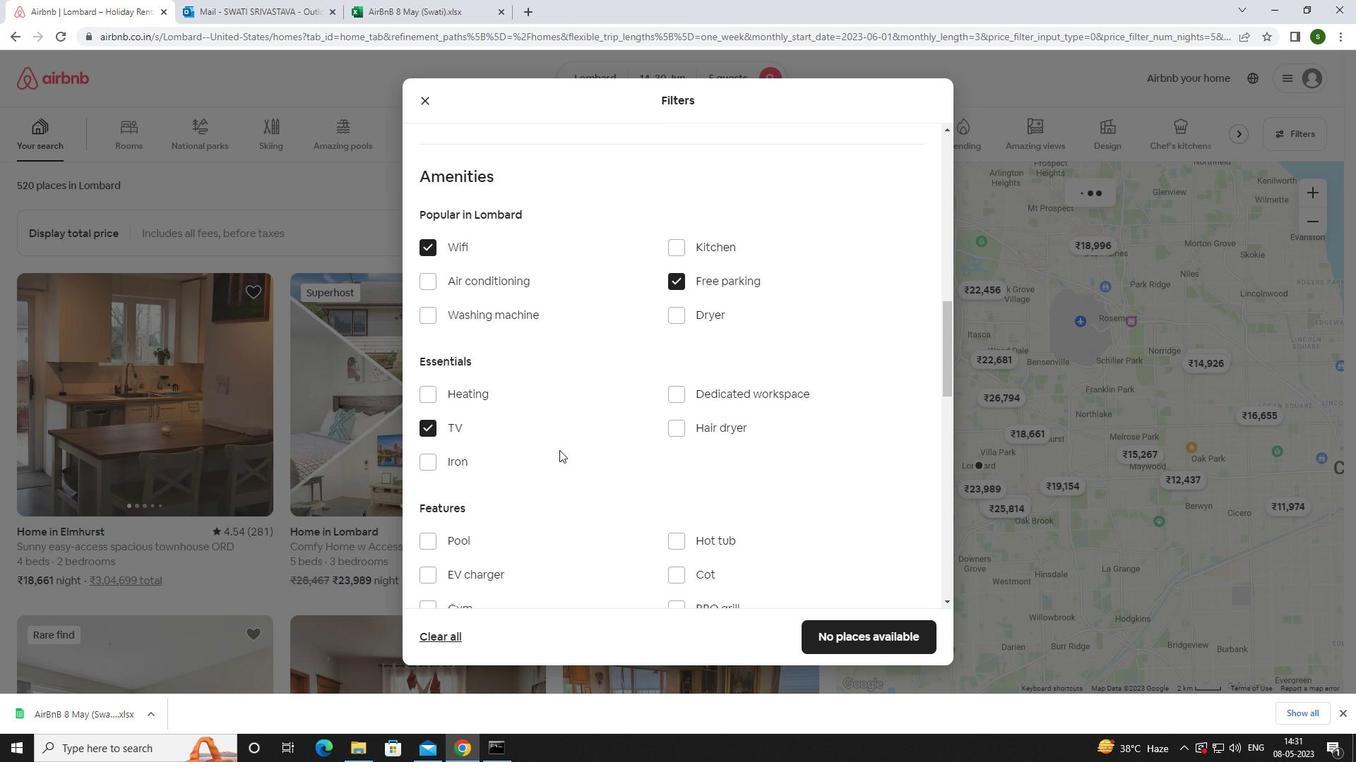 
Action: Mouse moved to (447, 468)
Screenshot: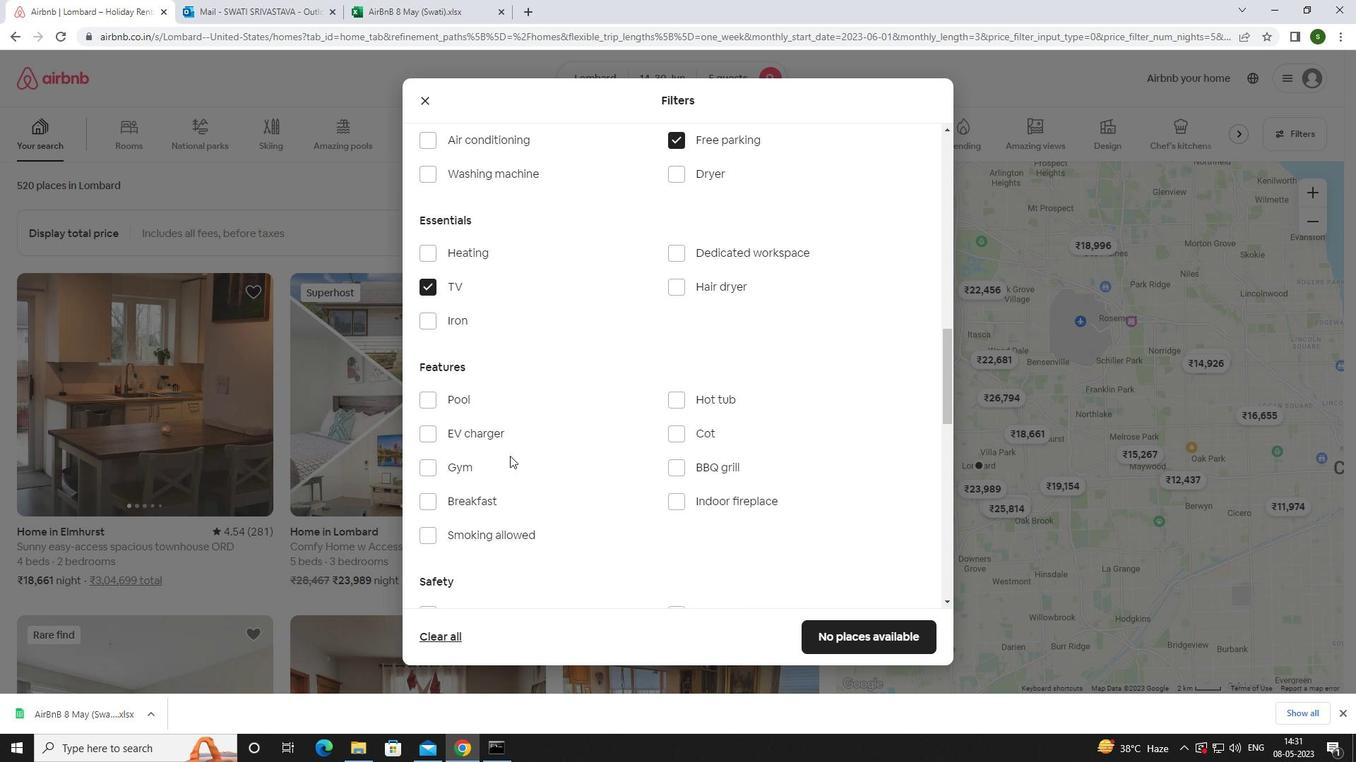 
Action: Mouse pressed left at (447, 468)
Screenshot: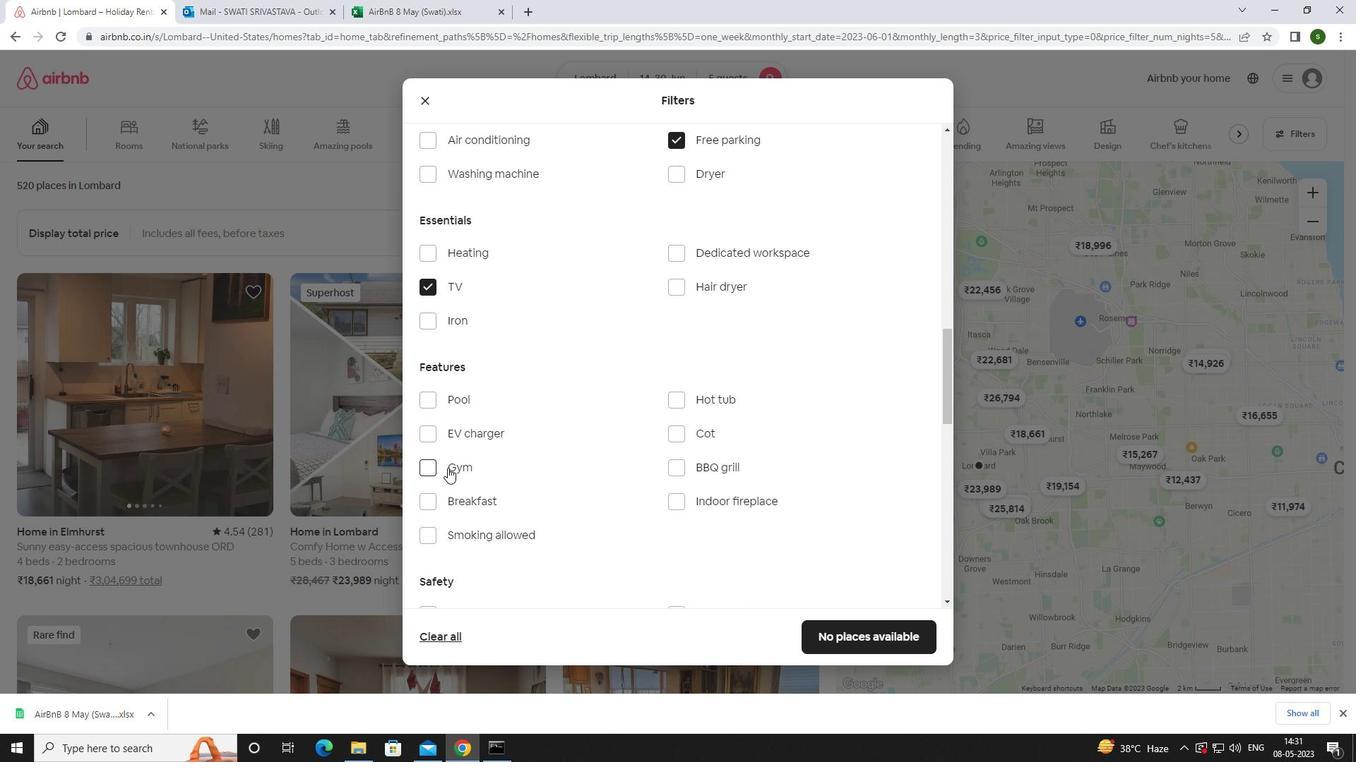 
Action: Mouse moved to (453, 506)
Screenshot: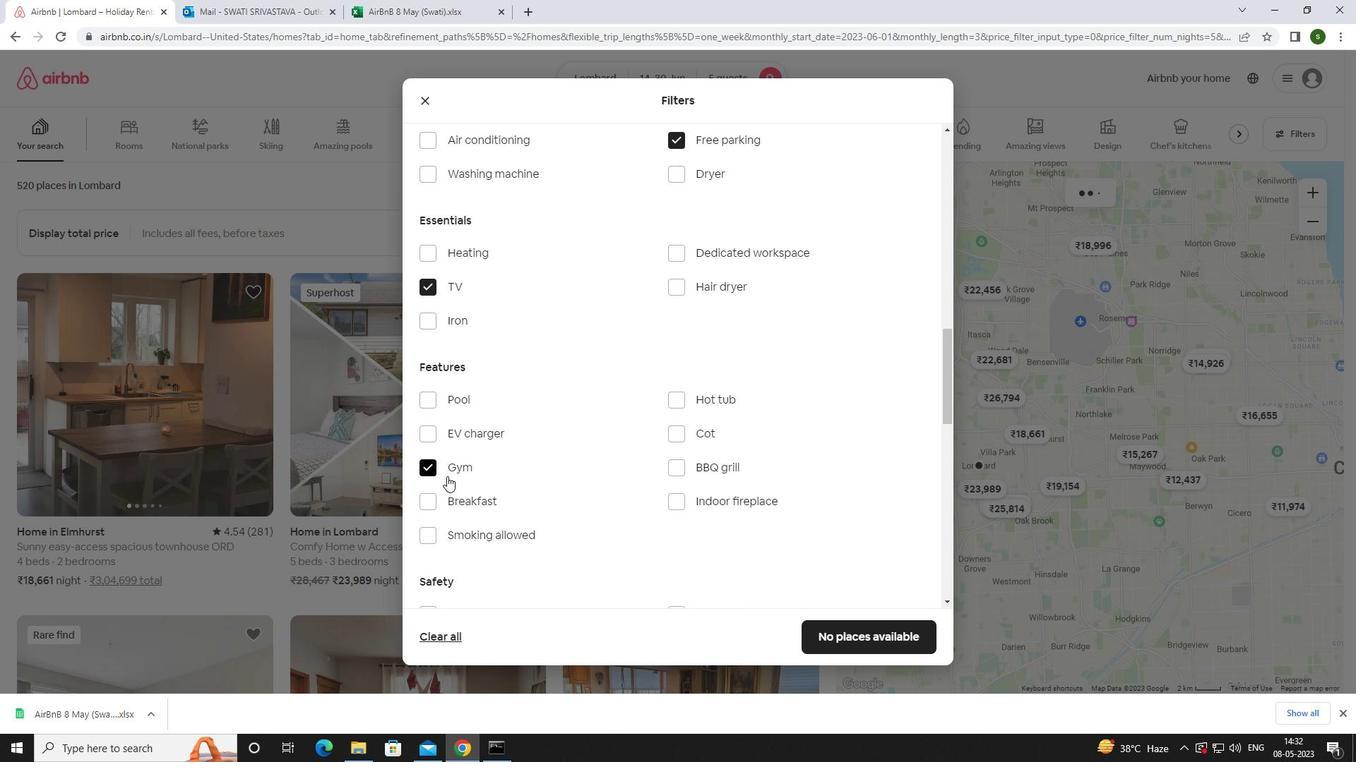 
Action: Mouse pressed left at (453, 506)
Screenshot: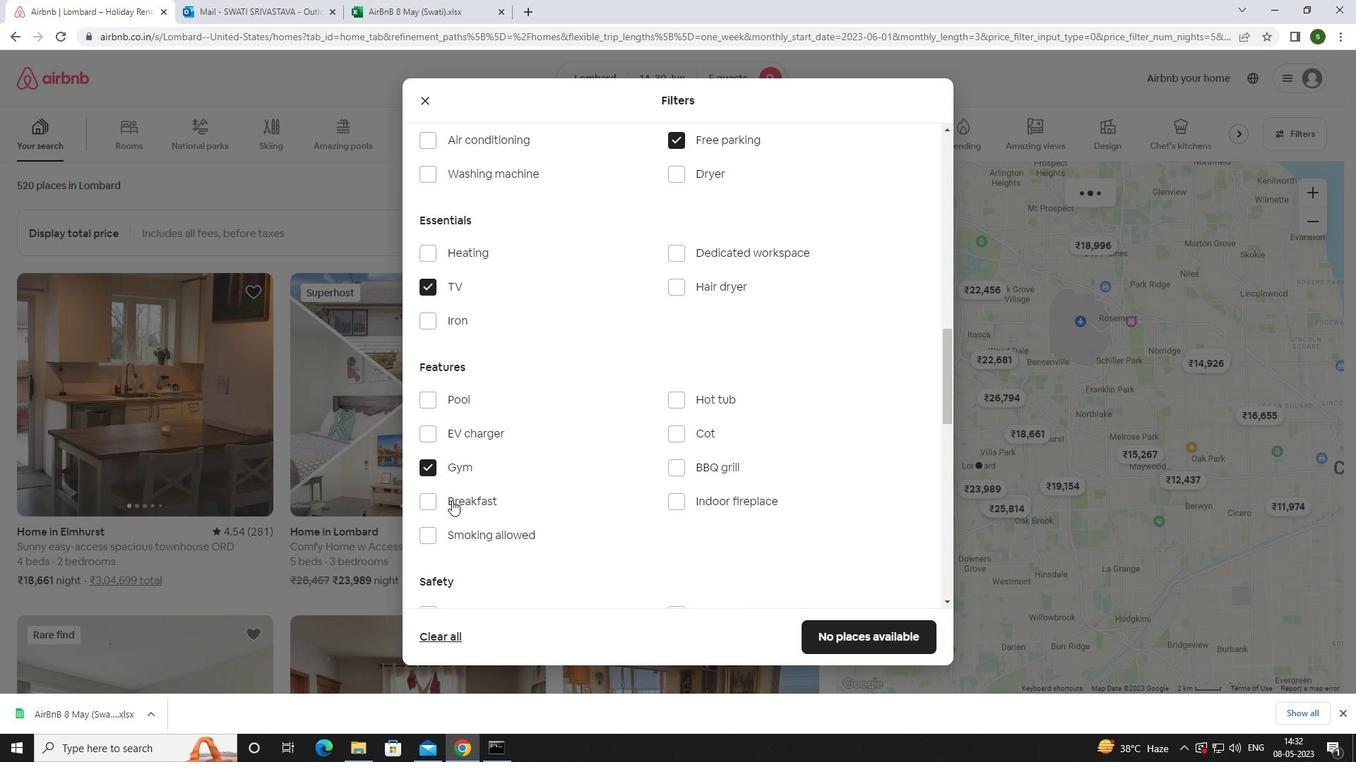 
Action: Mouse moved to (606, 483)
Screenshot: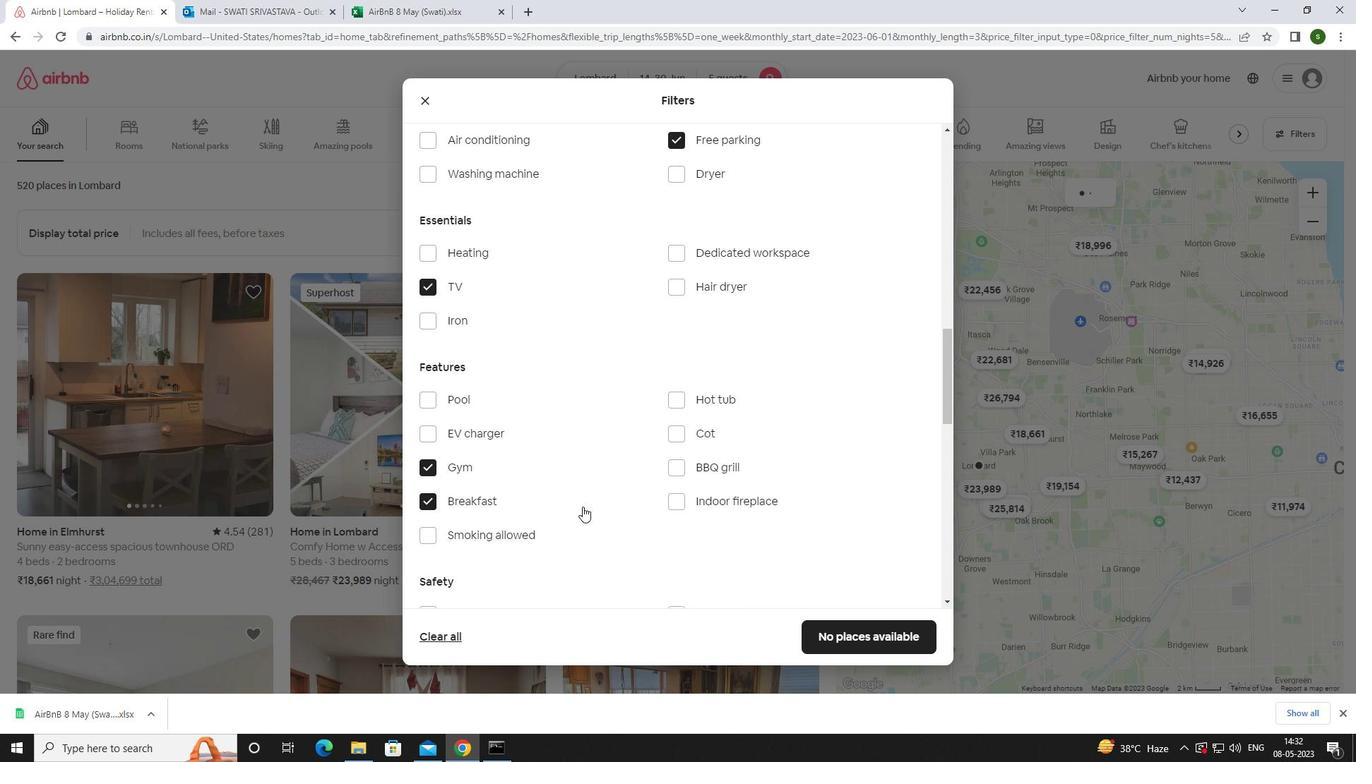
Action: Mouse scrolled (606, 483) with delta (0, 0)
Screenshot: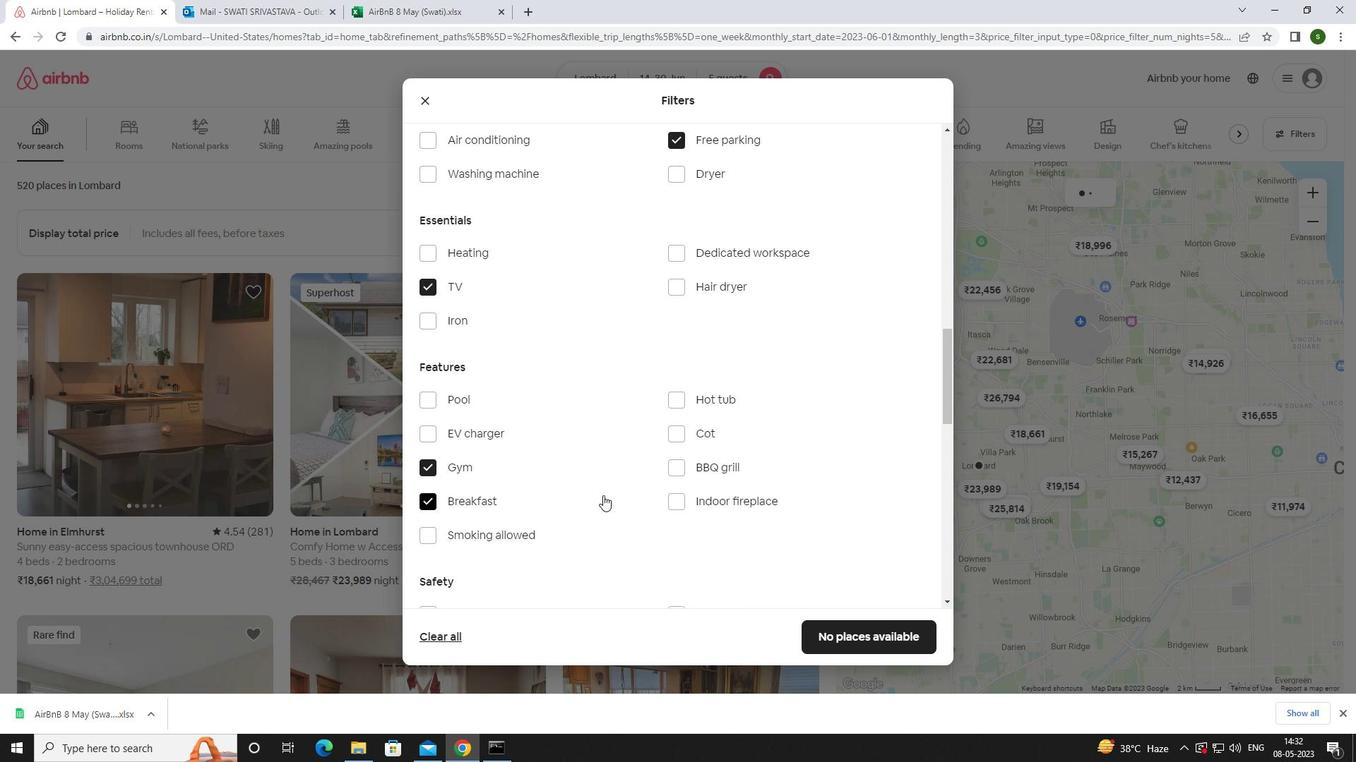 
Action: Mouse scrolled (606, 483) with delta (0, 0)
Screenshot: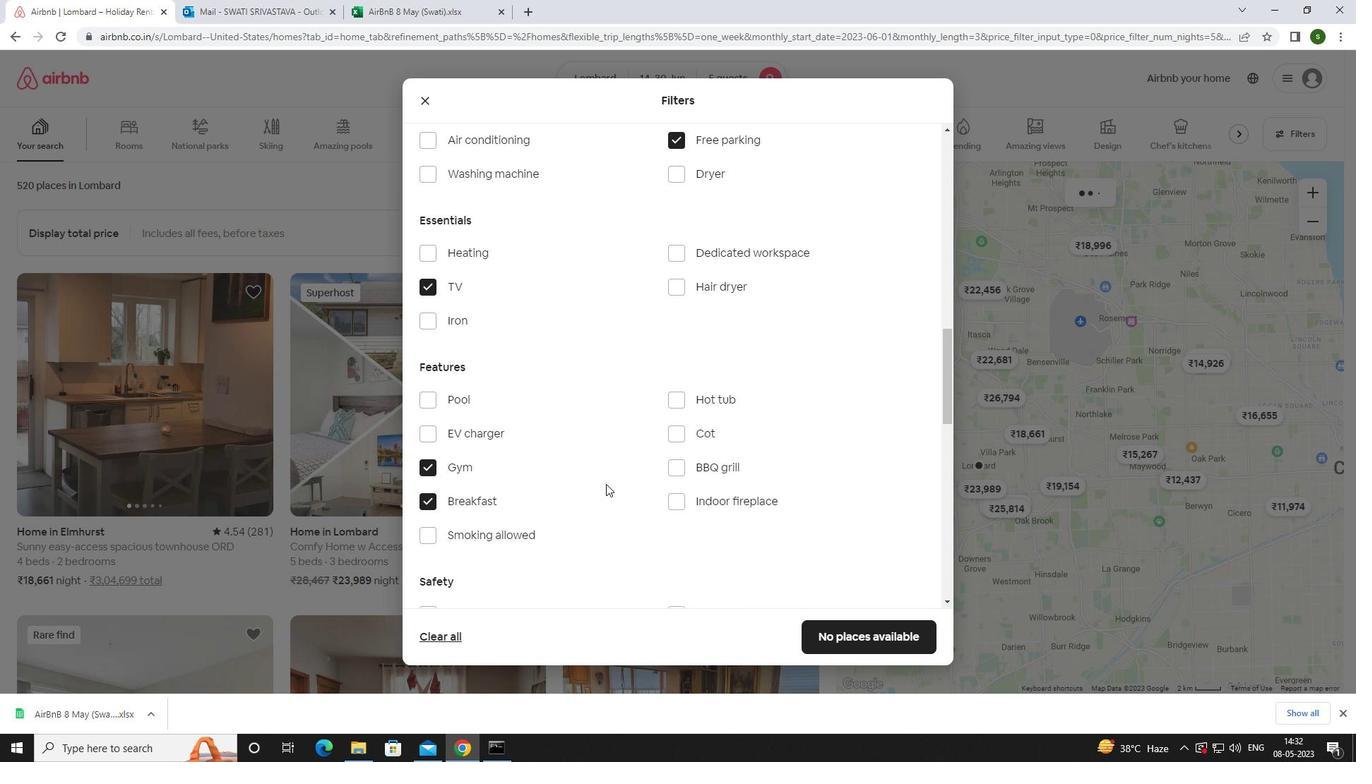 
Action: Mouse scrolled (606, 483) with delta (0, 0)
Screenshot: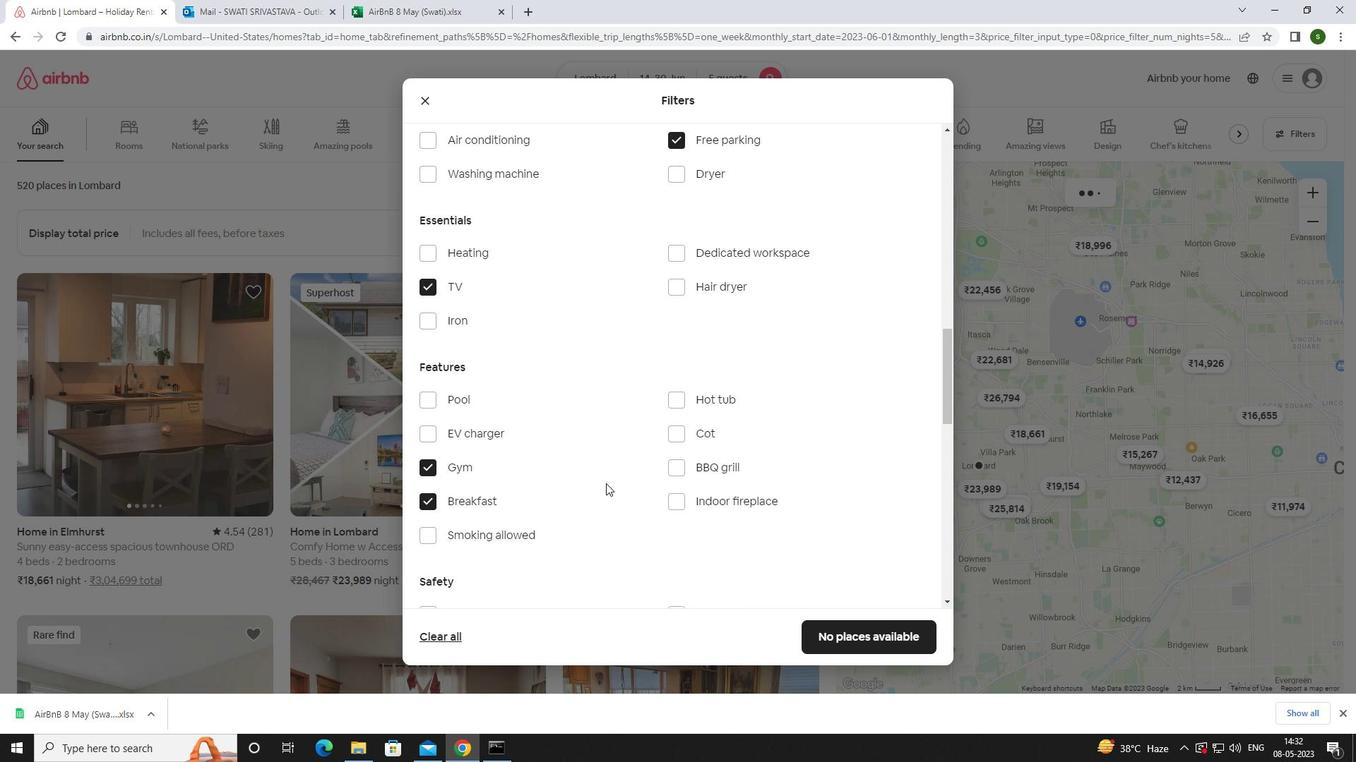 
Action: Mouse scrolled (606, 483) with delta (0, 0)
Screenshot: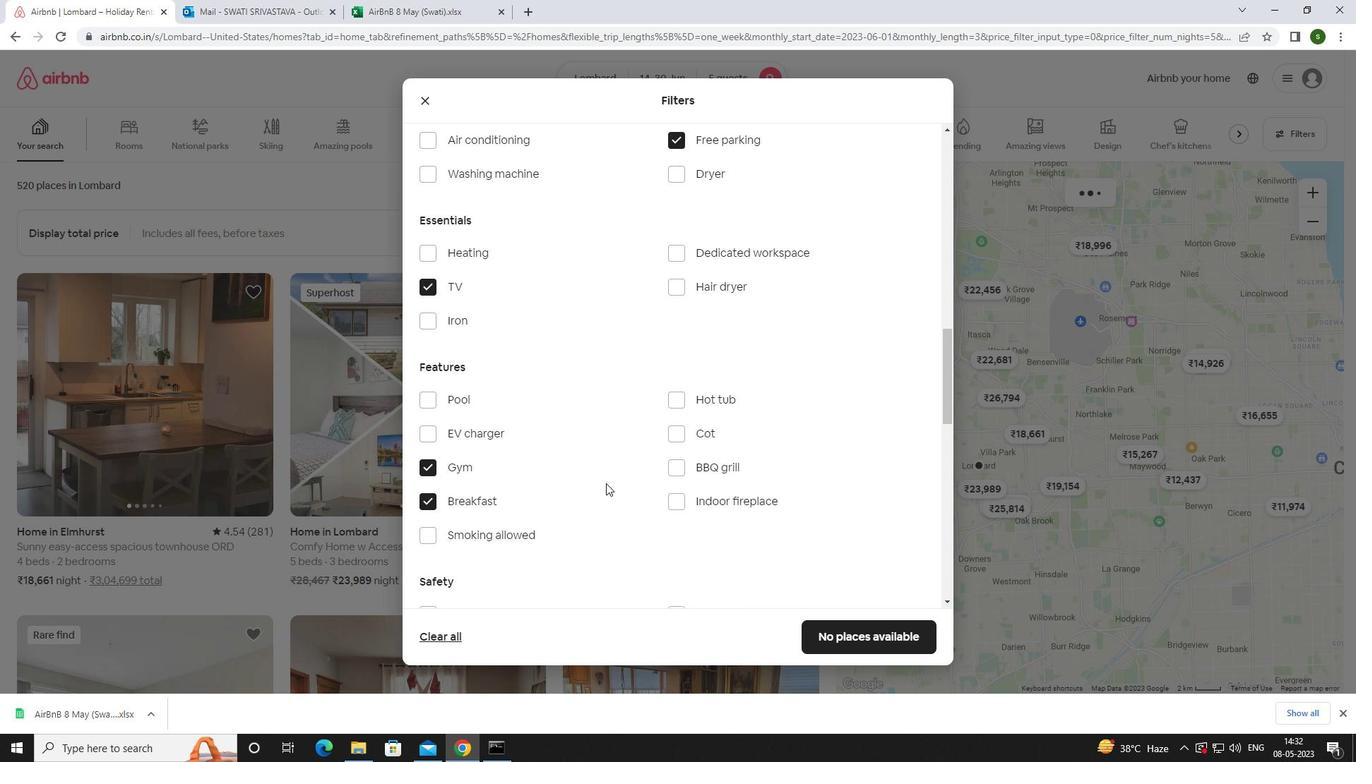 
Action: Mouse moved to (882, 520)
Screenshot: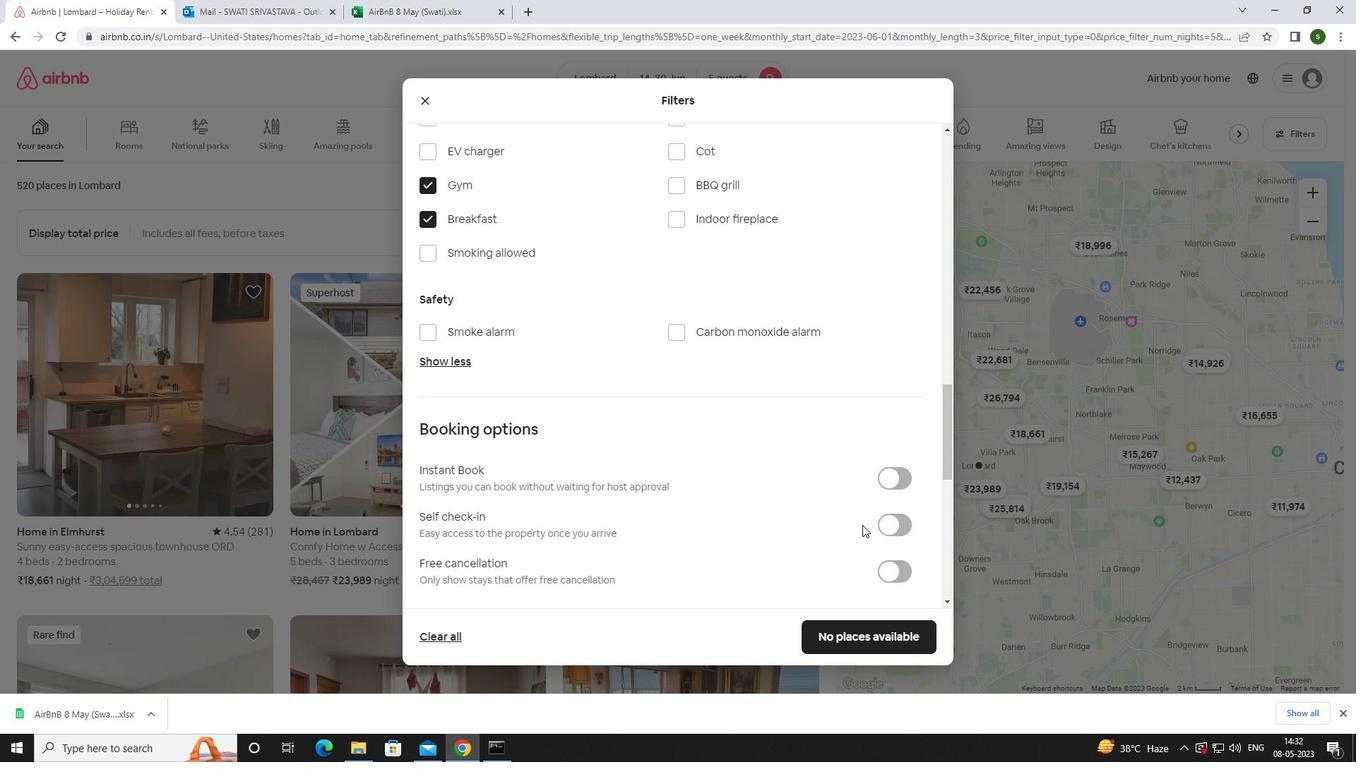 
Action: Mouse pressed left at (882, 520)
Screenshot: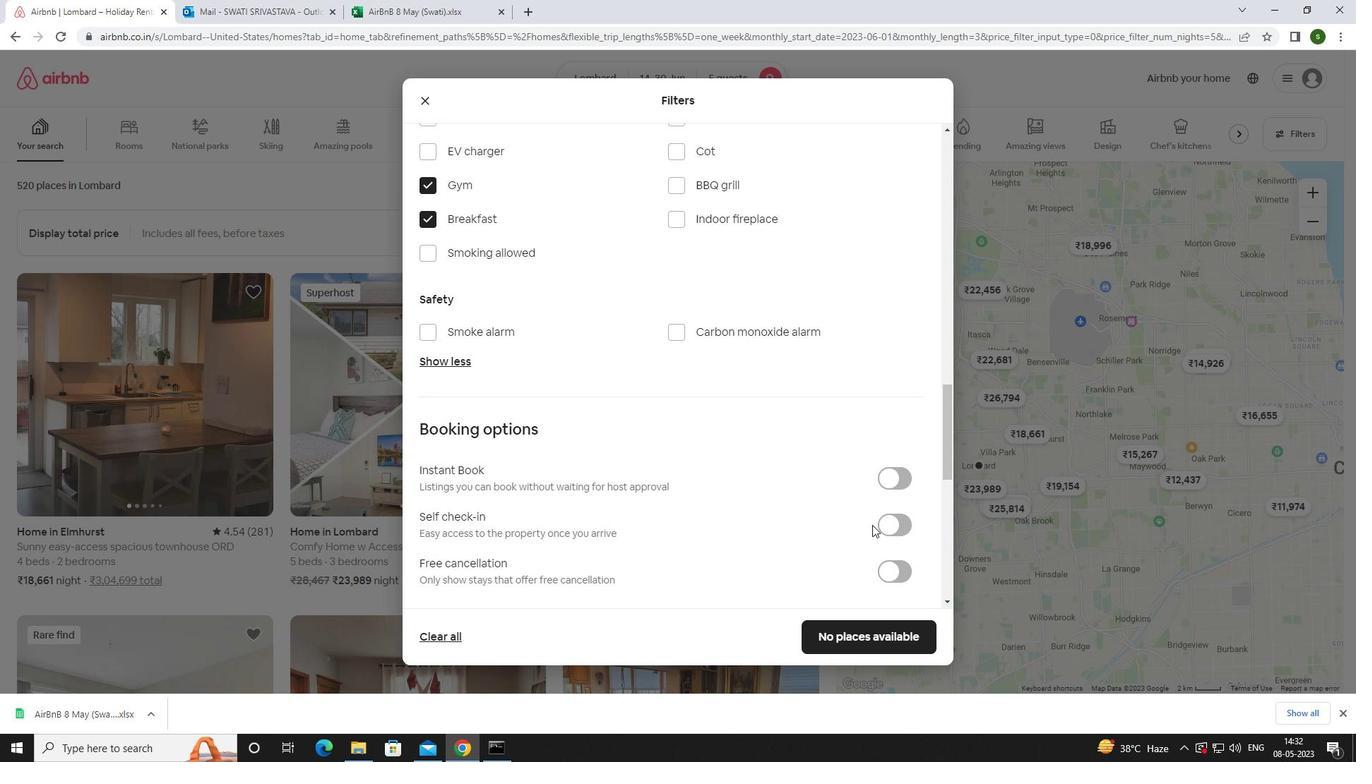 
Action: Mouse moved to (800, 491)
Screenshot: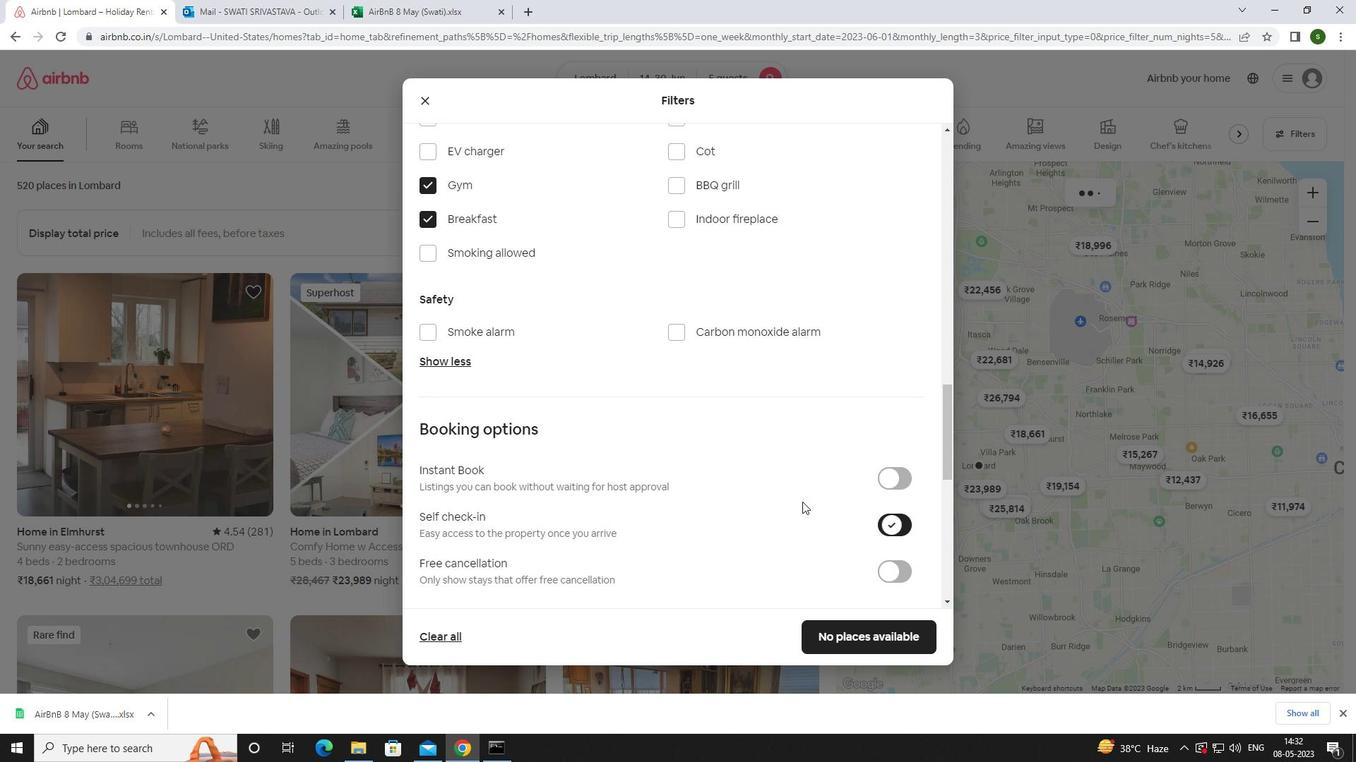 
Action: Mouse scrolled (800, 490) with delta (0, 0)
Screenshot: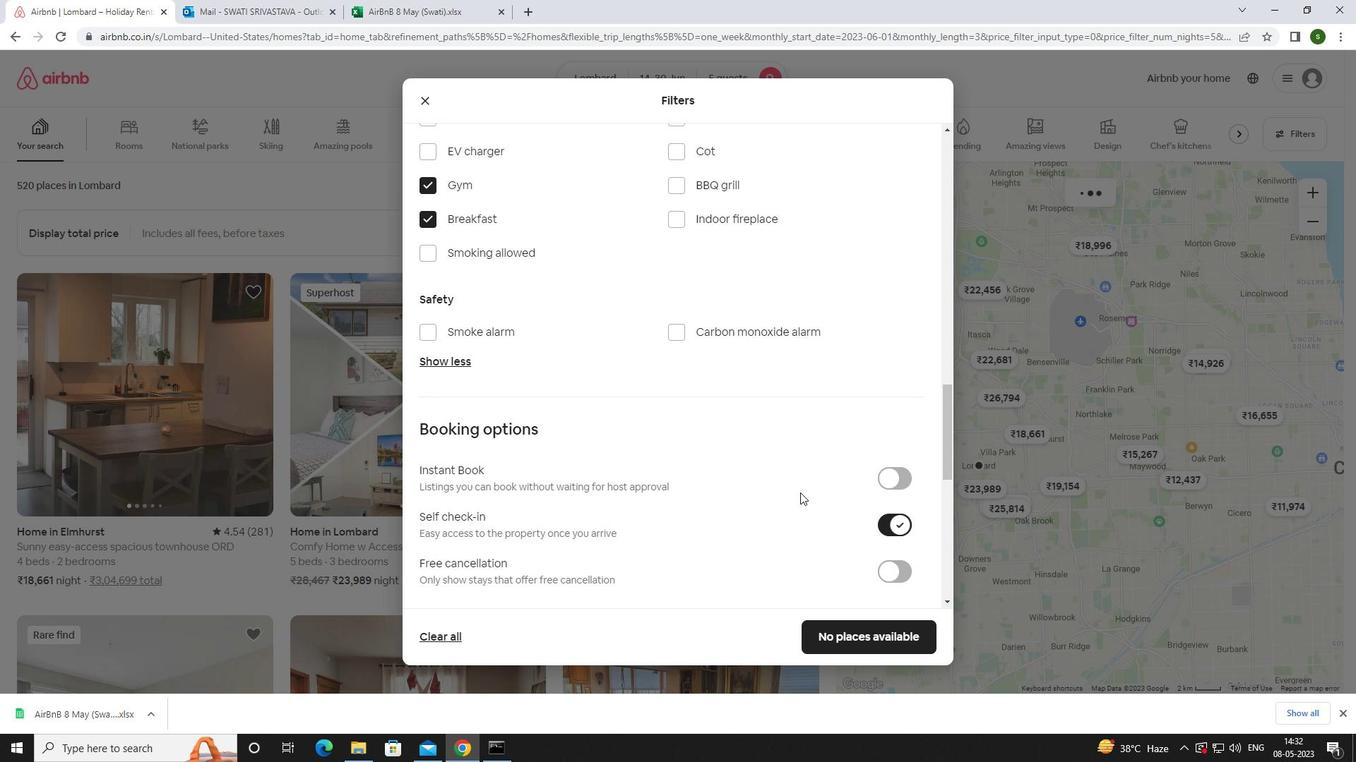 
Action: Mouse scrolled (800, 490) with delta (0, 0)
Screenshot: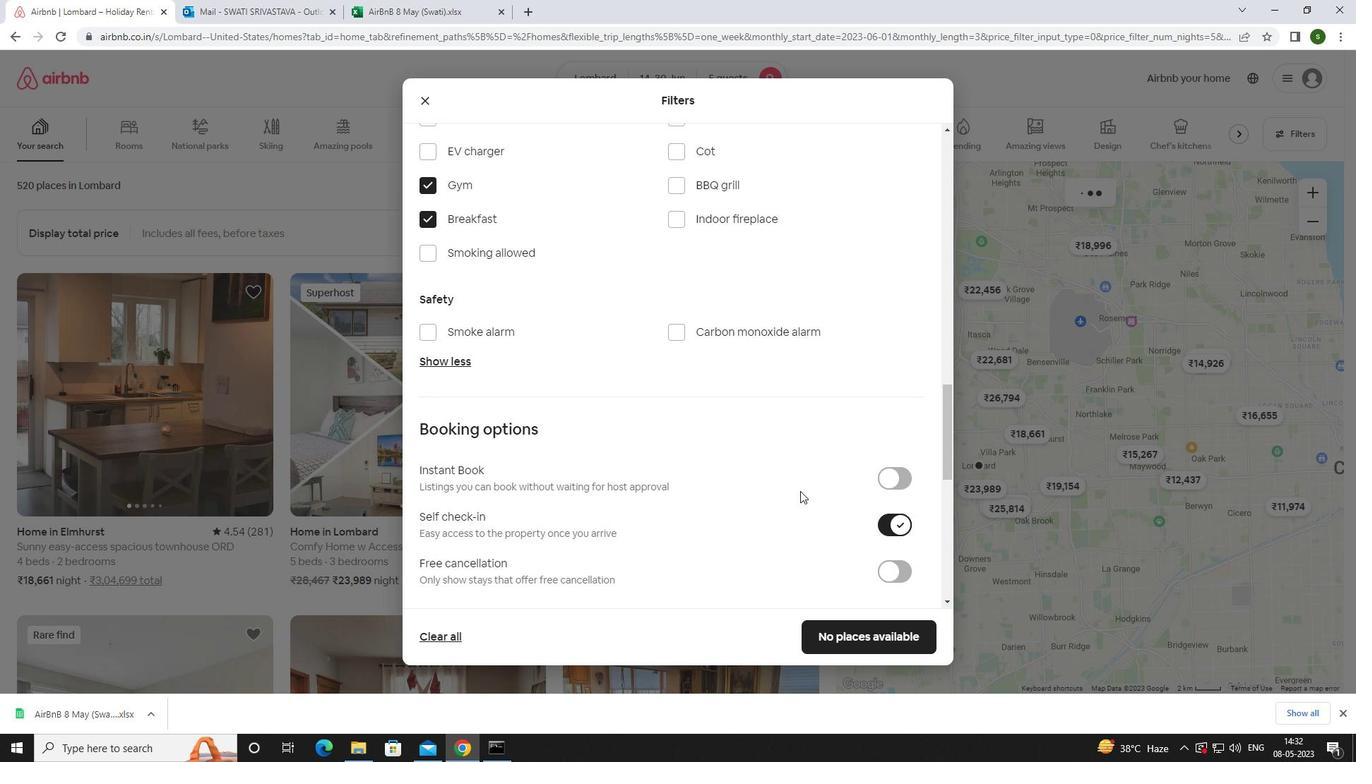 
Action: Mouse scrolled (800, 490) with delta (0, 0)
Screenshot: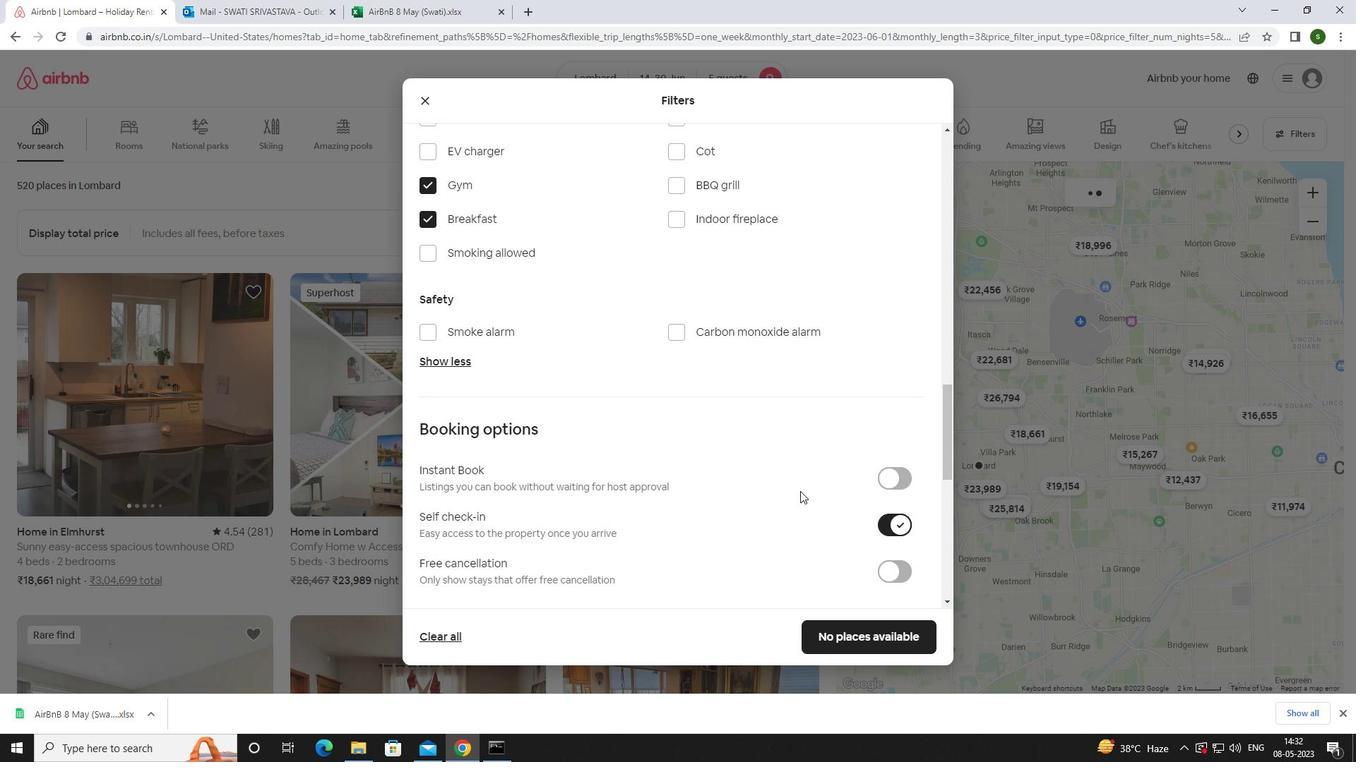 
Action: Mouse scrolled (800, 490) with delta (0, 0)
Screenshot: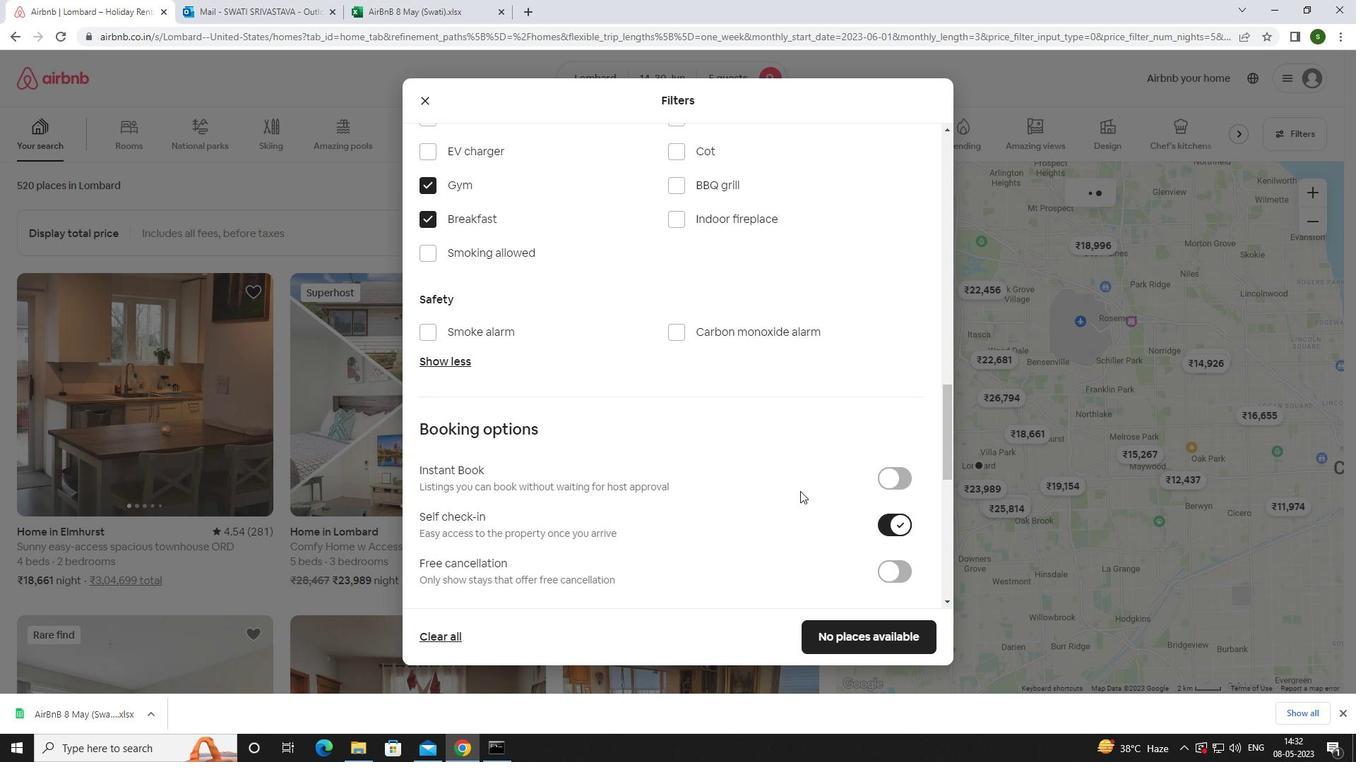 
Action: Mouse scrolled (800, 490) with delta (0, 0)
Screenshot: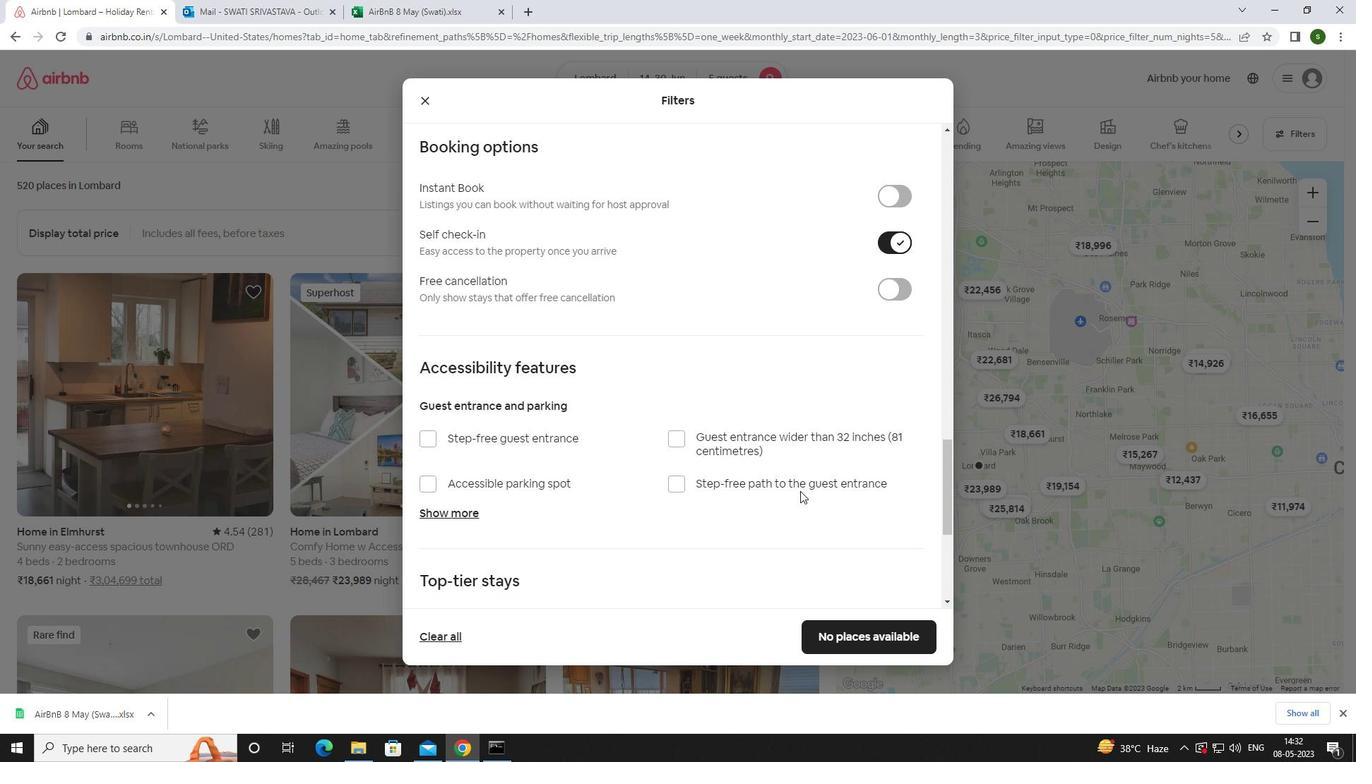 
Action: Mouse scrolled (800, 490) with delta (0, 0)
Screenshot: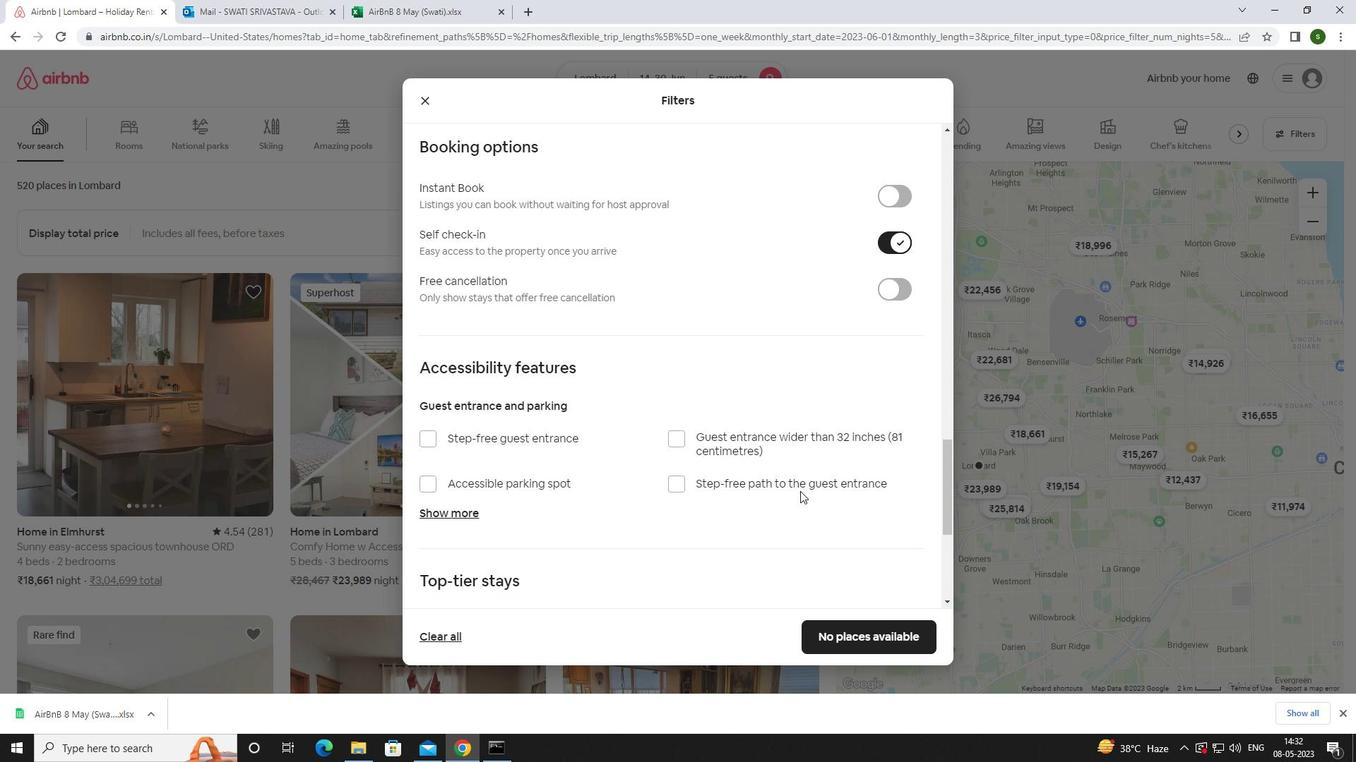 
Action: Mouse scrolled (800, 490) with delta (0, 0)
Screenshot: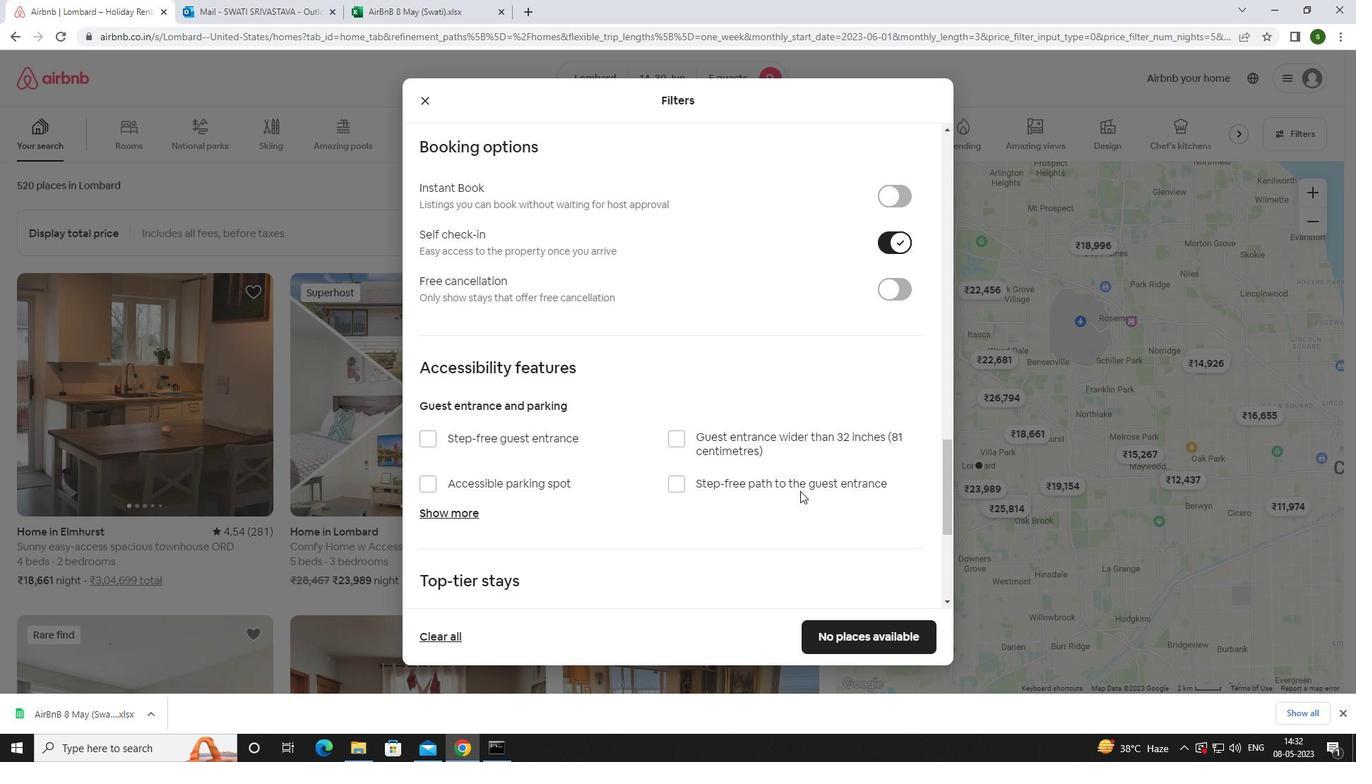 
Action: Mouse scrolled (800, 490) with delta (0, 0)
Screenshot: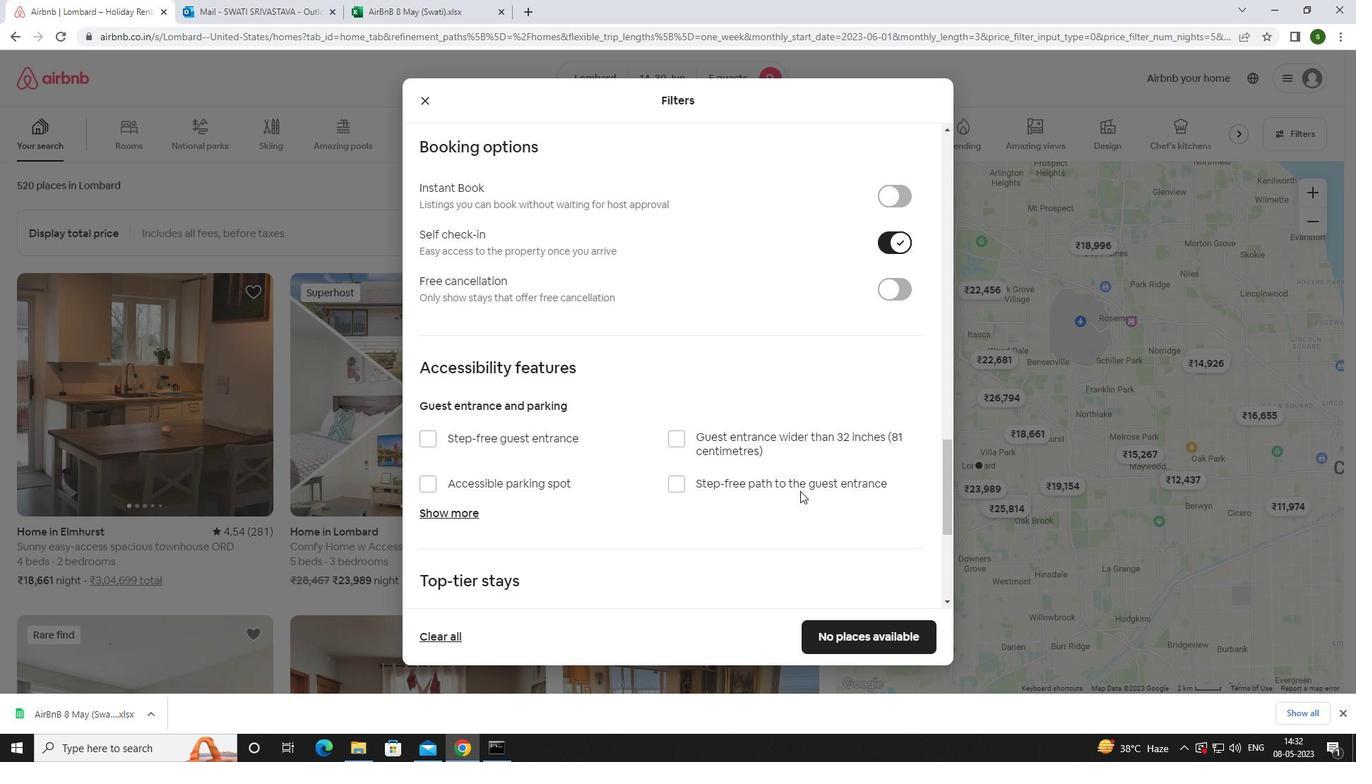 
Action: Mouse scrolled (800, 490) with delta (0, 0)
Screenshot: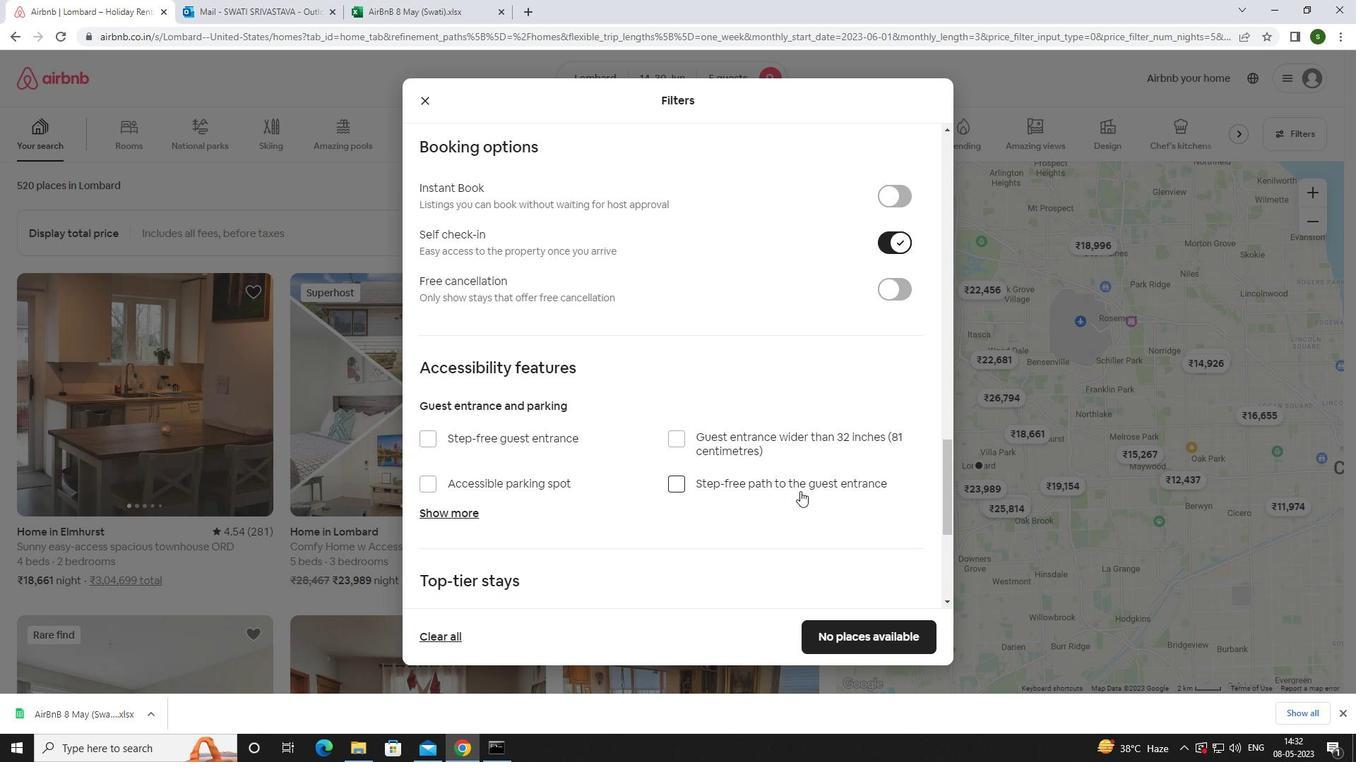 
Action: Mouse scrolled (800, 490) with delta (0, 0)
Screenshot: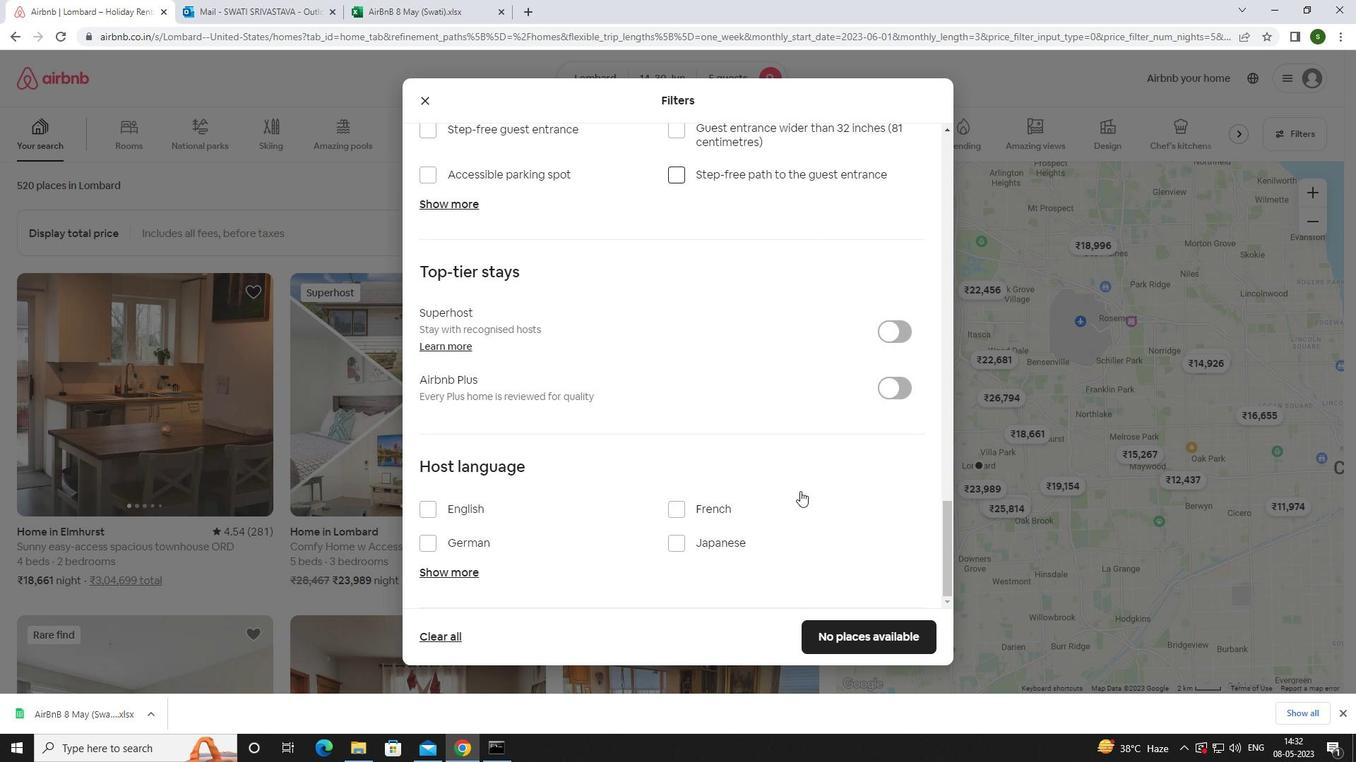 
Action: Mouse scrolled (800, 490) with delta (0, 0)
Screenshot: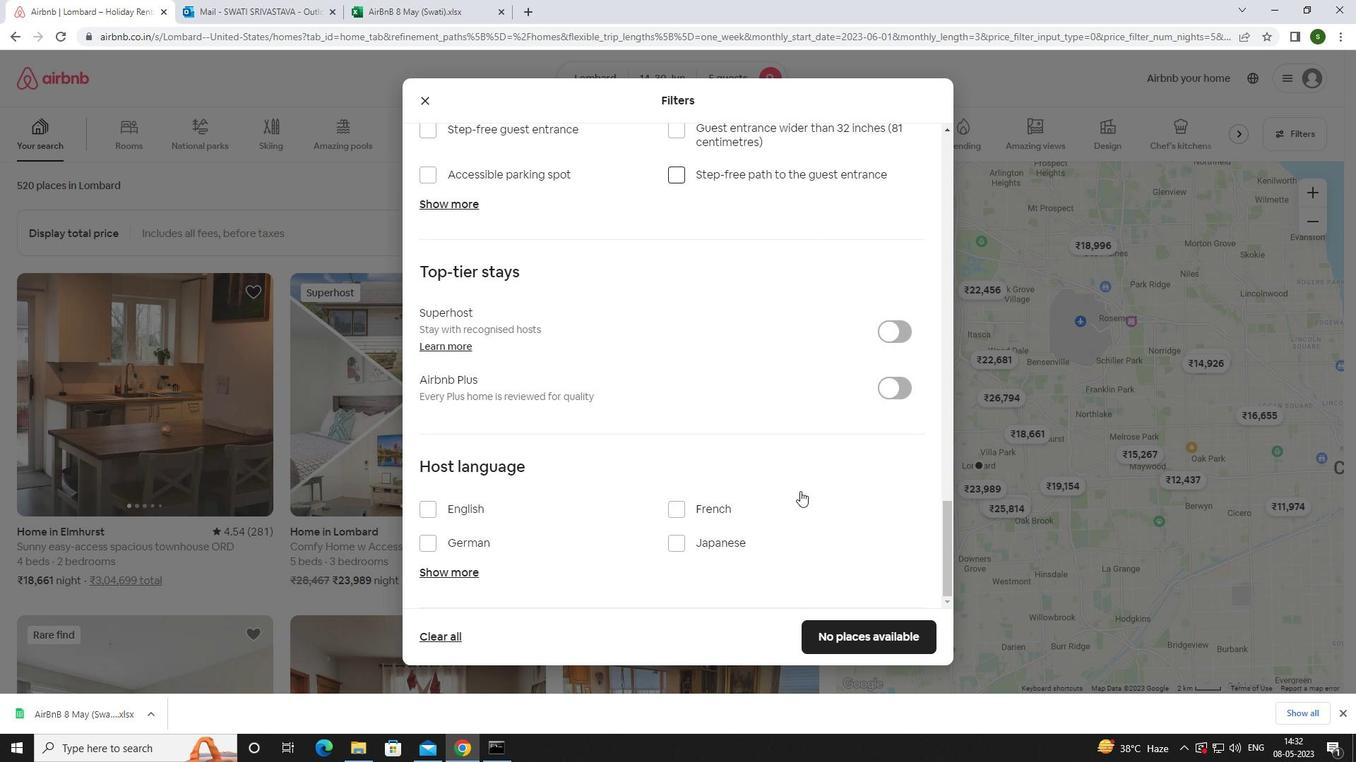 
Action: Mouse scrolled (800, 490) with delta (0, 0)
Screenshot: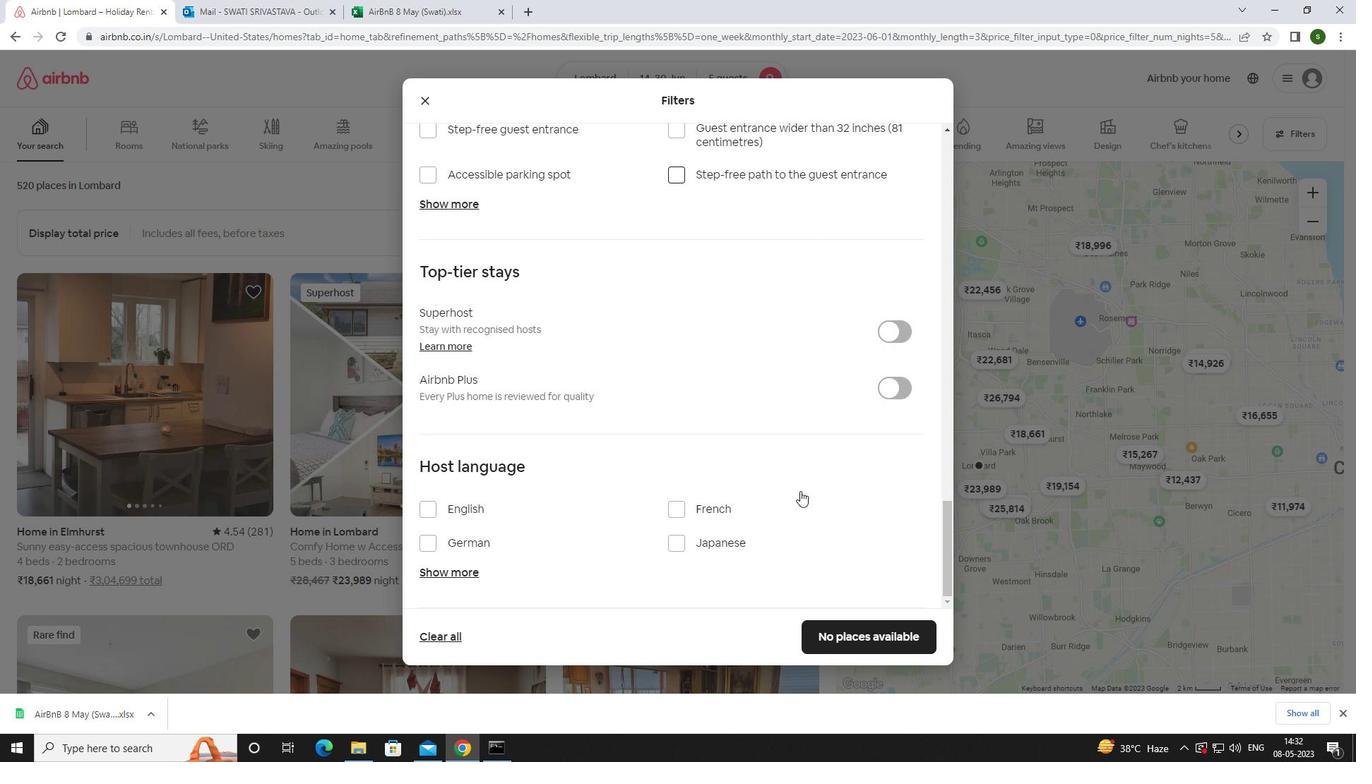 
Action: Mouse scrolled (800, 490) with delta (0, 0)
Screenshot: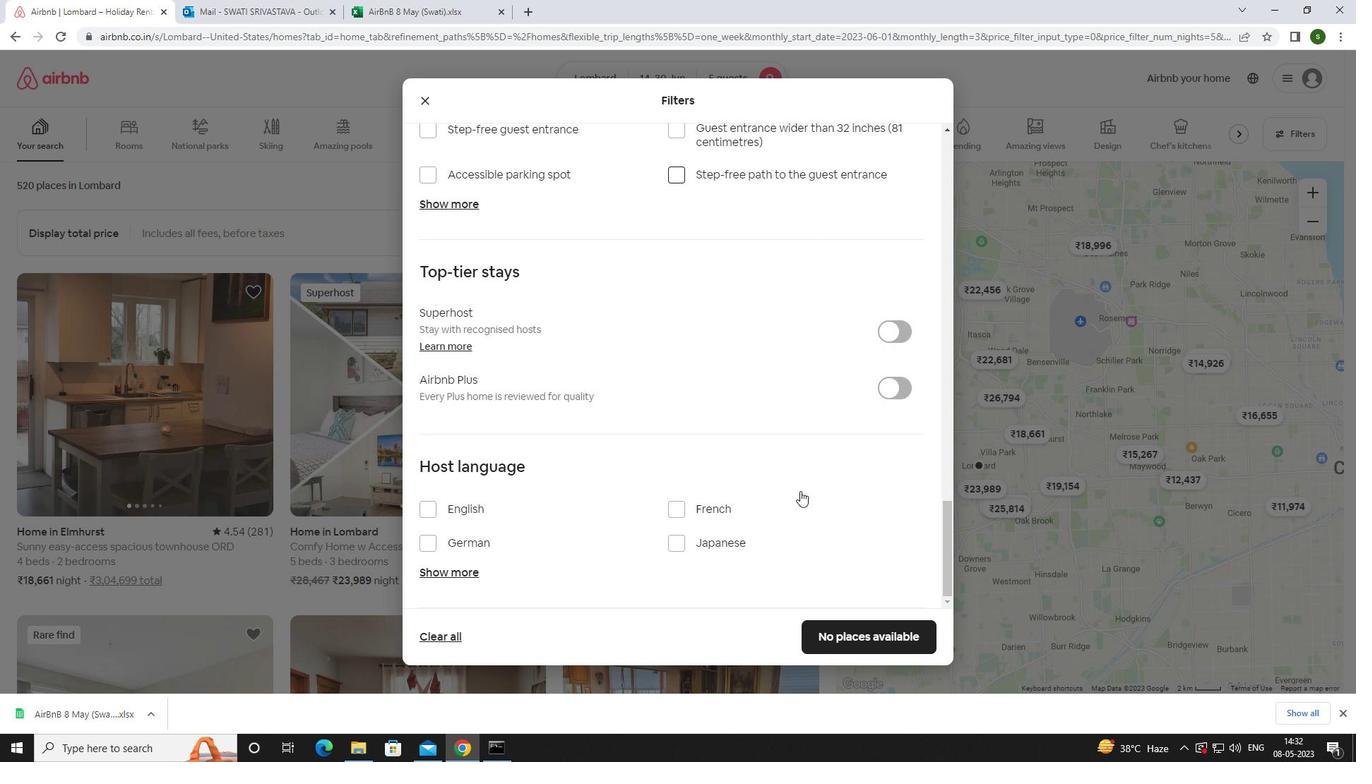 
Action: Mouse moved to (472, 510)
Screenshot: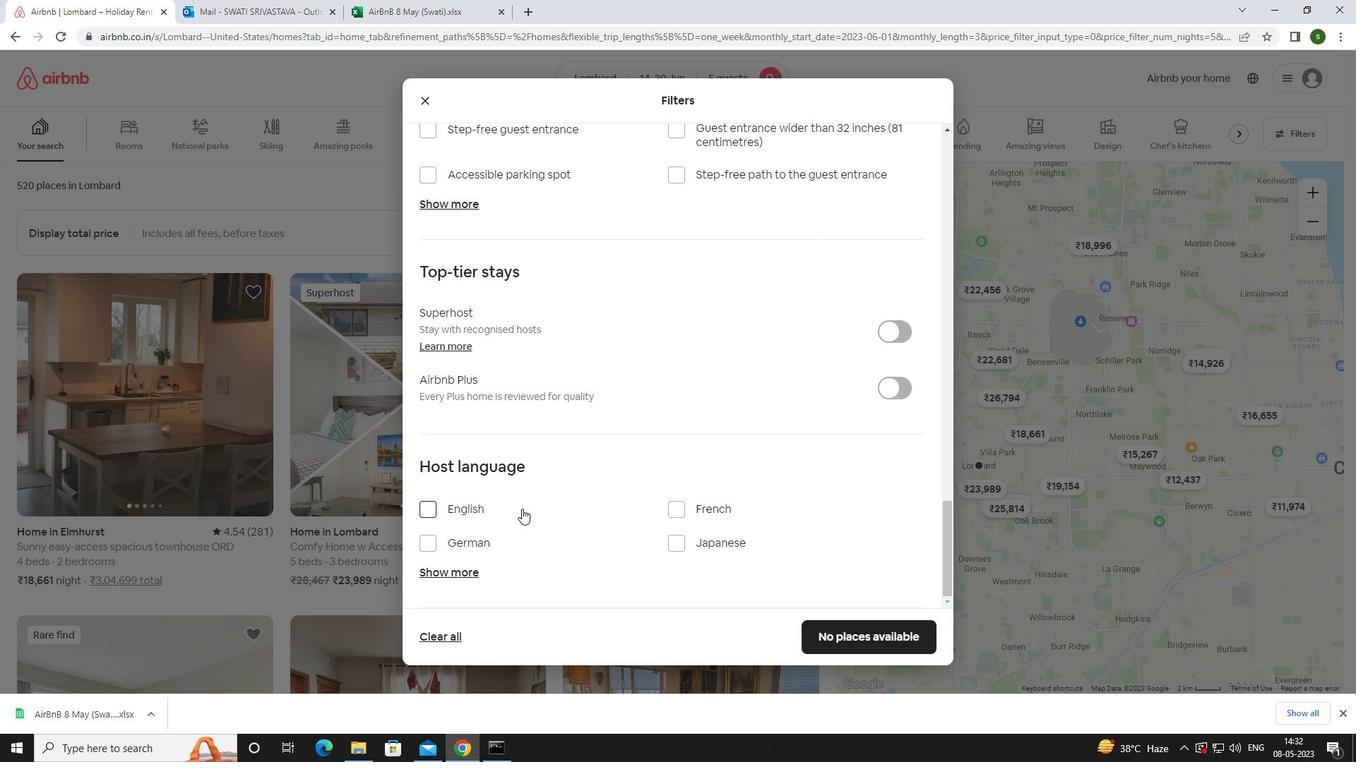 
Action: Mouse pressed left at (472, 510)
Screenshot: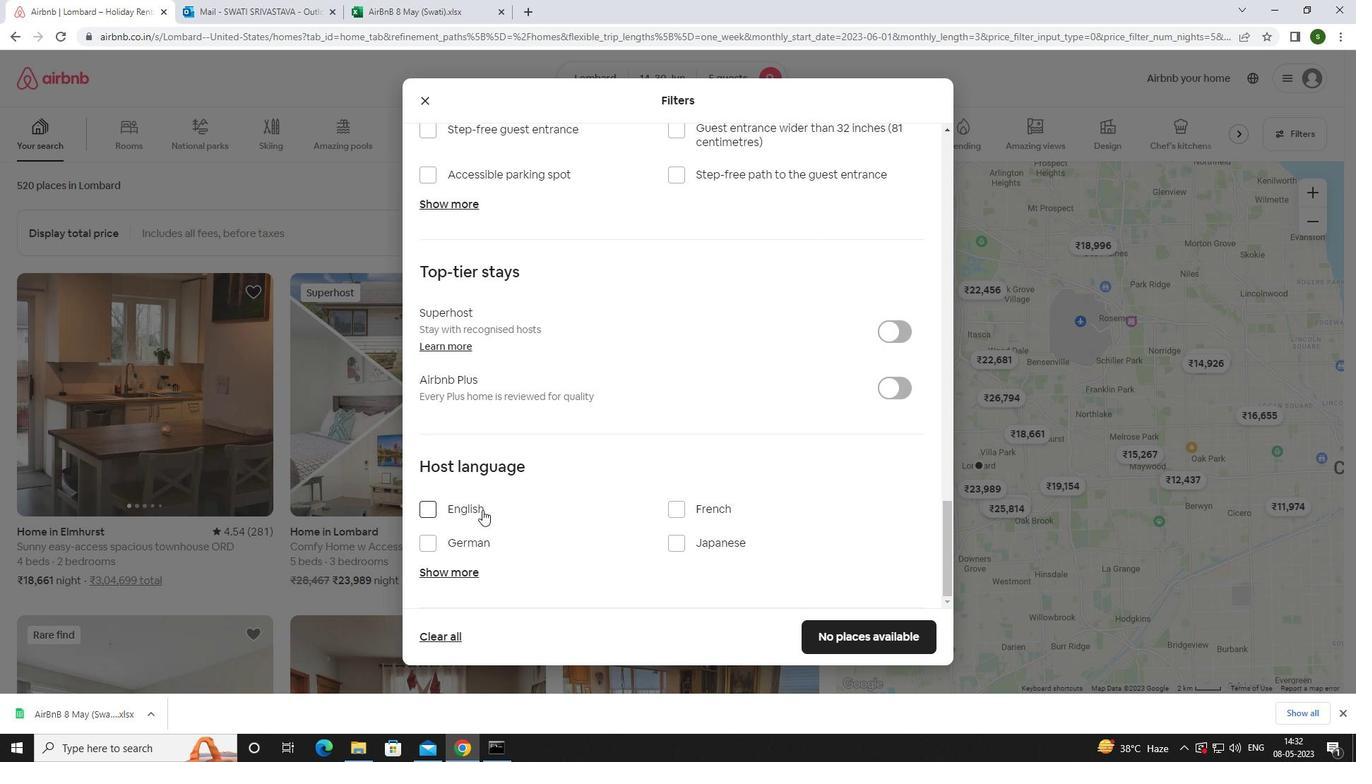 
Action: Mouse moved to (860, 635)
Screenshot: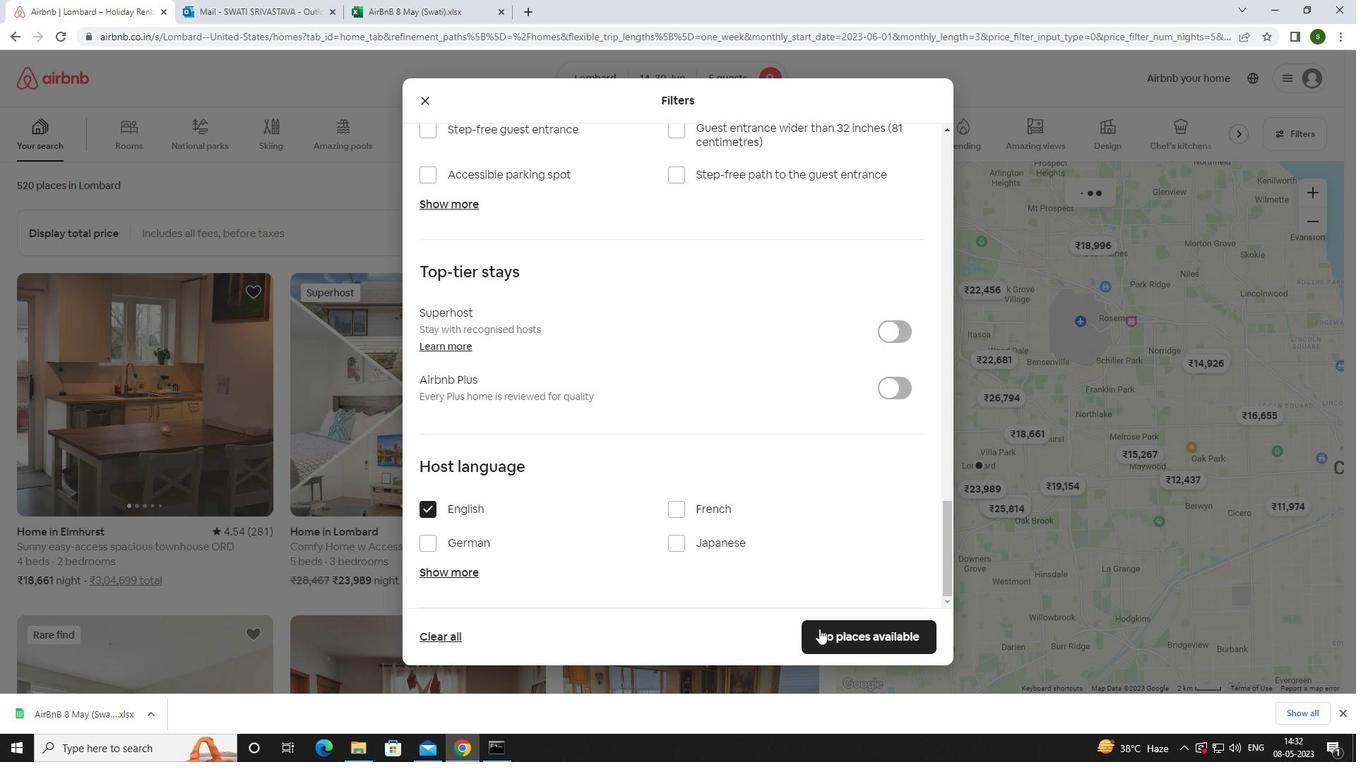 
Action: Mouse pressed left at (860, 635)
Screenshot: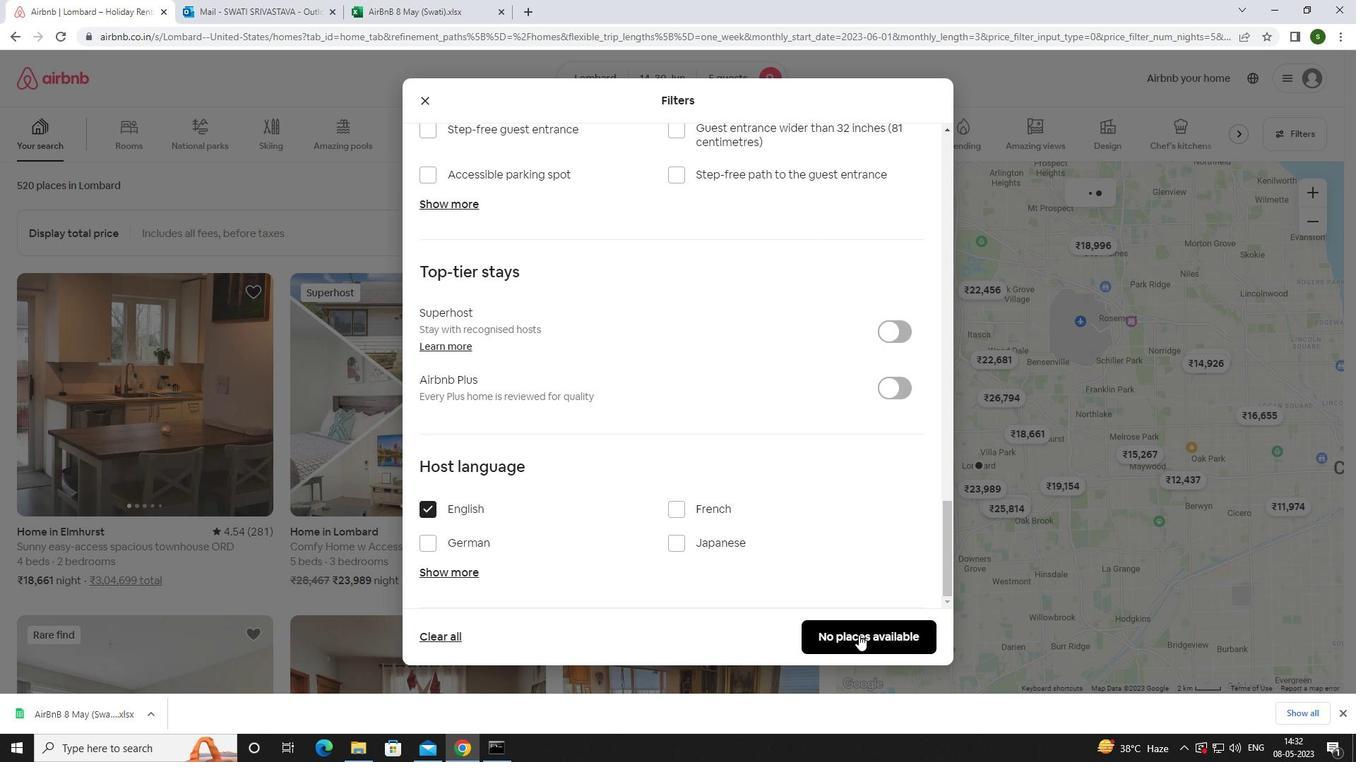 
Action: Mouse moved to (697, 528)
Screenshot: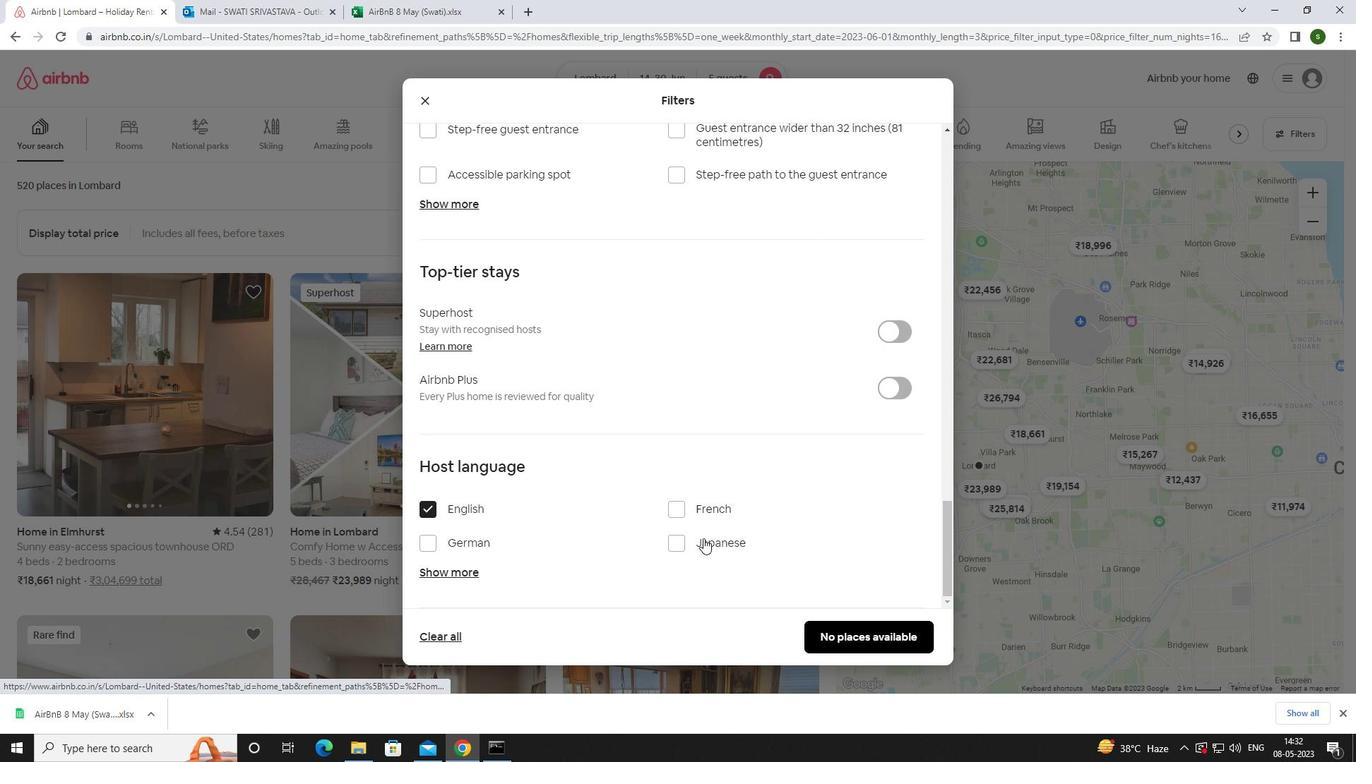 
